 Task: Find connections with filter location Baihe with filter topic #Lessonswith filter profile language German with filter current company Shyam Steel Industries Limited with filter school Jagan Institute Of Management Studies(JIMS Rohini) with filter industry Space Research and Technology with filter service category Wealth Management with filter keywords title Personal Assistant
Action: Mouse moved to (607, 100)
Screenshot: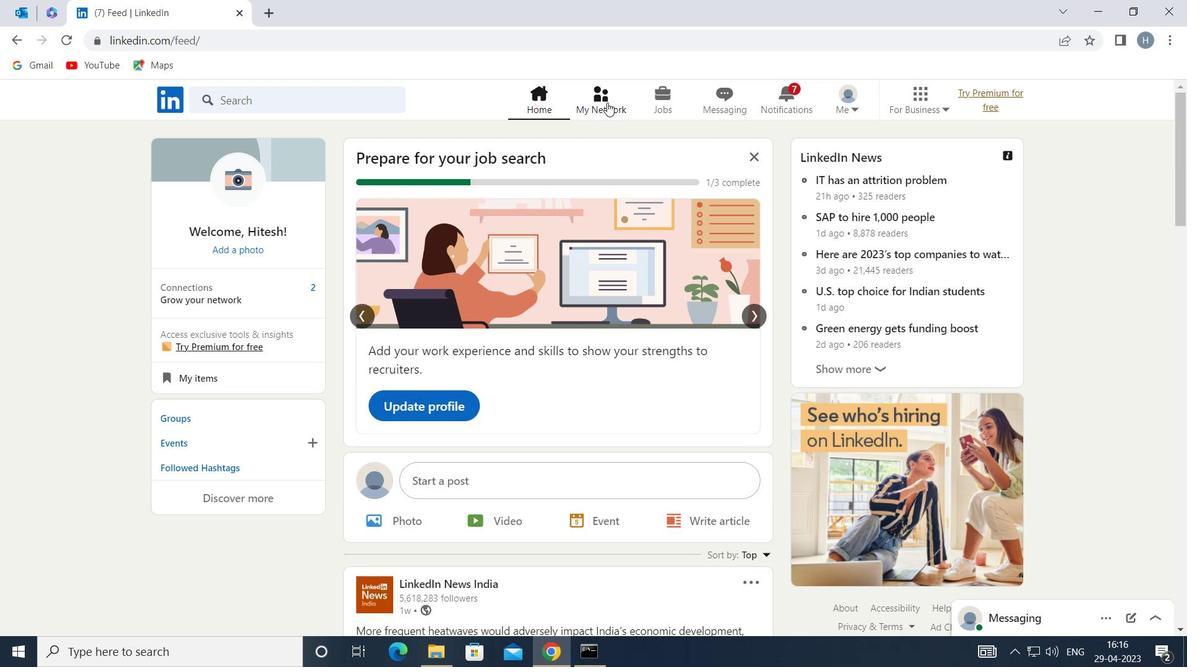 
Action: Mouse pressed left at (607, 100)
Screenshot: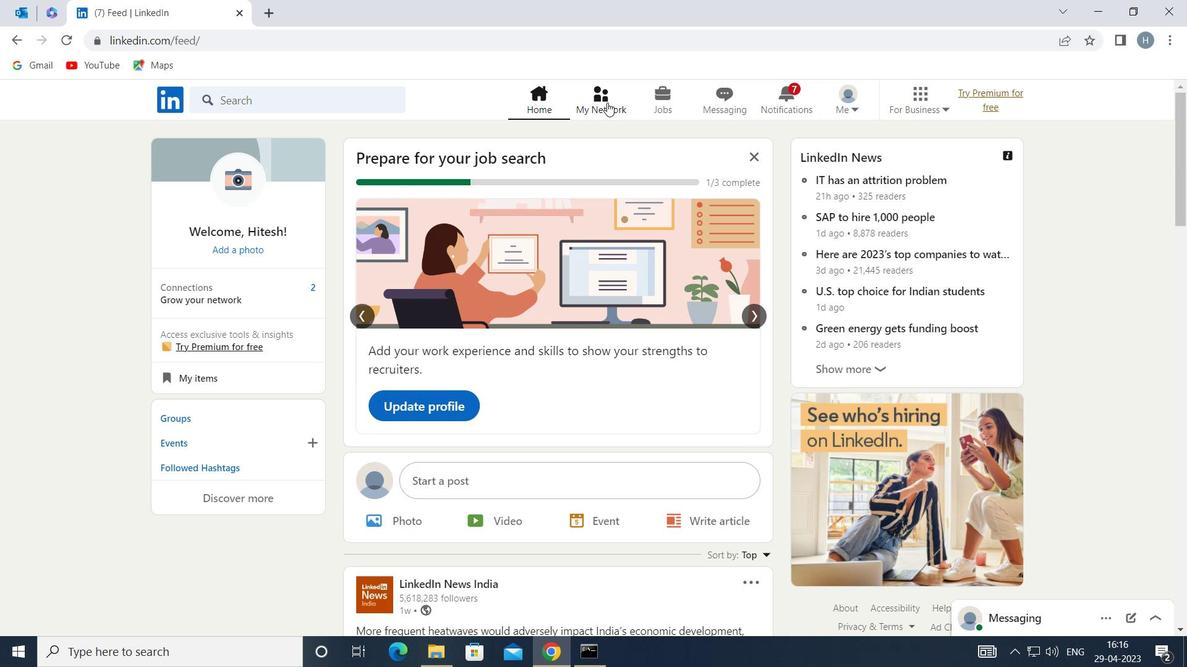 
Action: Mouse moved to (341, 191)
Screenshot: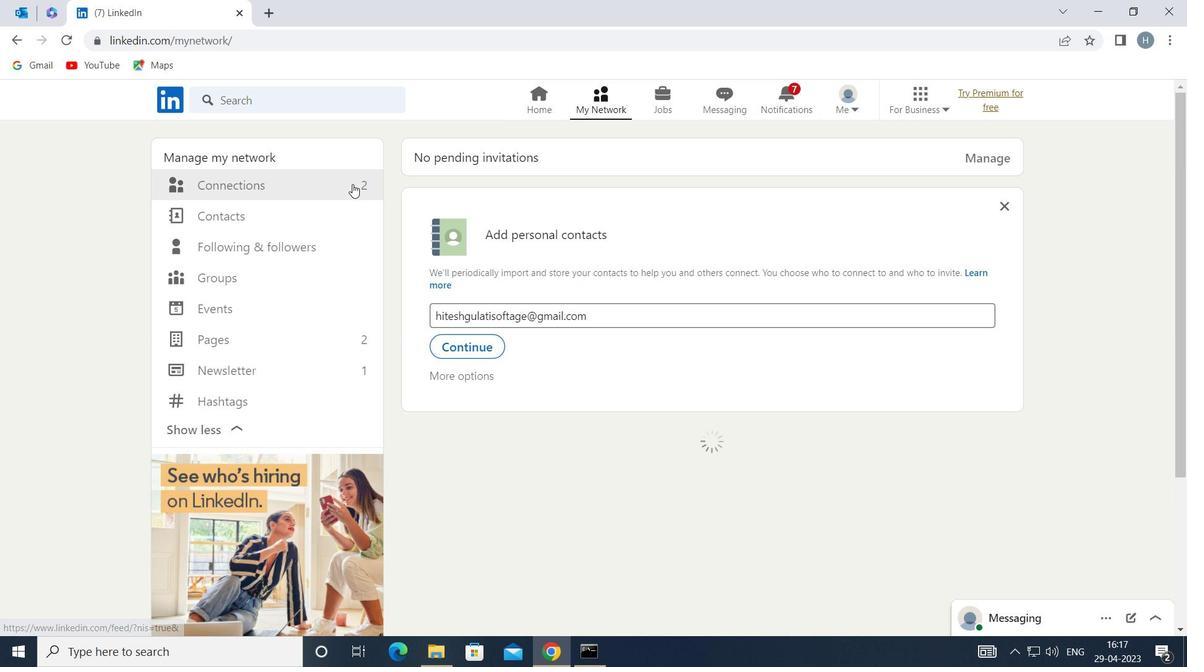 
Action: Mouse pressed left at (341, 191)
Screenshot: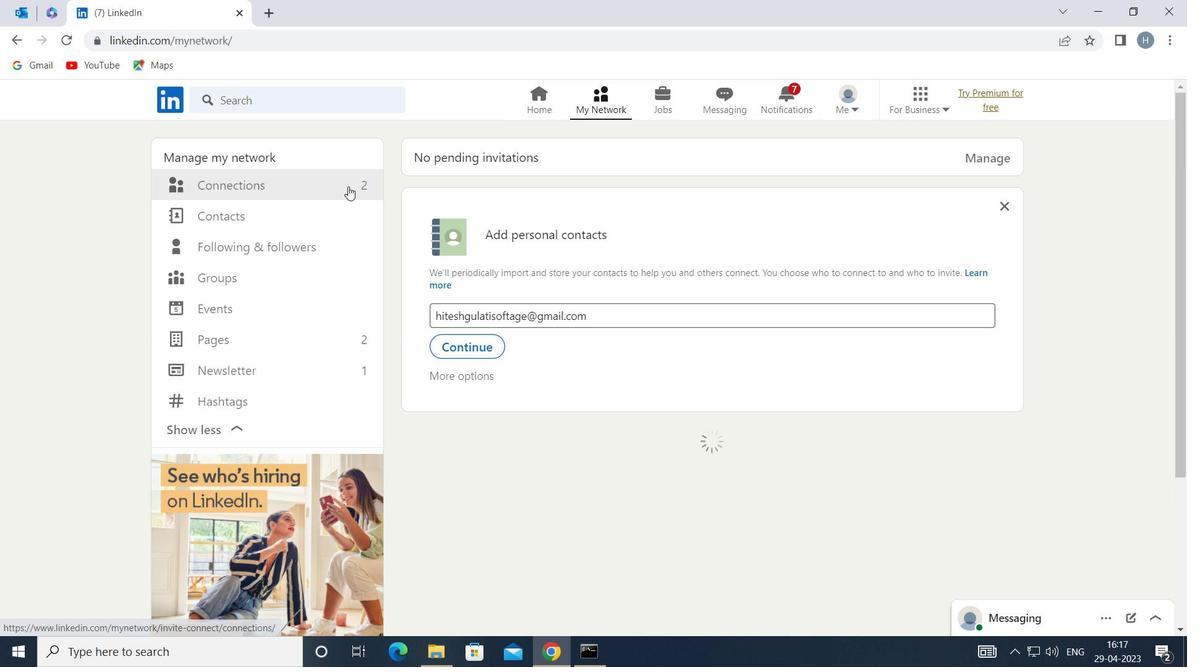 
Action: Mouse moved to (705, 186)
Screenshot: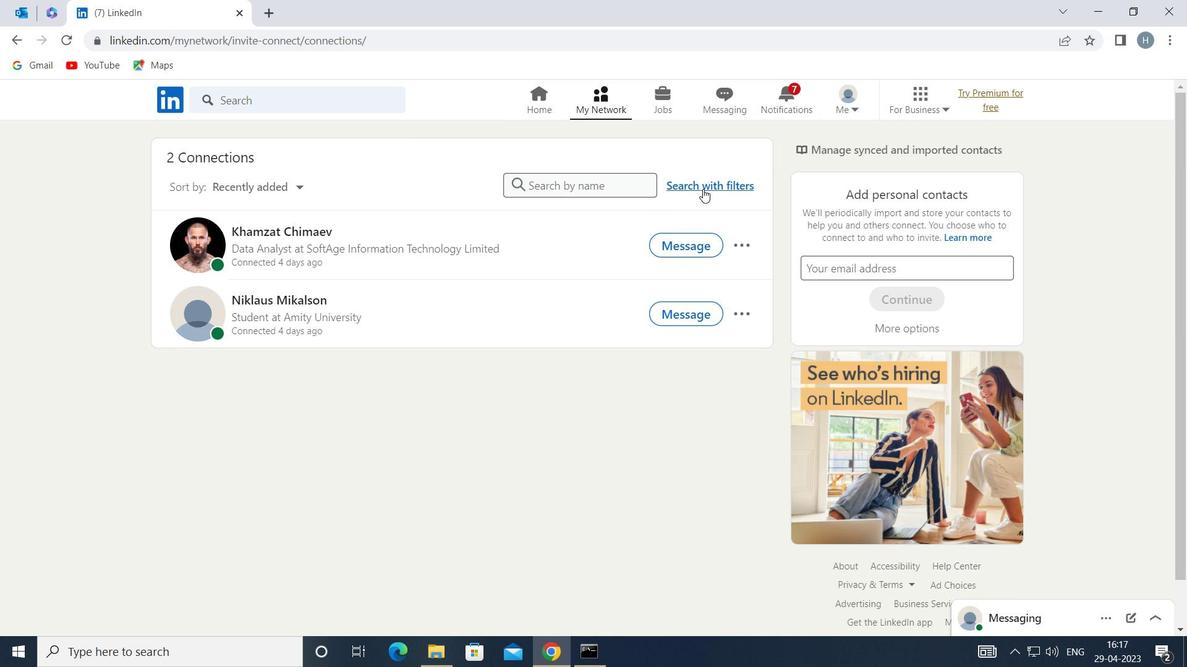 
Action: Mouse pressed left at (705, 186)
Screenshot: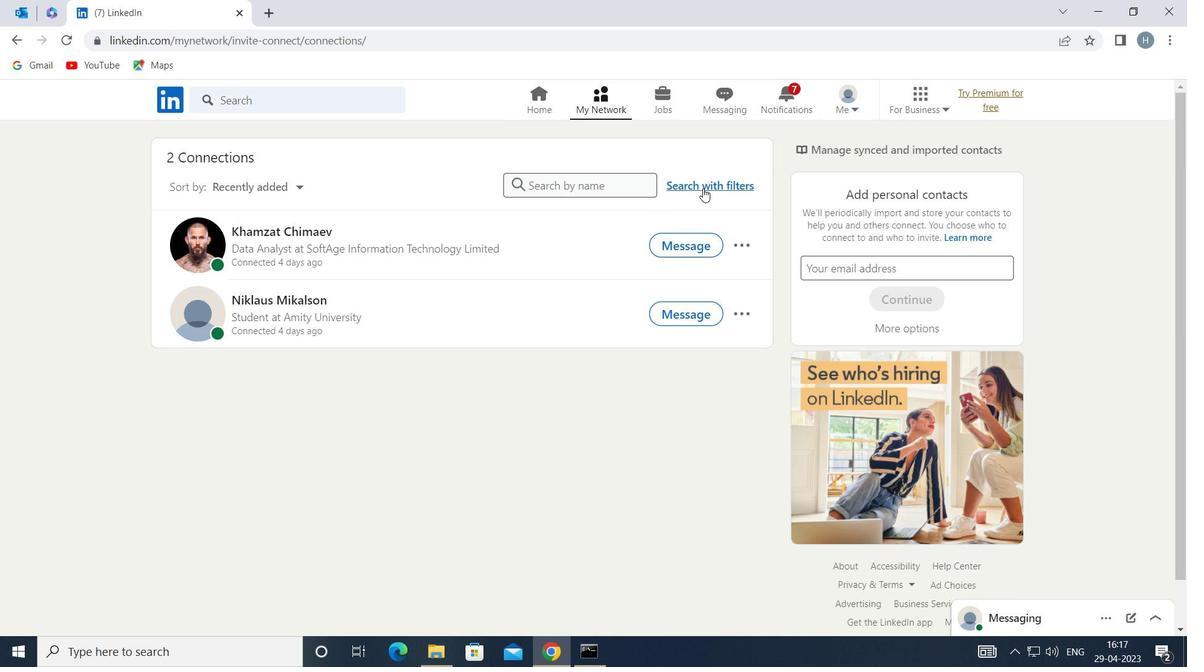 
Action: Mouse moved to (655, 147)
Screenshot: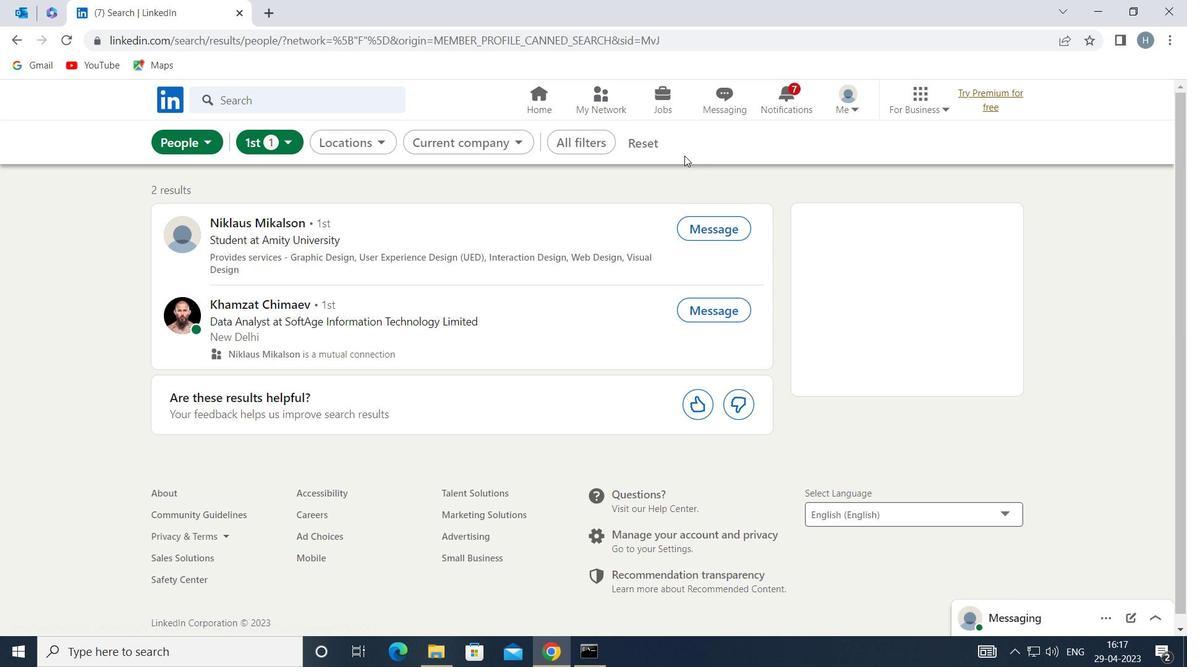 
Action: Mouse pressed left at (655, 147)
Screenshot: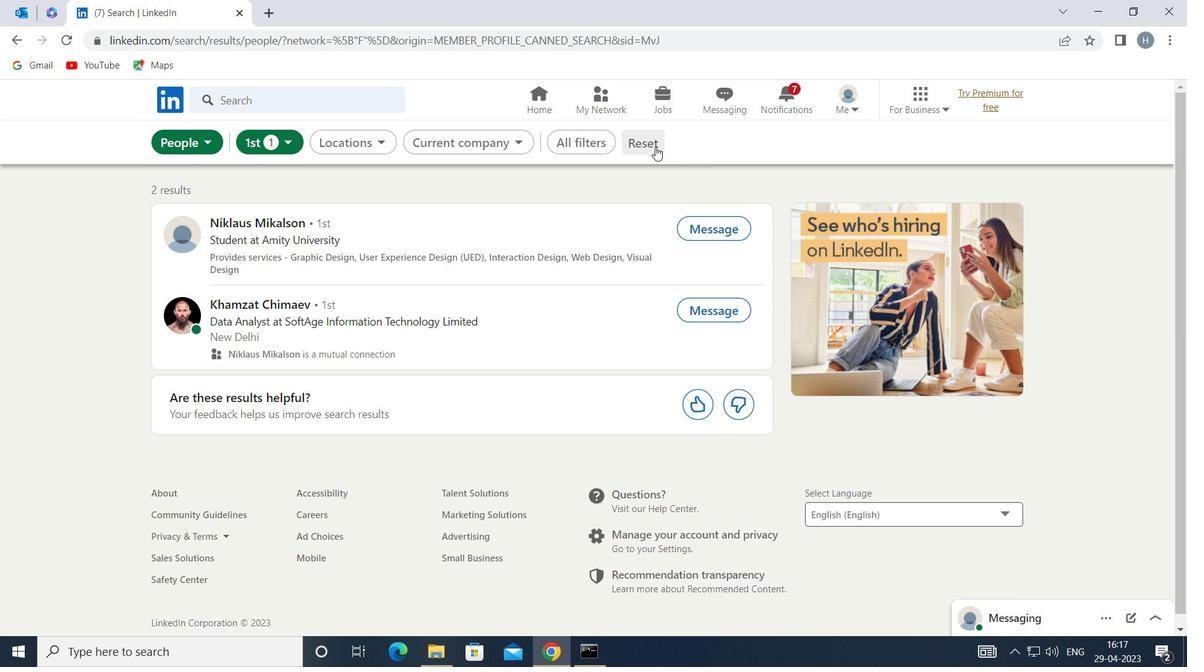 
Action: Mouse moved to (633, 141)
Screenshot: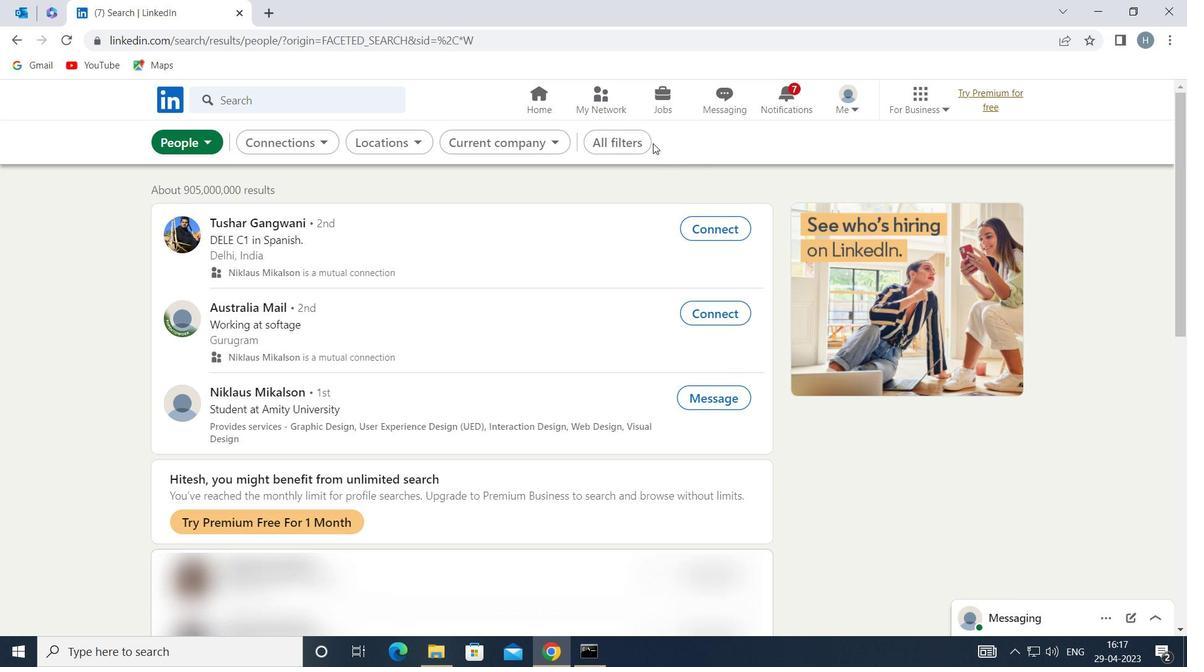 
Action: Mouse pressed left at (633, 141)
Screenshot: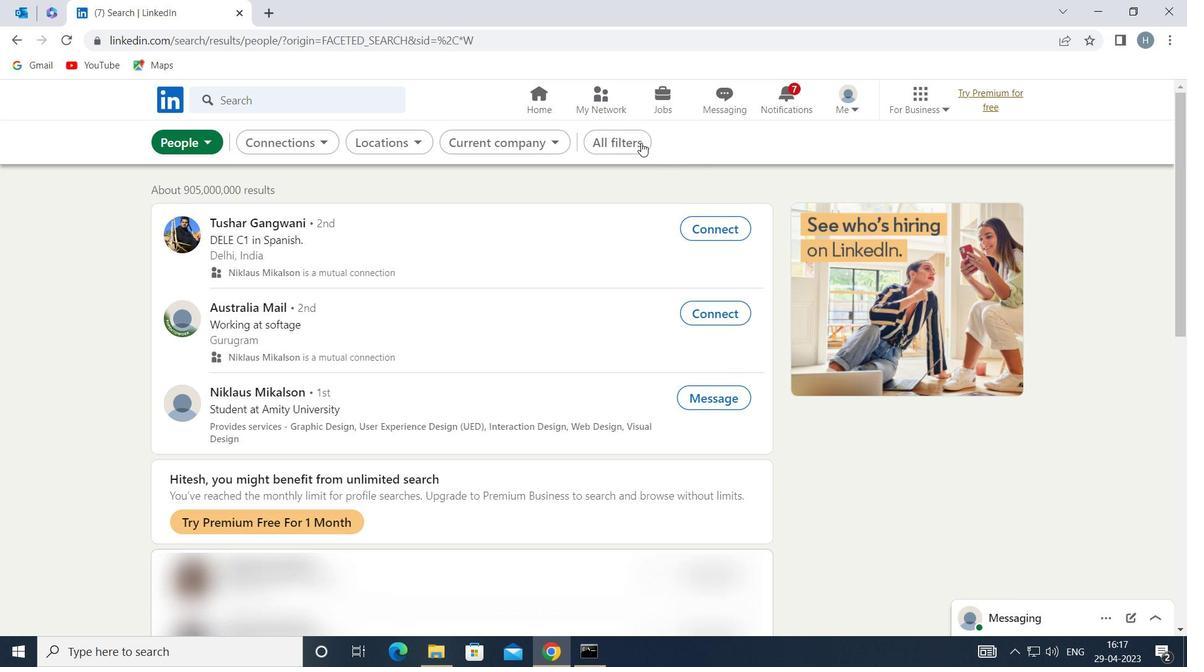 
Action: Mouse moved to (840, 248)
Screenshot: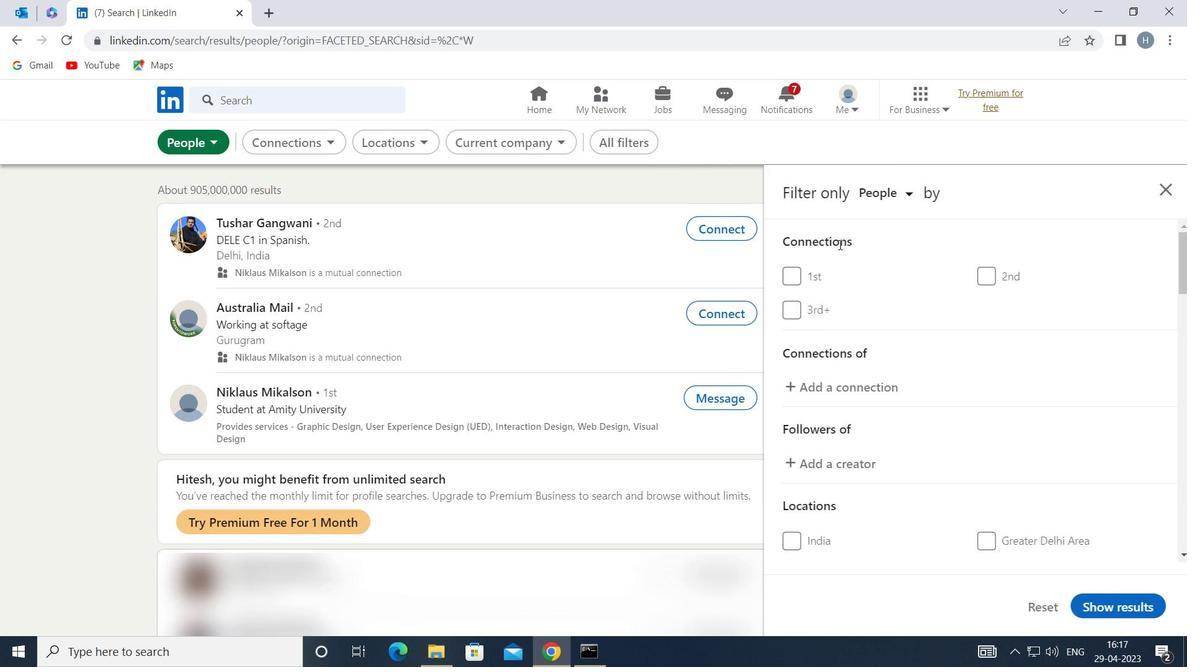 
Action: Mouse scrolled (840, 247) with delta (0, 0)
Screenshot: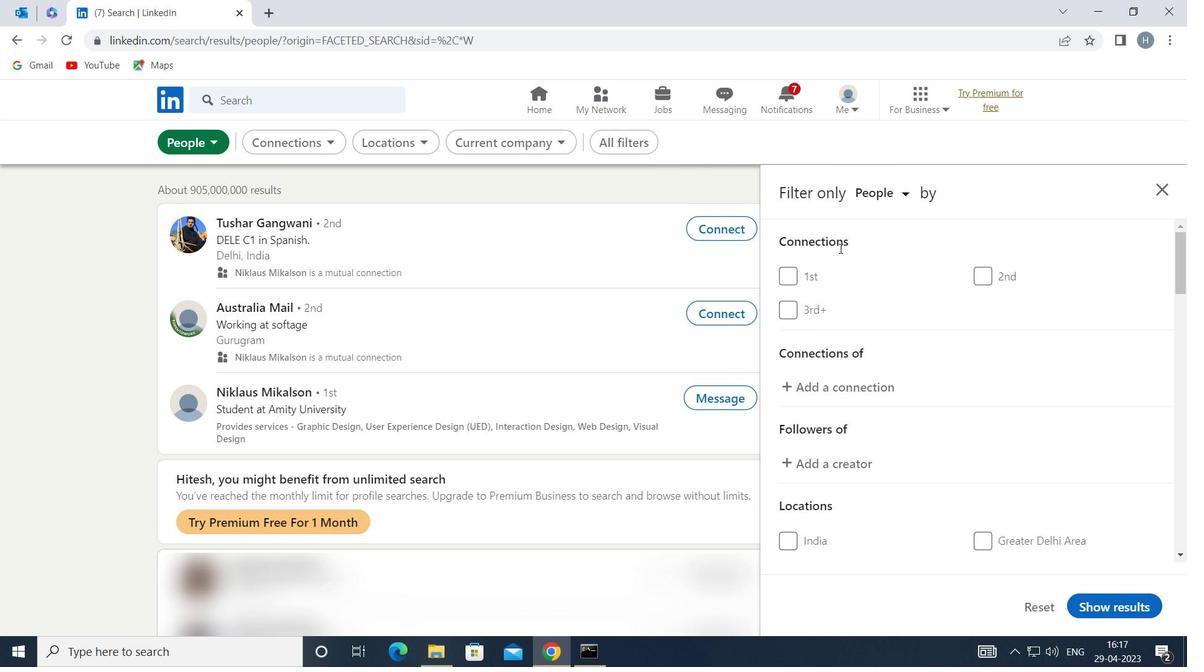 
Action: Mouse scrolled (840, 247) with delta (0, 0)
Screenshot: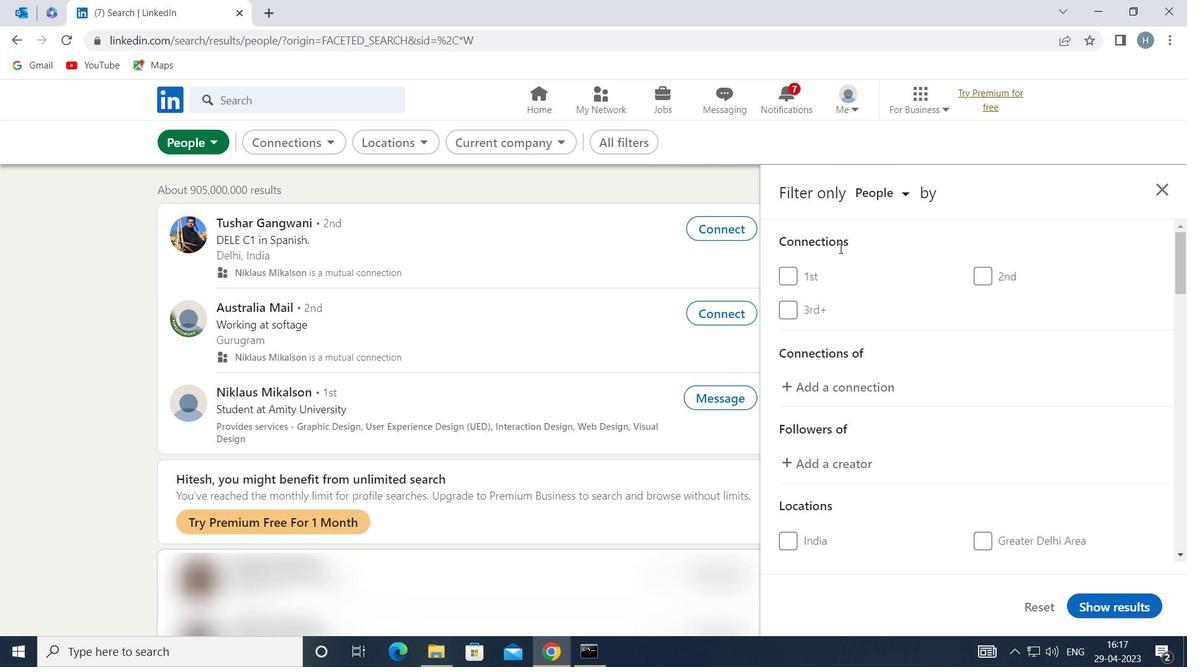 
Action: Mouse scrolled (840, 247) with delta (0, 0)
Screenshot: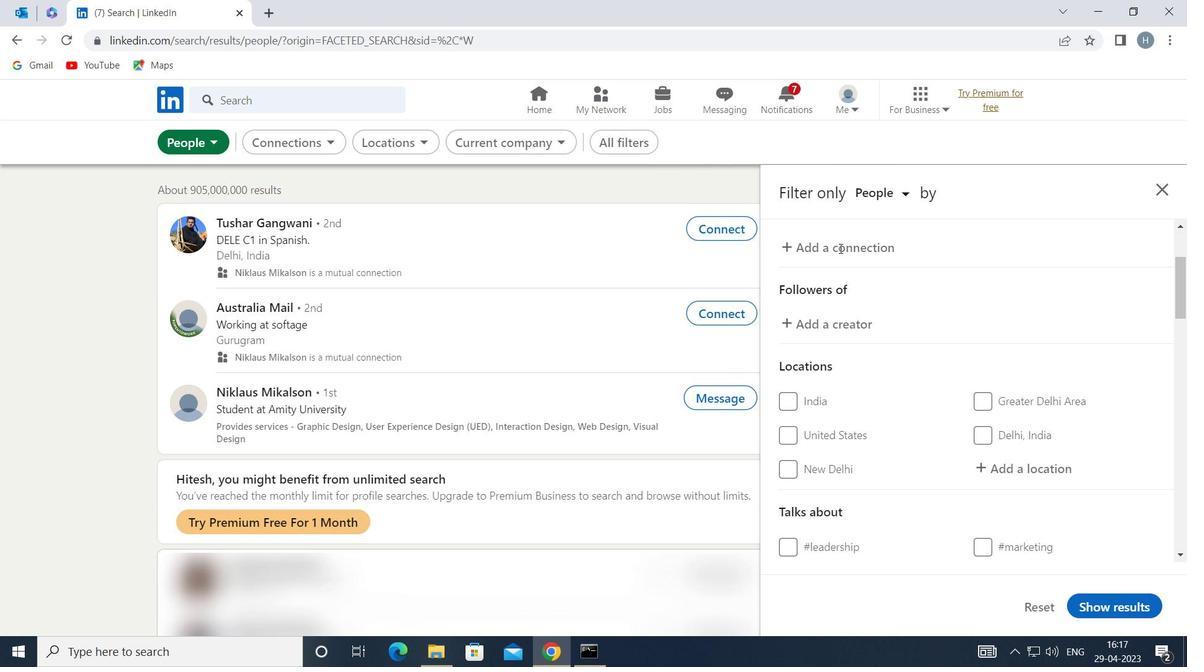 
Action: Mouse scrolled (840, 247) with delta (0, 0)
Screenshot: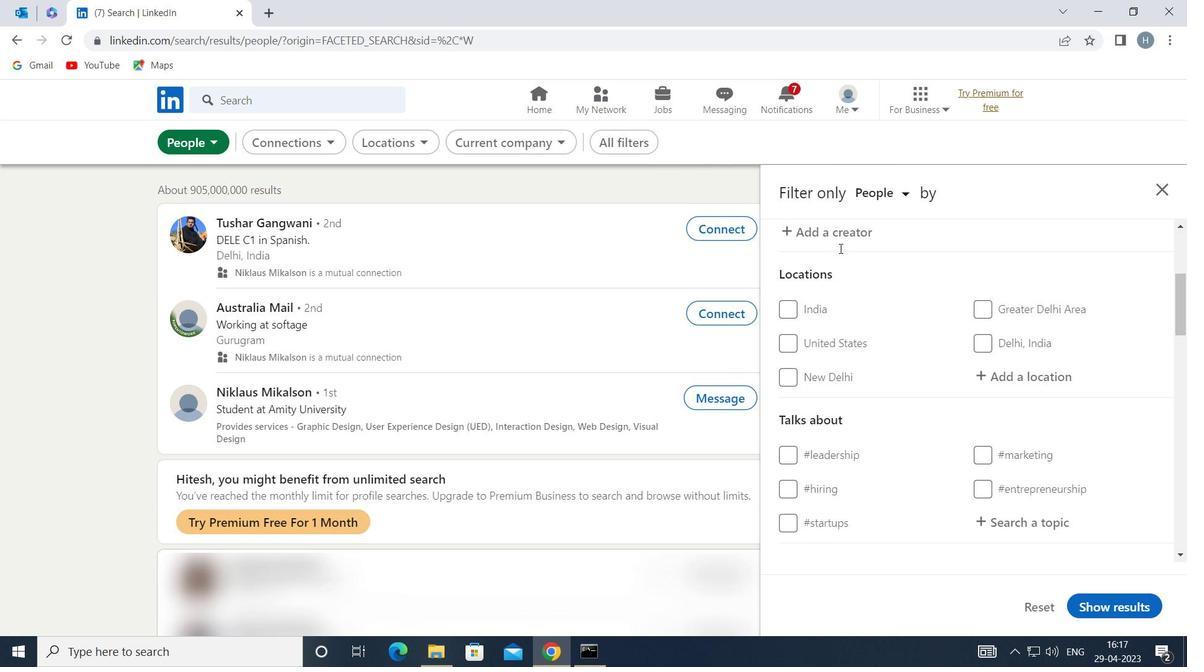 
Action: Mouse moved to (992, 298)
Screenshot: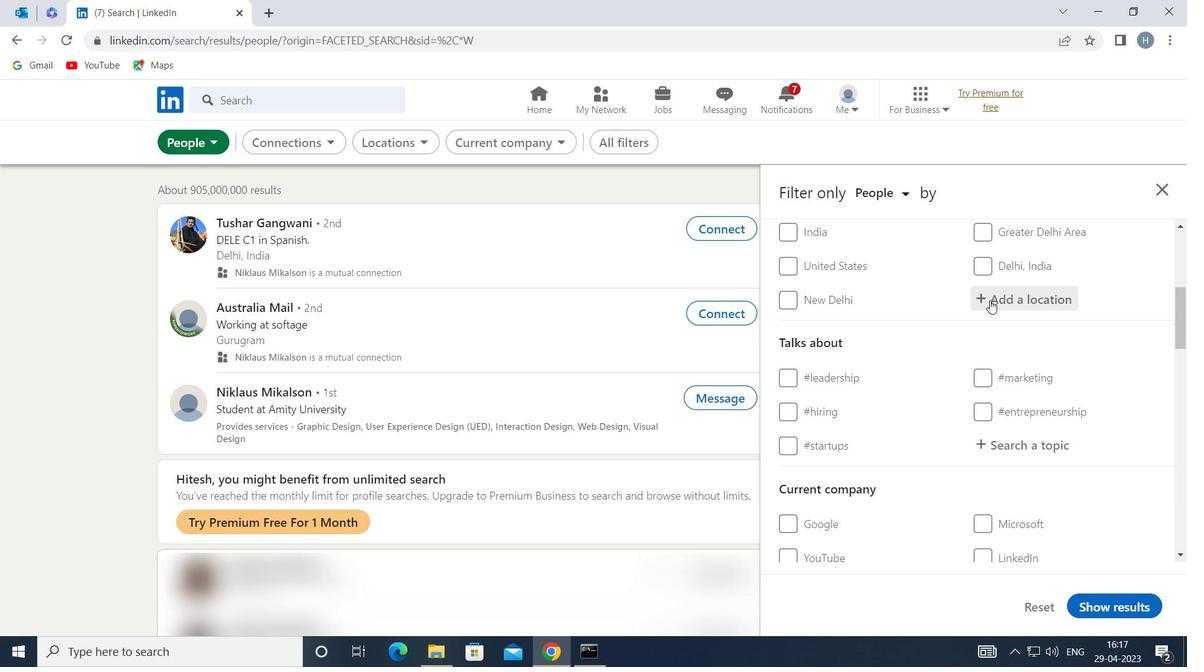 
Action: Mouse pressed left at (992, 298)
Screenshot: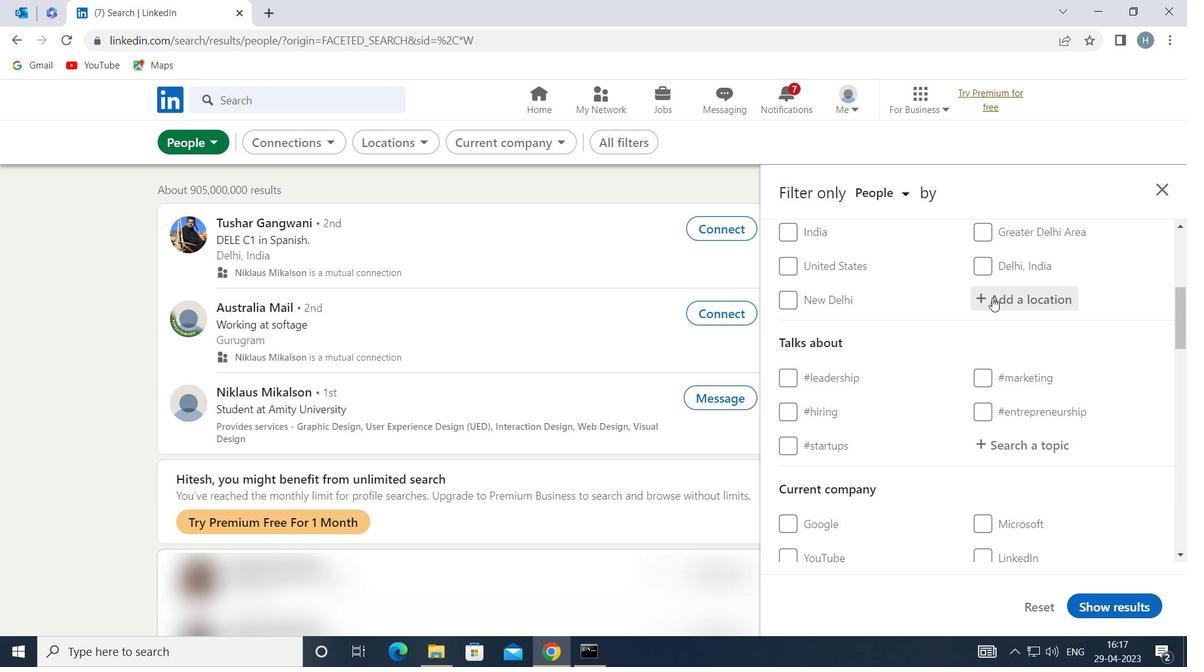 
Action: Mouse moved to (989, 298)
Screenshot: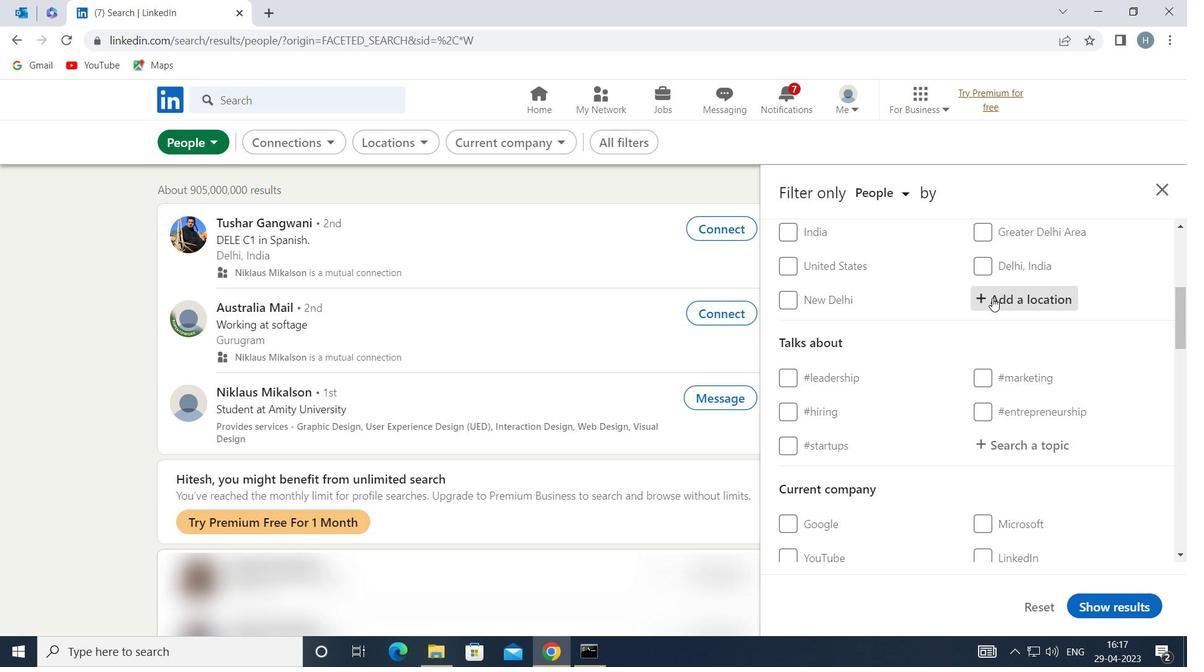 
Action: Key pressed <Key.shift><Key.shift><Key.shift><Key.shift><Key.shift><Key.shift><Key.shift><Key.shift><Key.shift><Key.shift>
Screenshot: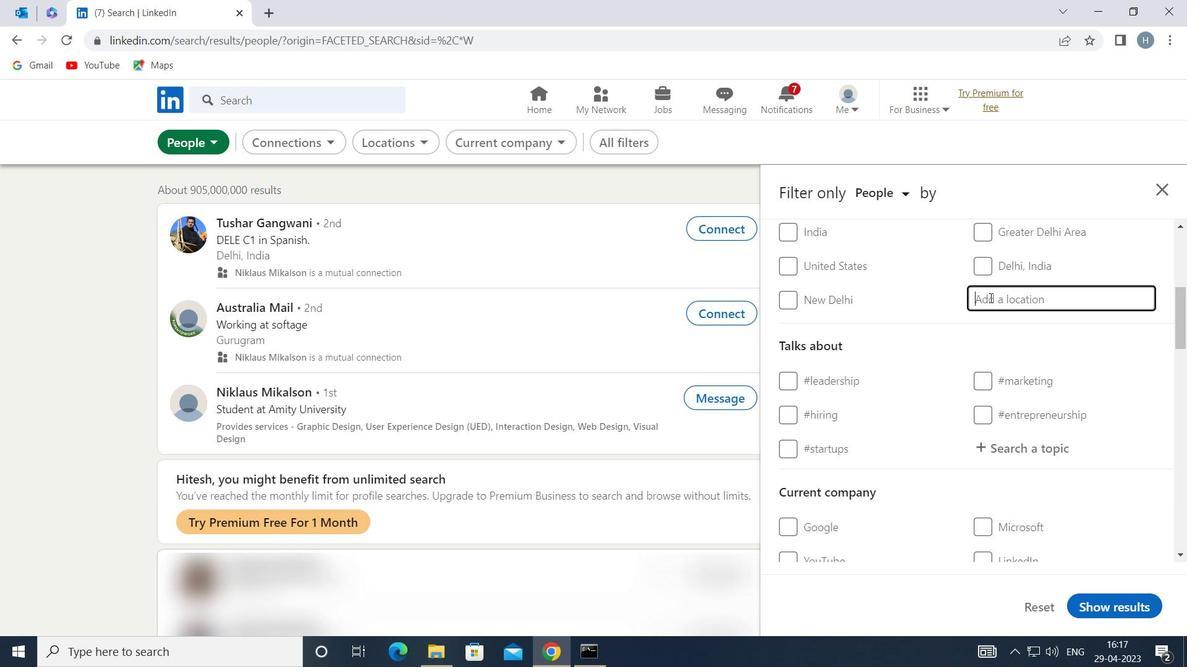 
Action: Mouse moved to (989, 299)
Screenshot: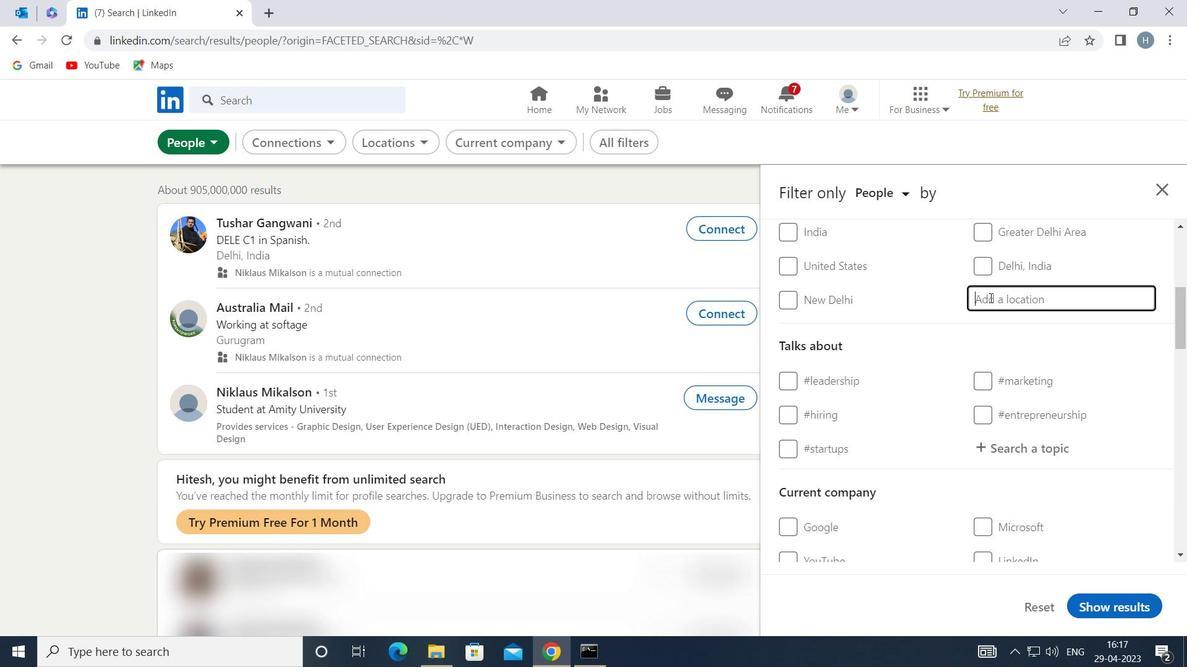 
Action: Key pressed BAIHE
Screenshot: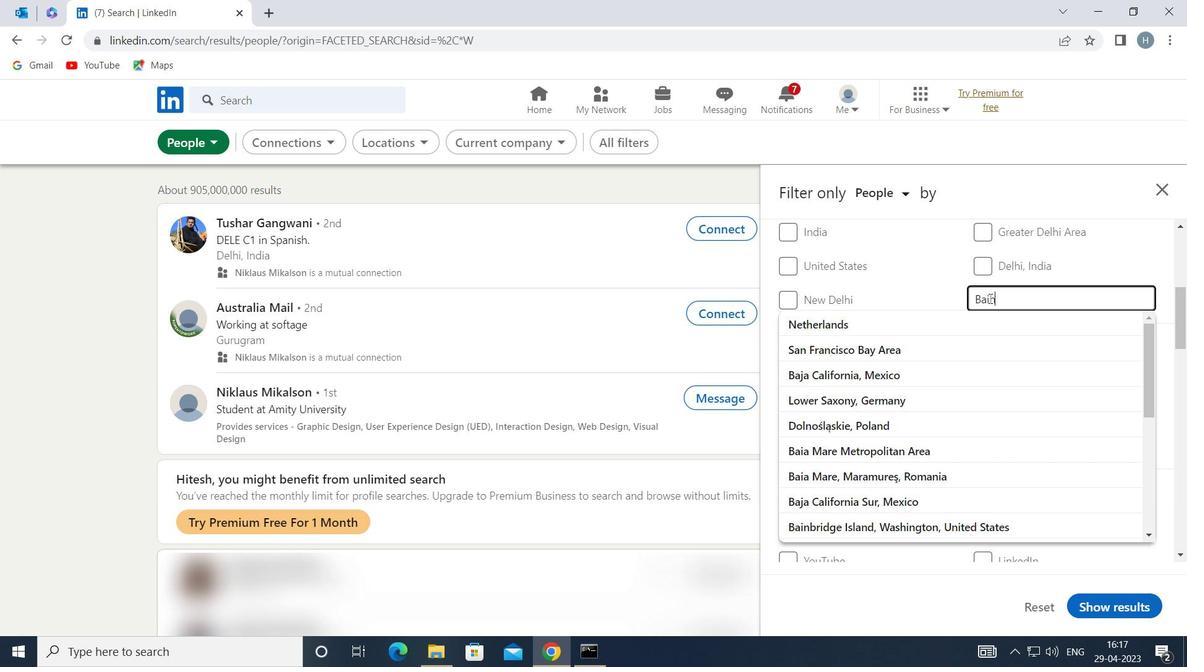 
Action: Mouse moved to (967, 305)
Screenshot: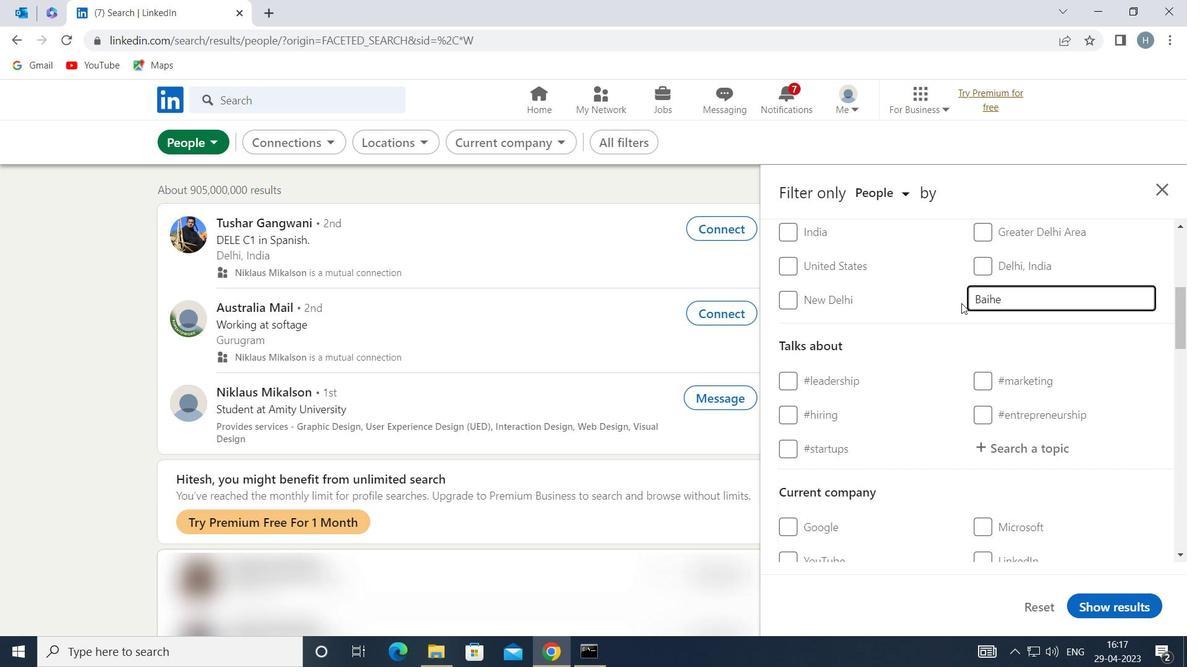 
Action: Key pressed <Key.enter>
Screenshot: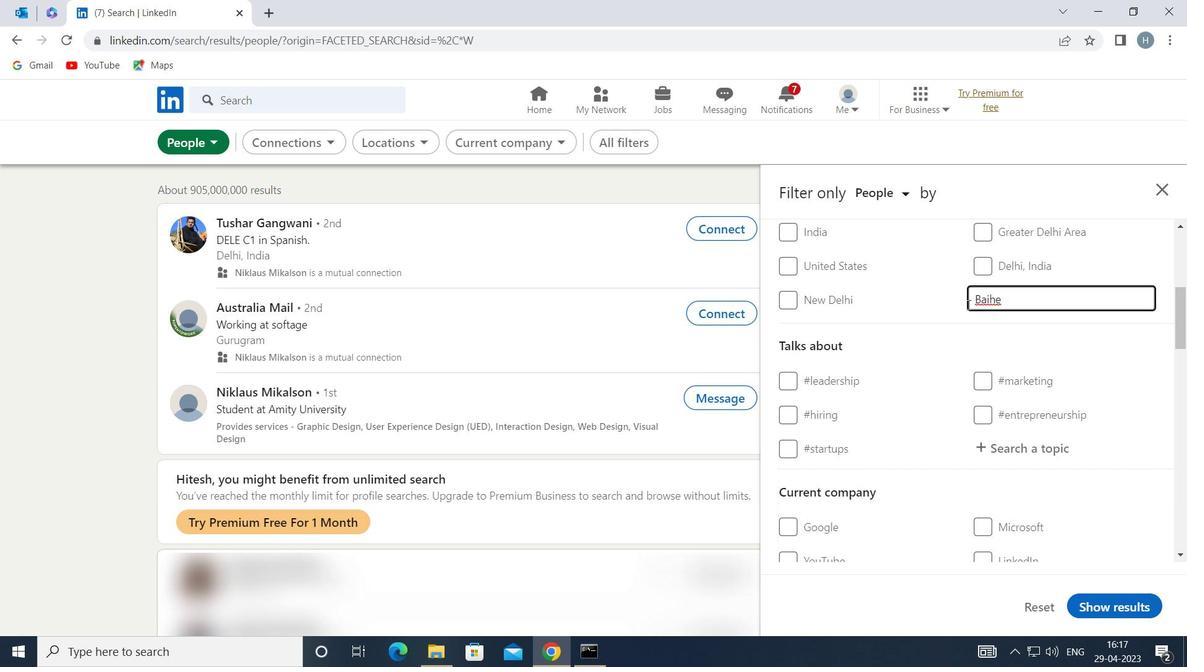 
Action: Mouse moved to (1015, 356)
Screenshot: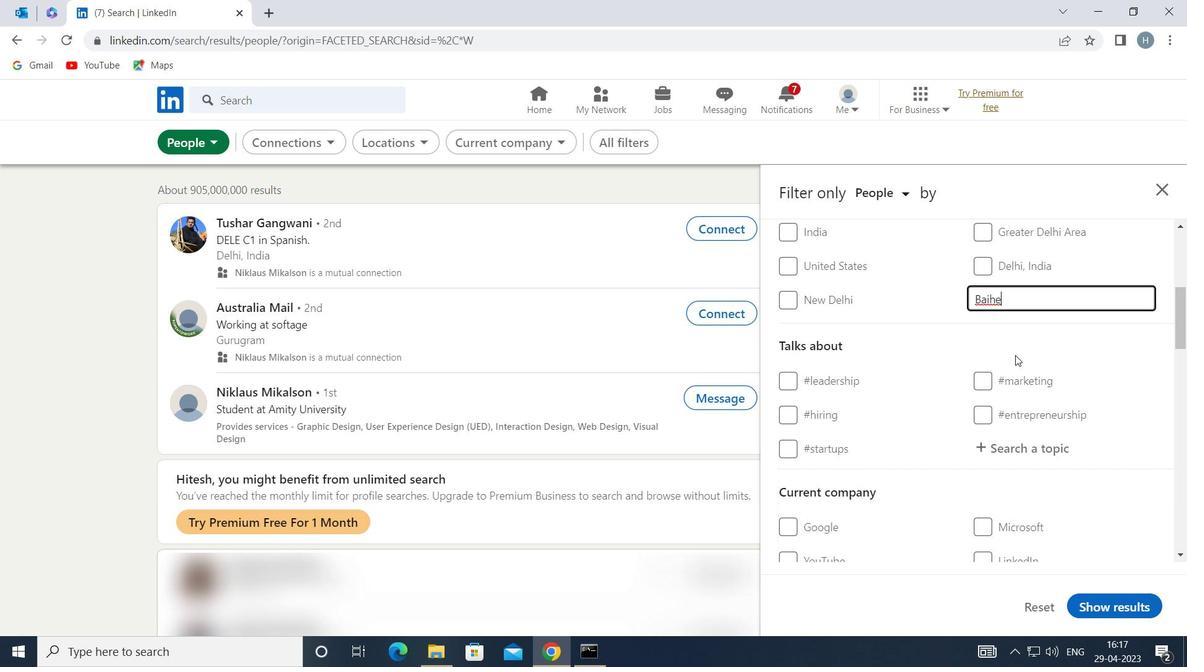 
Action: Mouse scrolled (1015, 356) with delta (0, 0)
Screenshot: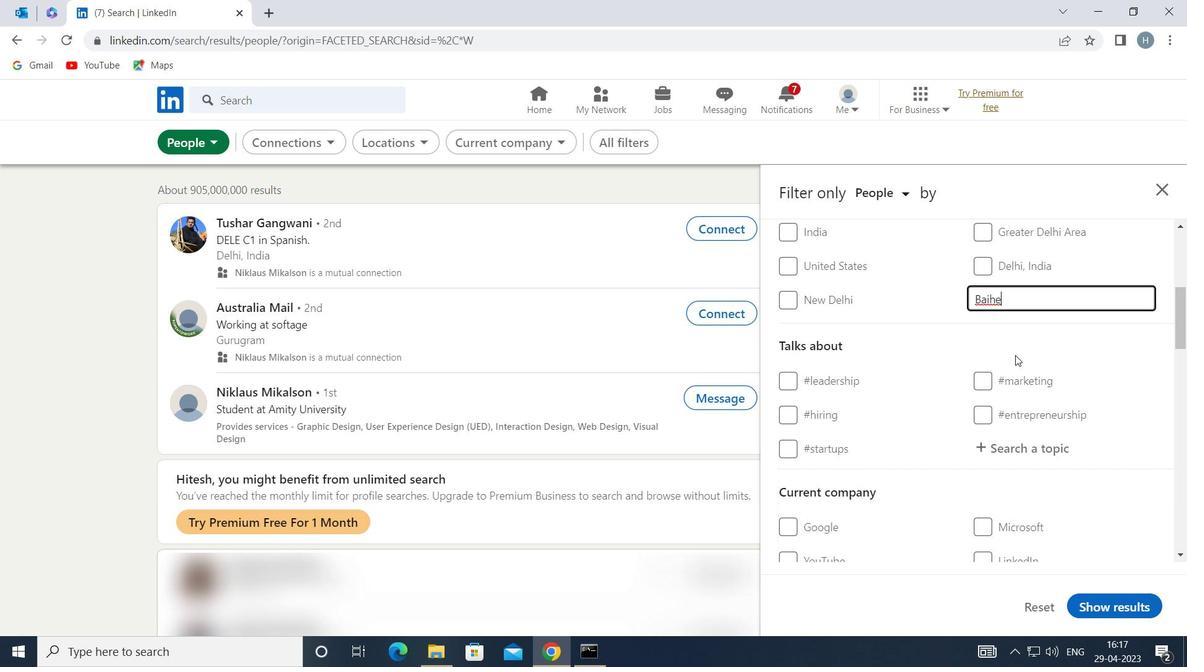 
Action: Mouse moved to (1024, 370)
Screenshot: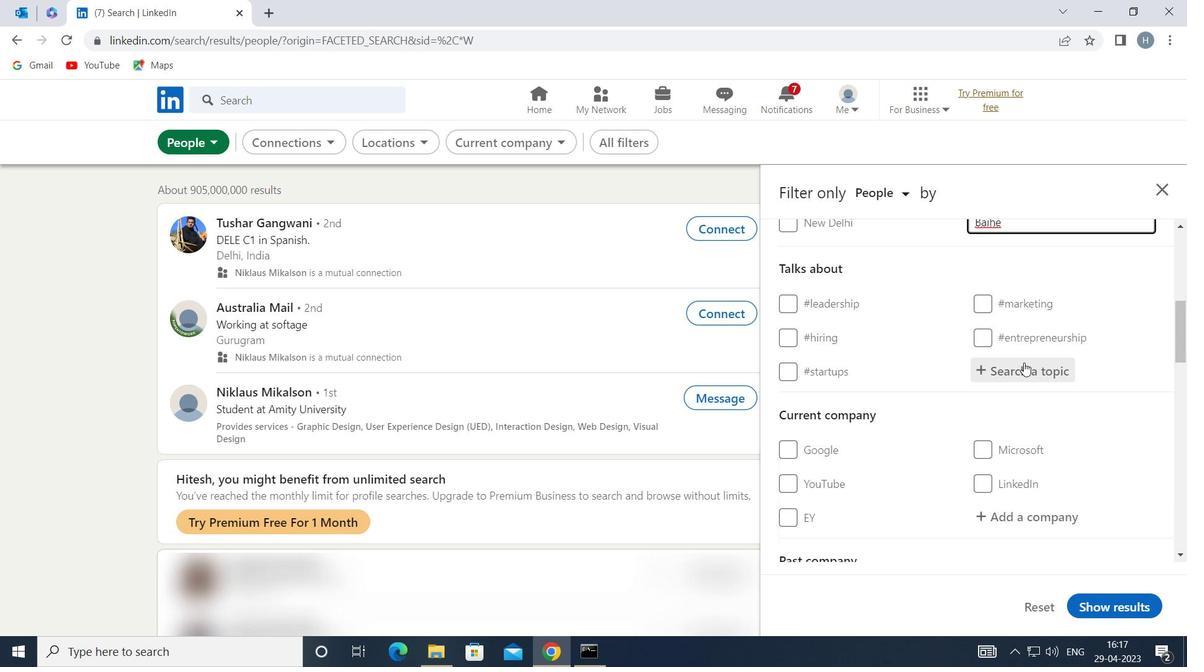 
Action: Mouse pressed left at (1024, 370)
Screenshot: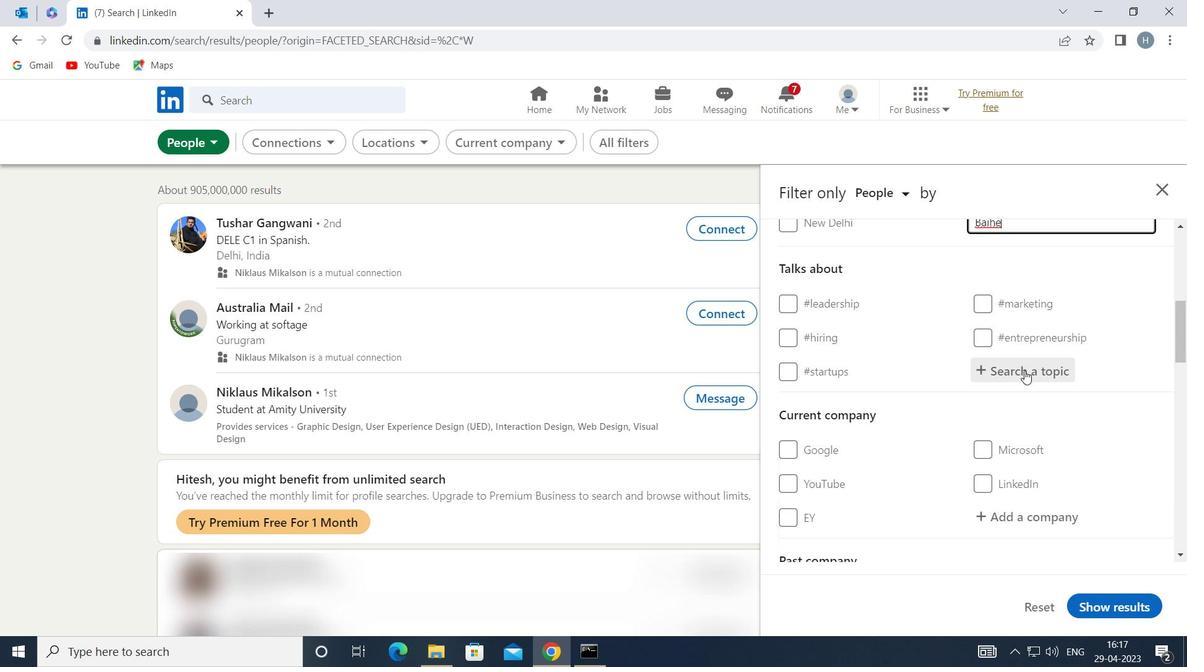 
Action: Mouse moved to (1010, 364)
Screenshot: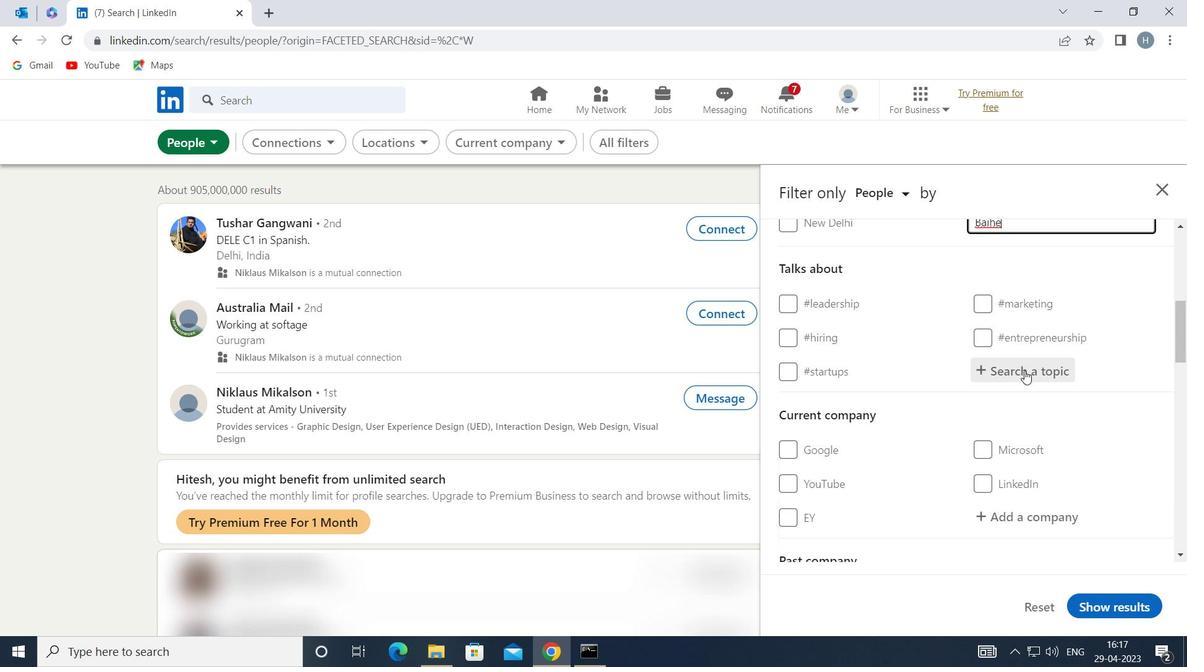
Action: Key pressed <Key.shift>LESSON
Screenshot: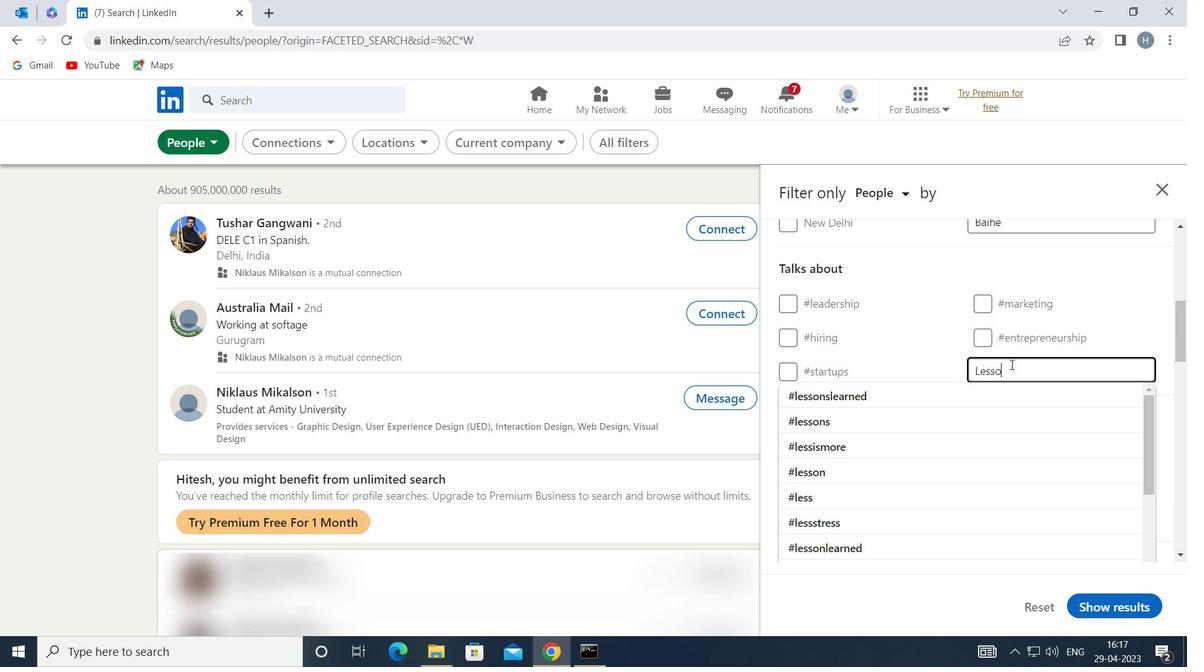 
Action: Mouse moved to (948, 415)
Screenshot: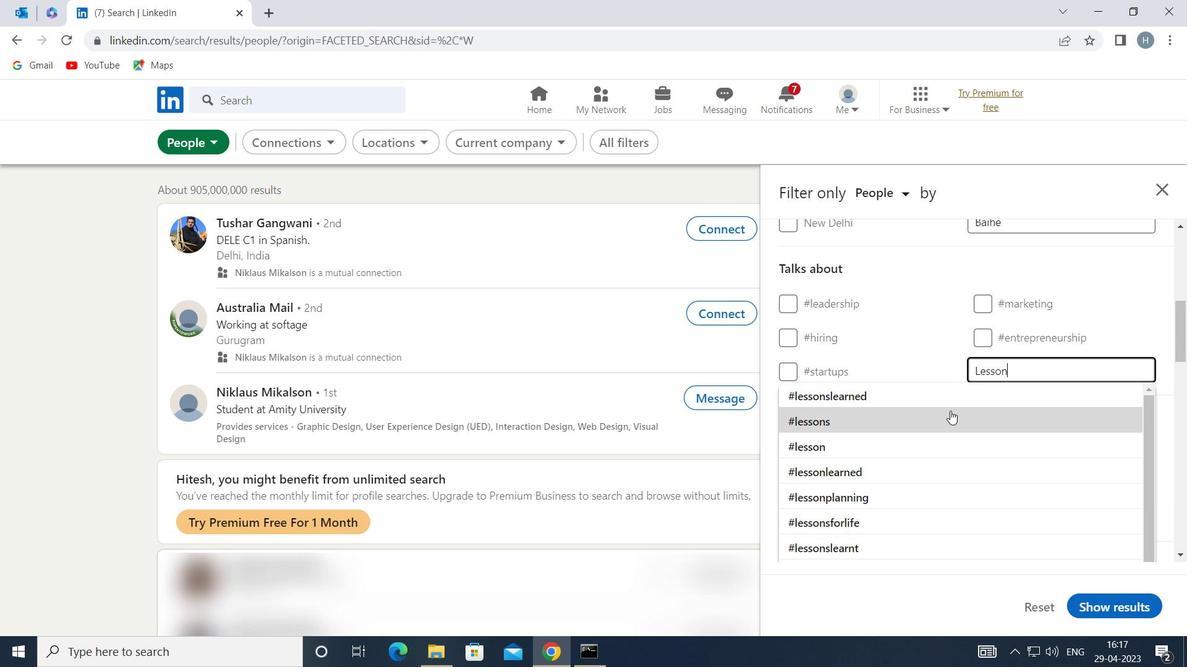 
Action: Mouse pressed left at (948, 415)
Screenshot: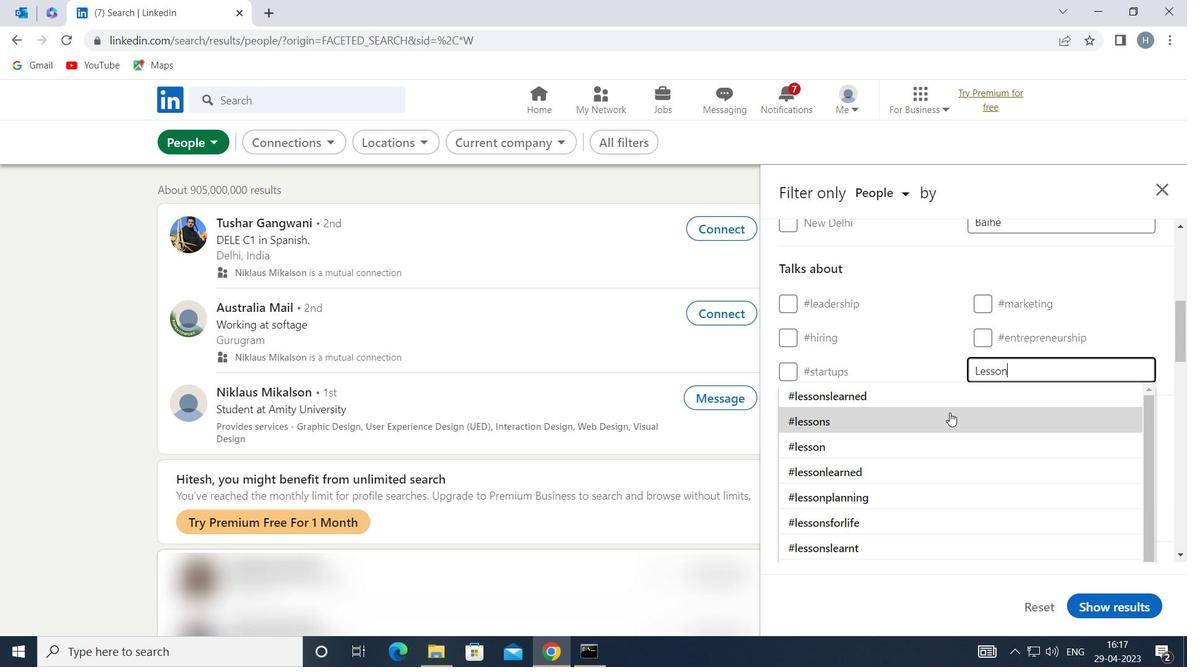 
Action: Mouse moved to (949, 397)
Screenshot: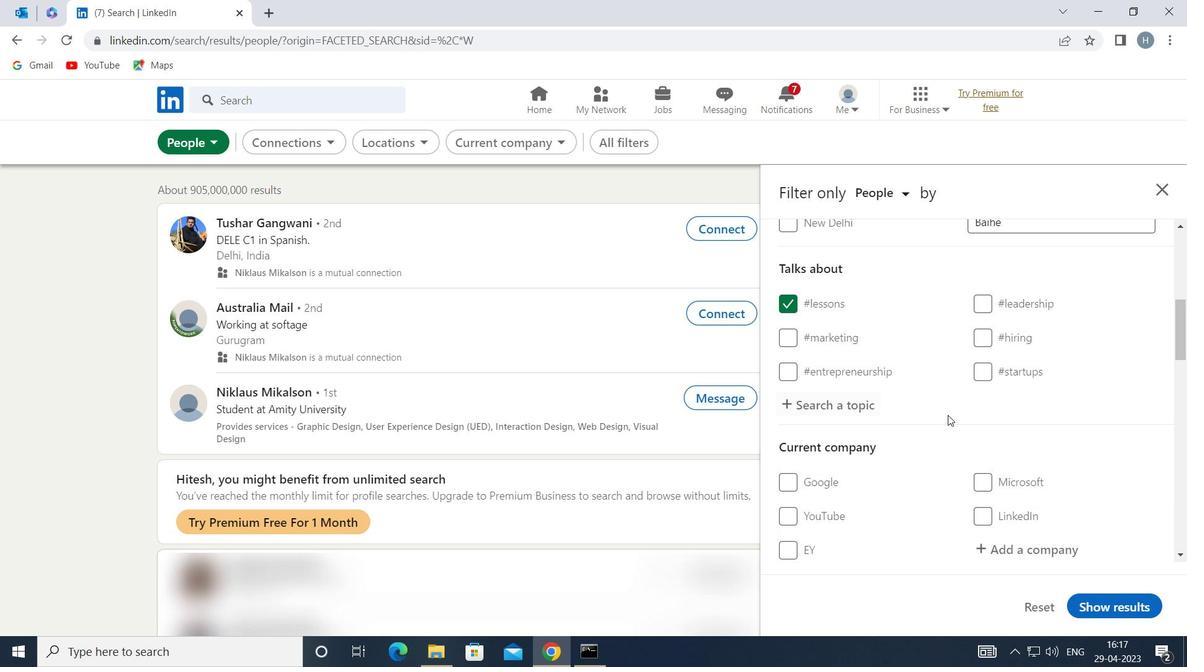 
Action: Mouse scrolled (949, 396) with delta (0, 0)
Screenshot: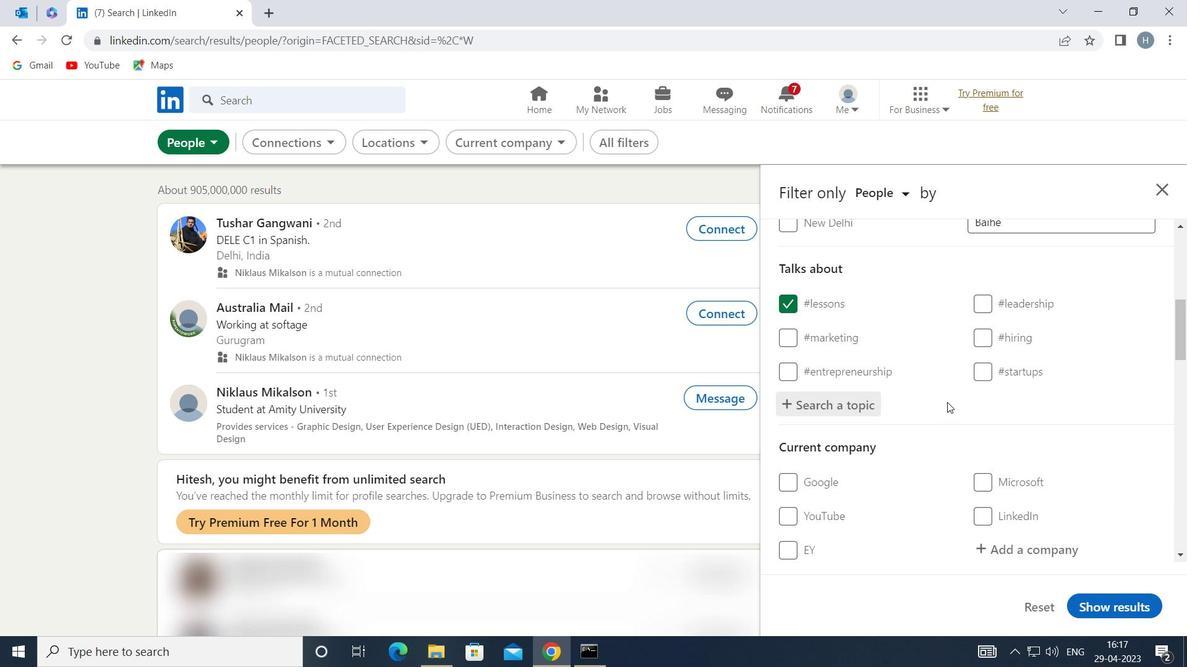 
Action: Mouse scrolled (949, 396) with delta (0, 0)
Screenshot: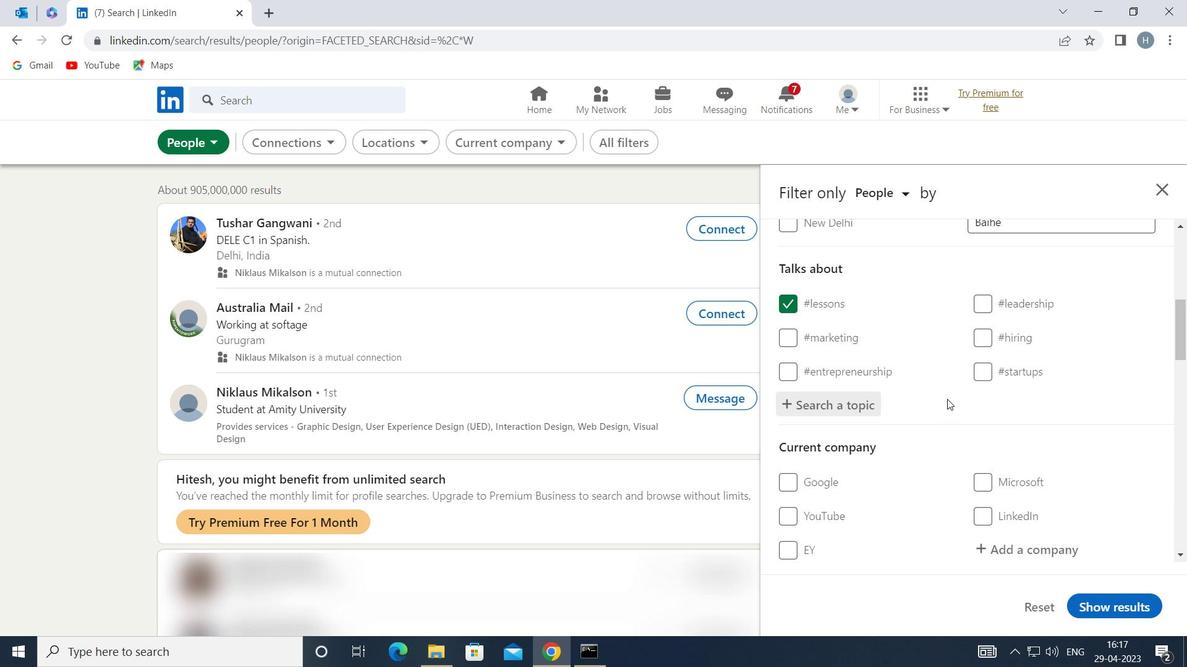 
Action: Mouse moved to (962, 387)
Screenshot: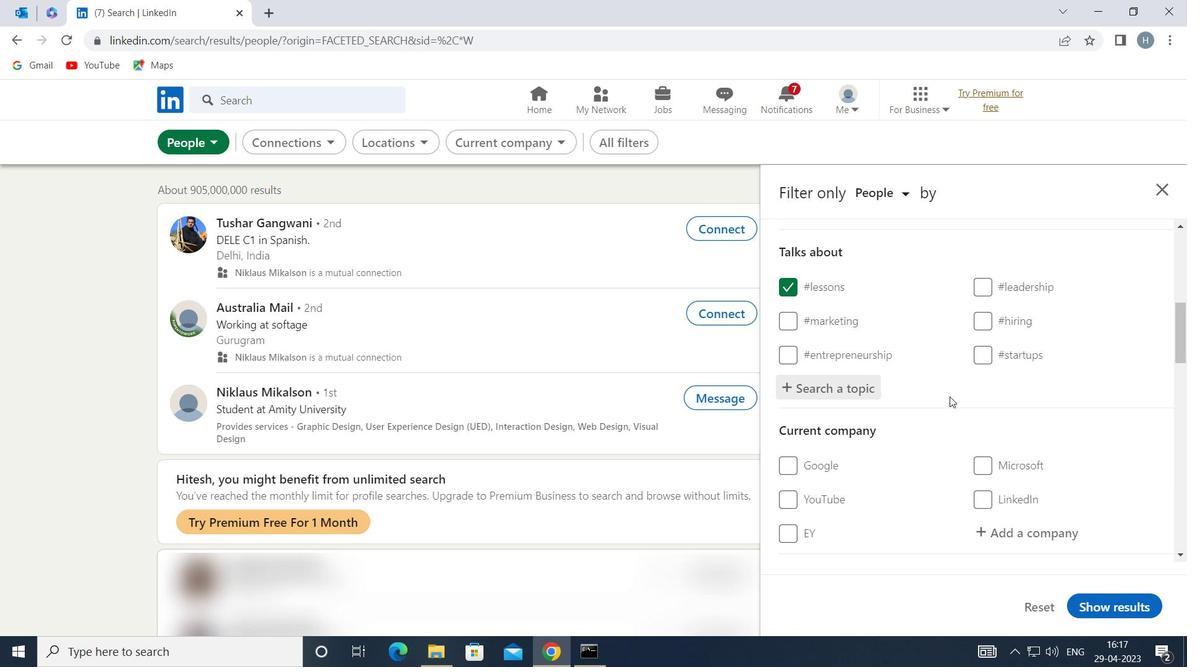 
Action: Mouse scrolled (962, 387) with delta (0, 0)
Screenshot: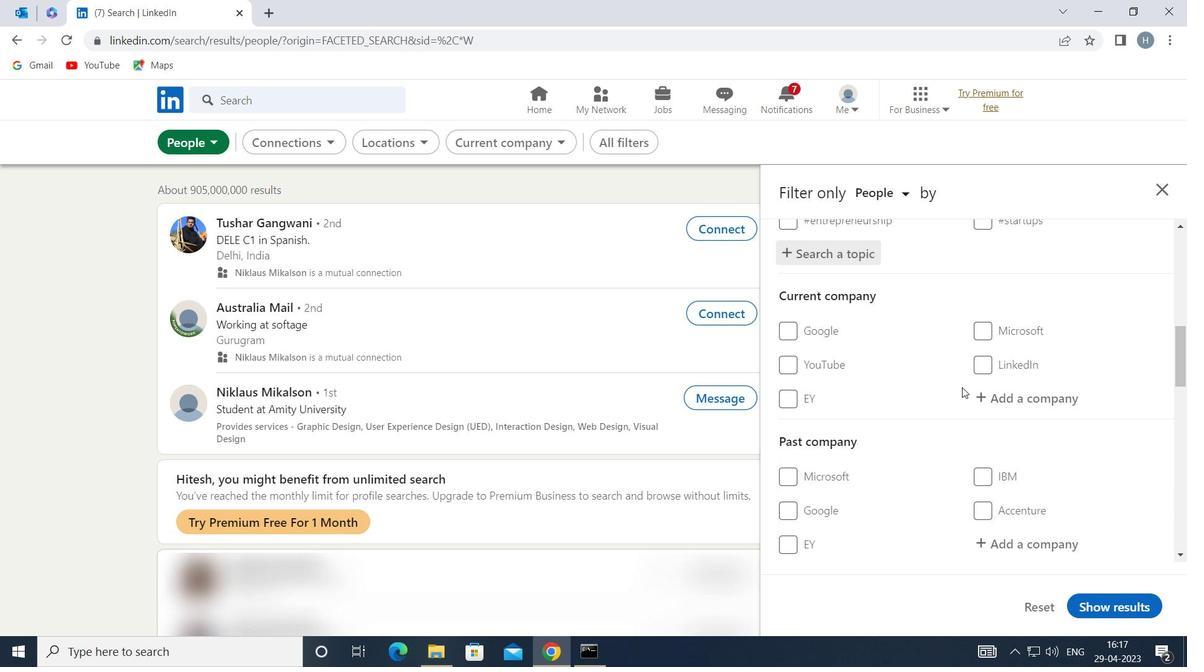 
Action: Mouse scrolled (962, 387) with delta (0, 0)
Screenshot: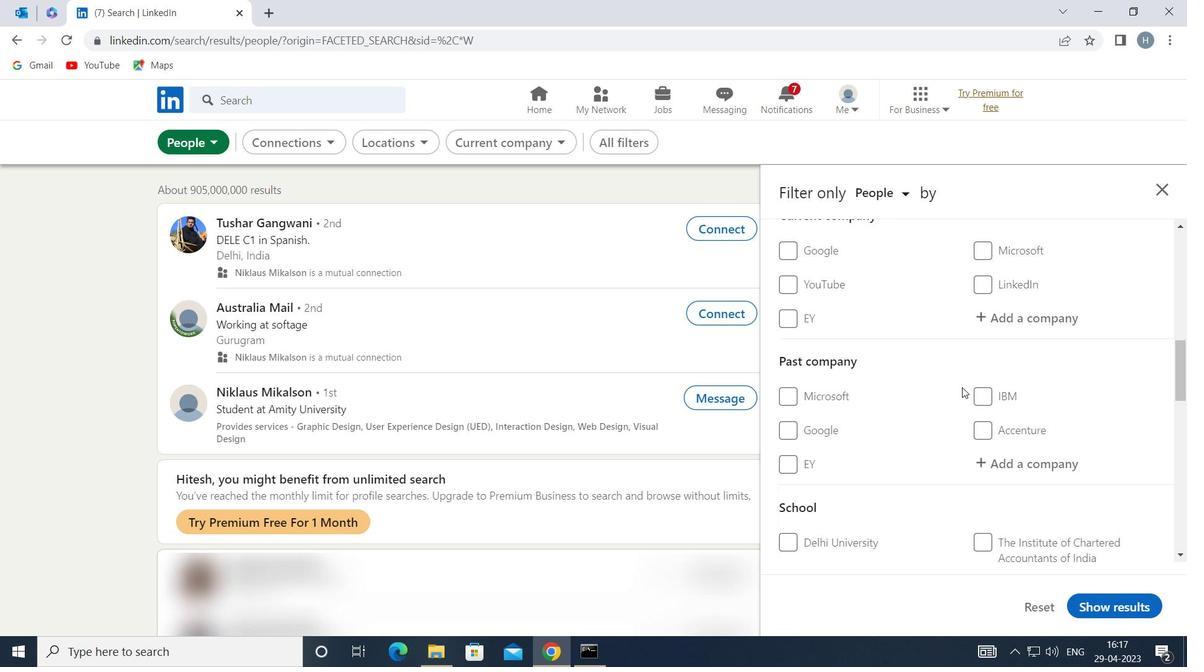 
Action: Mouse scrolled (962, 387) with delta (0, 0)
Screenshot: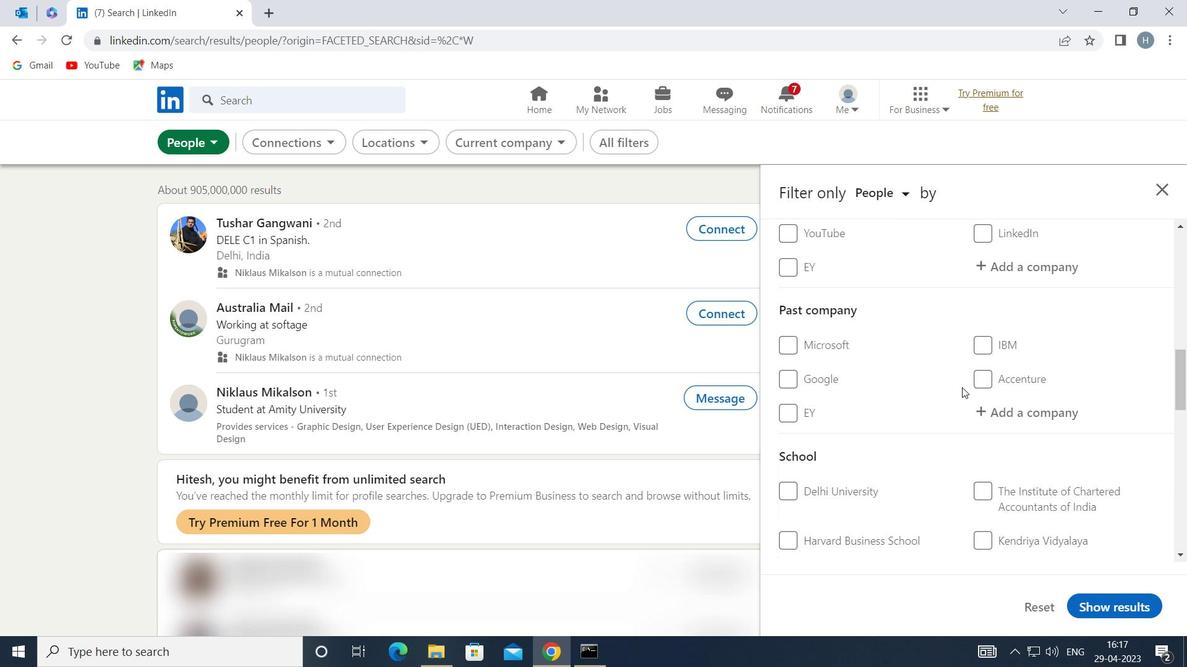 
Action: Mouse scrolled (962, 387) with delta (0, 0)
Screenshot: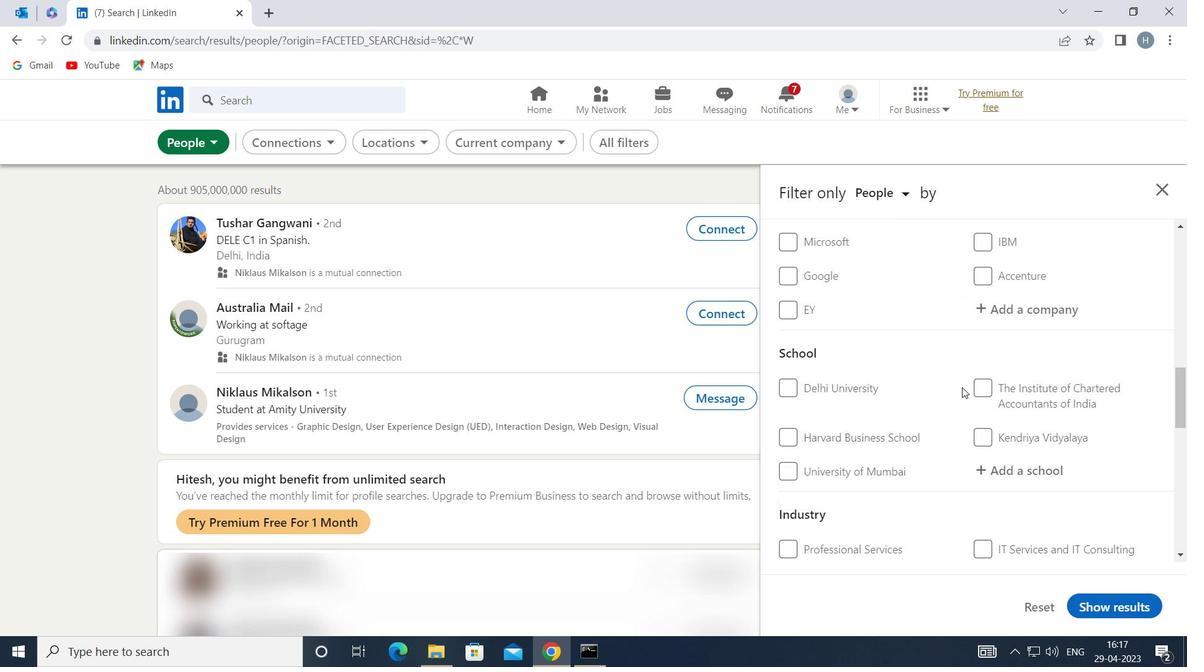 
Action: Mouse scrolled (962, 387) with delta (0, 0)
Screenshot: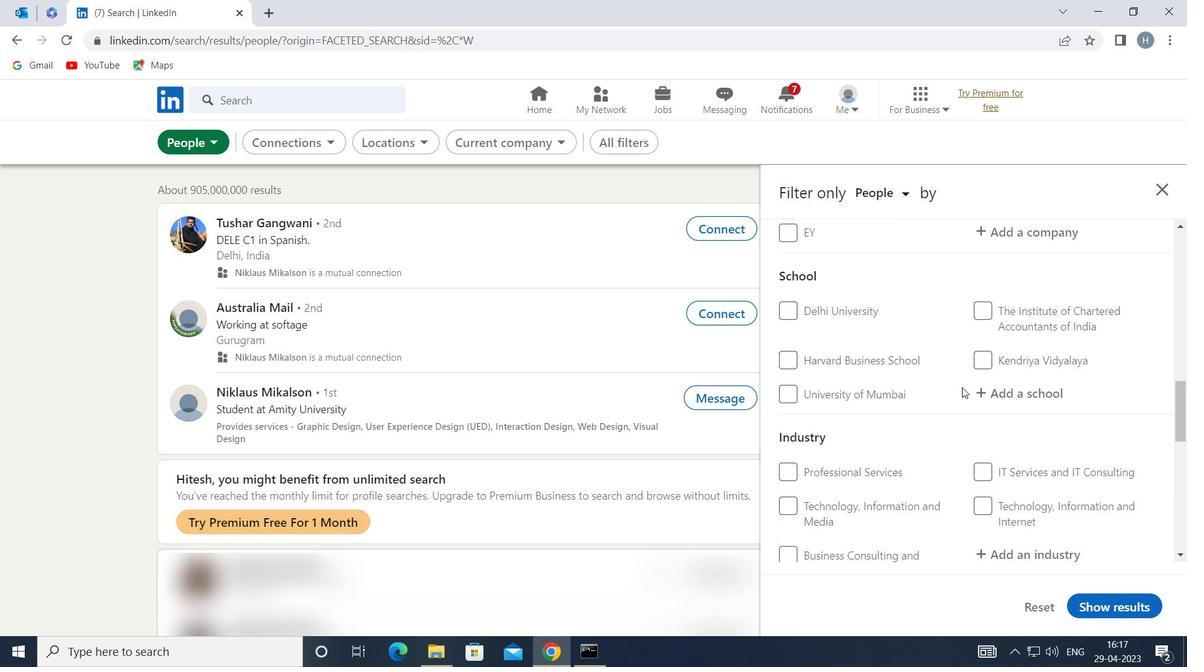 
Action: Mouse scrolled (962, 387) with delta (0, 0)
Screenshot: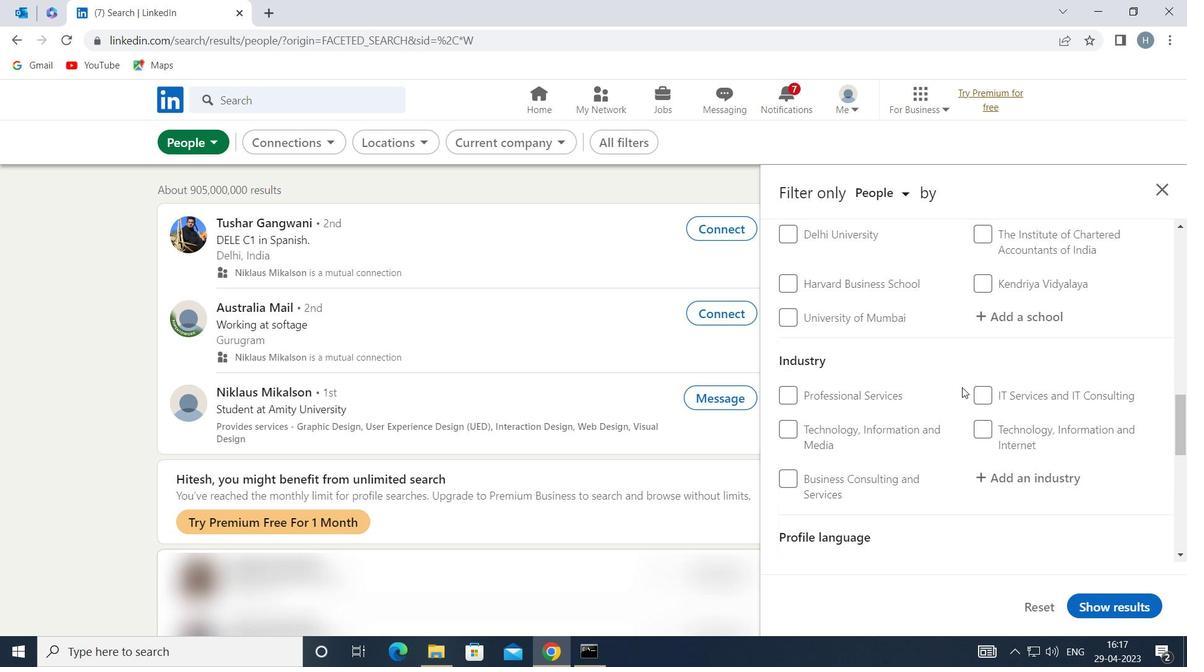 
Action: Mouse scrolled (962, 387) with delta (0, 0)
Screenshot: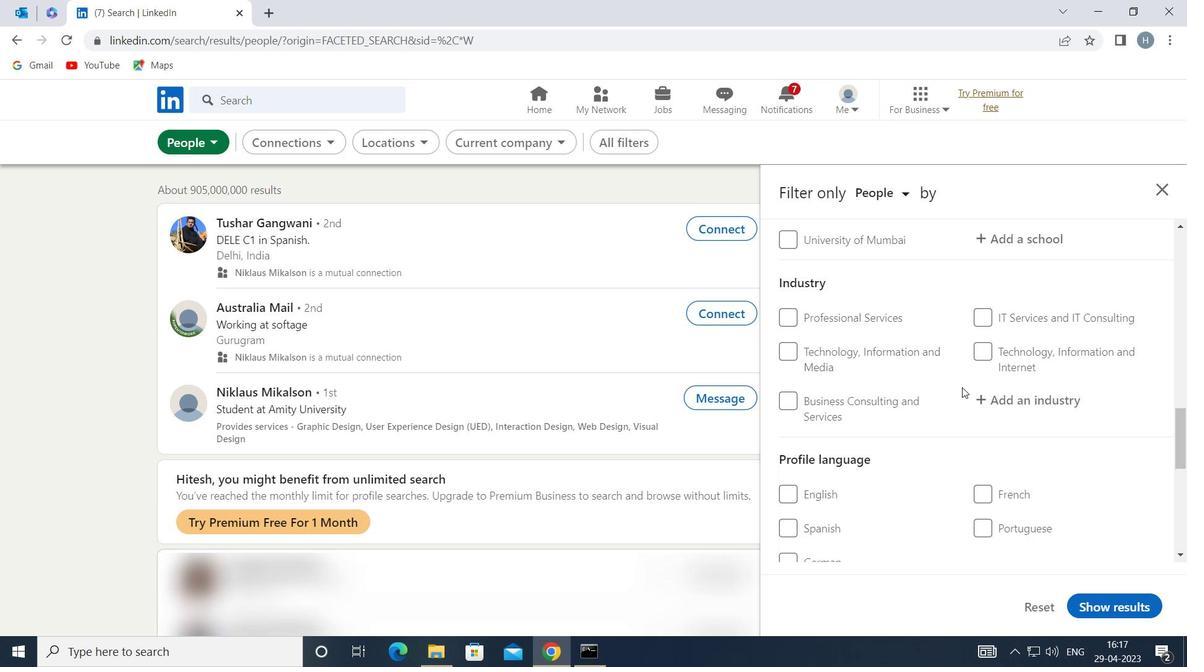 
Action: Mouse moved to (806, 481)
Screenshot: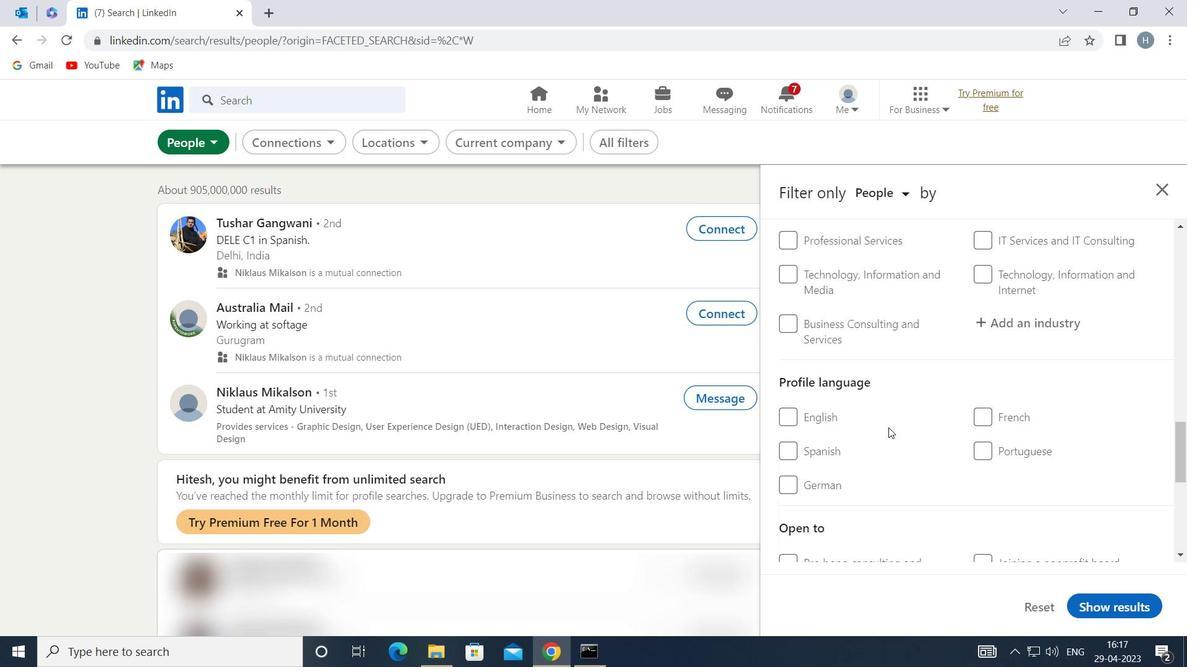 
Action: Mouse pressed left at (806, 481)
Screenshot: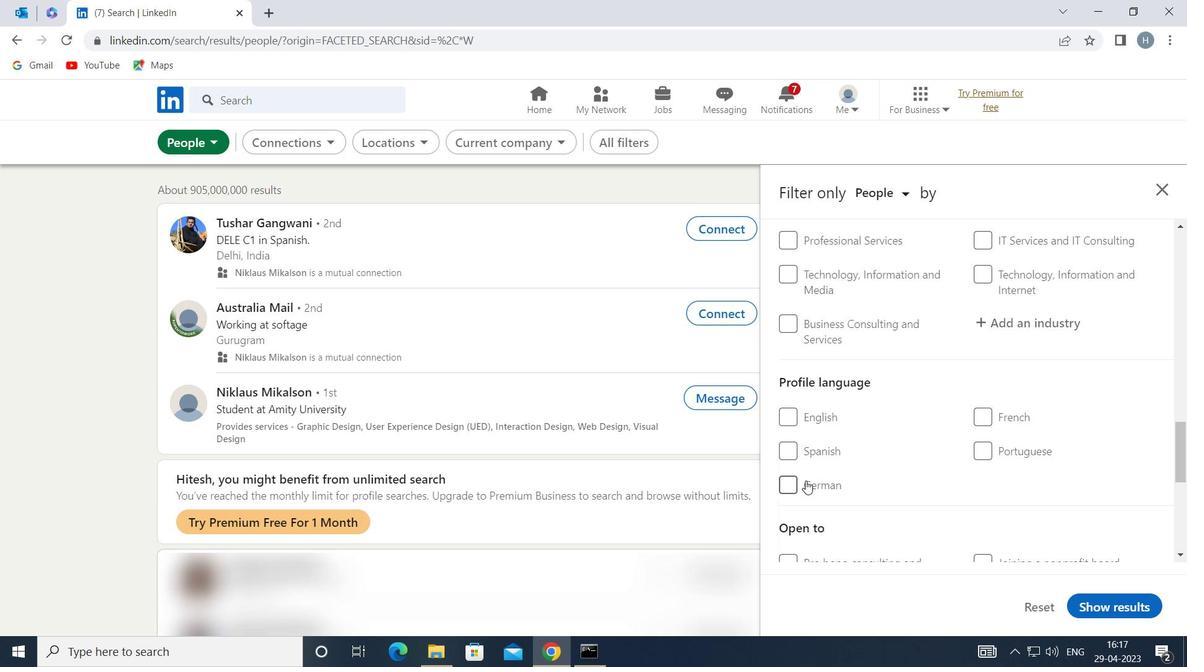 
Action: Mouse moved to (921, 443)
Screenshot: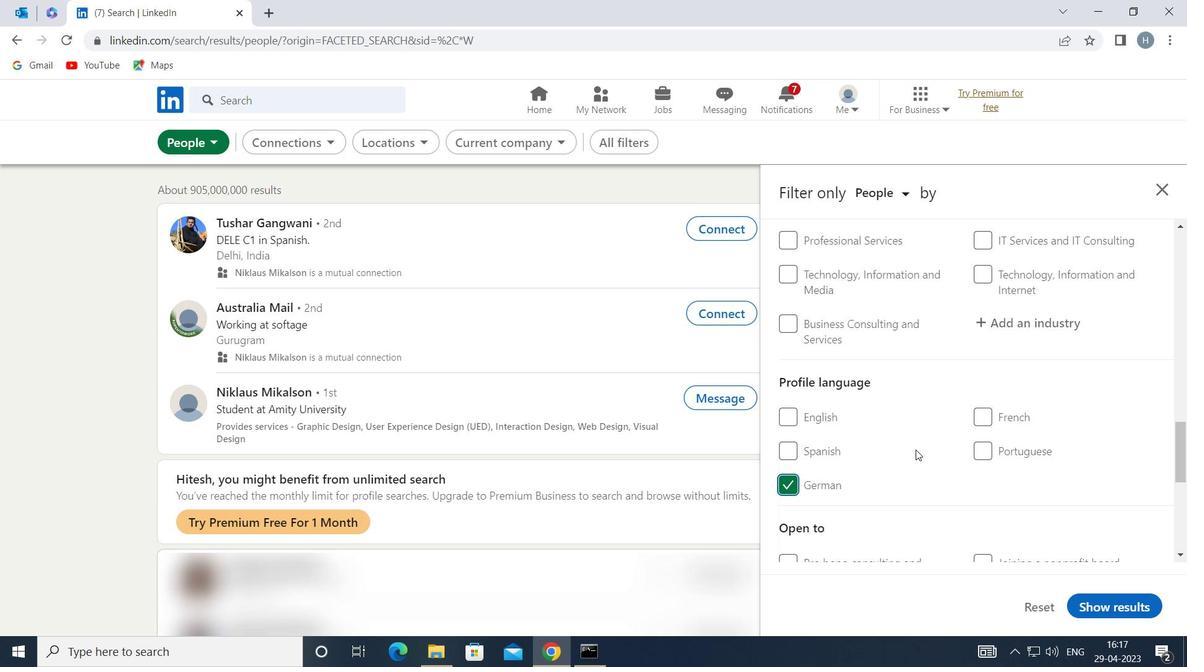
Action: Mouse scrolled (921, 443) with delta (0, 0)
Screenshot: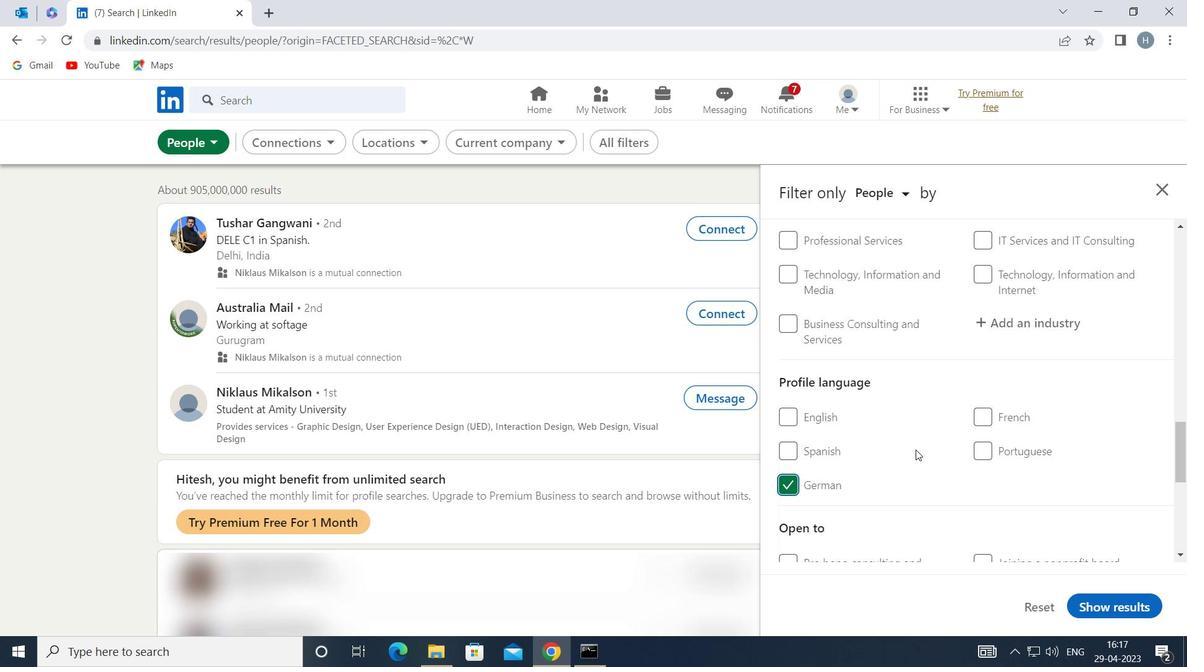 
Action: Mouse scrolled (921, 443) with delta (0, 0)
Screenshot: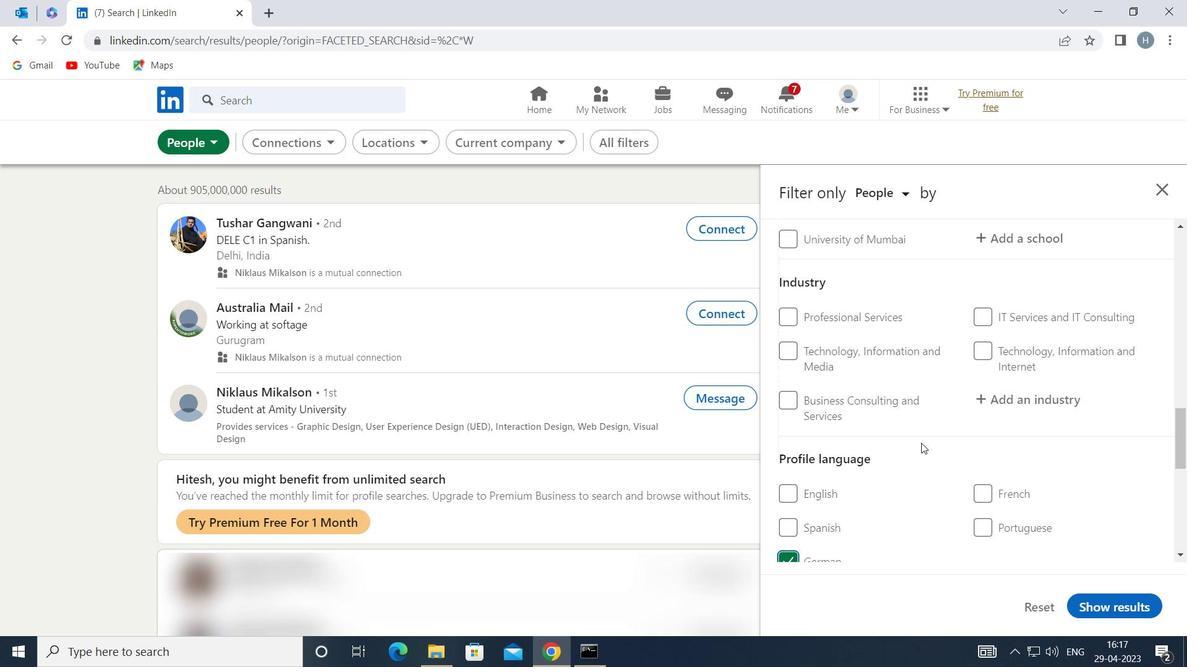 
Action: Mouse scrolled (921, 443) with delta (0, 0)
Screenshot: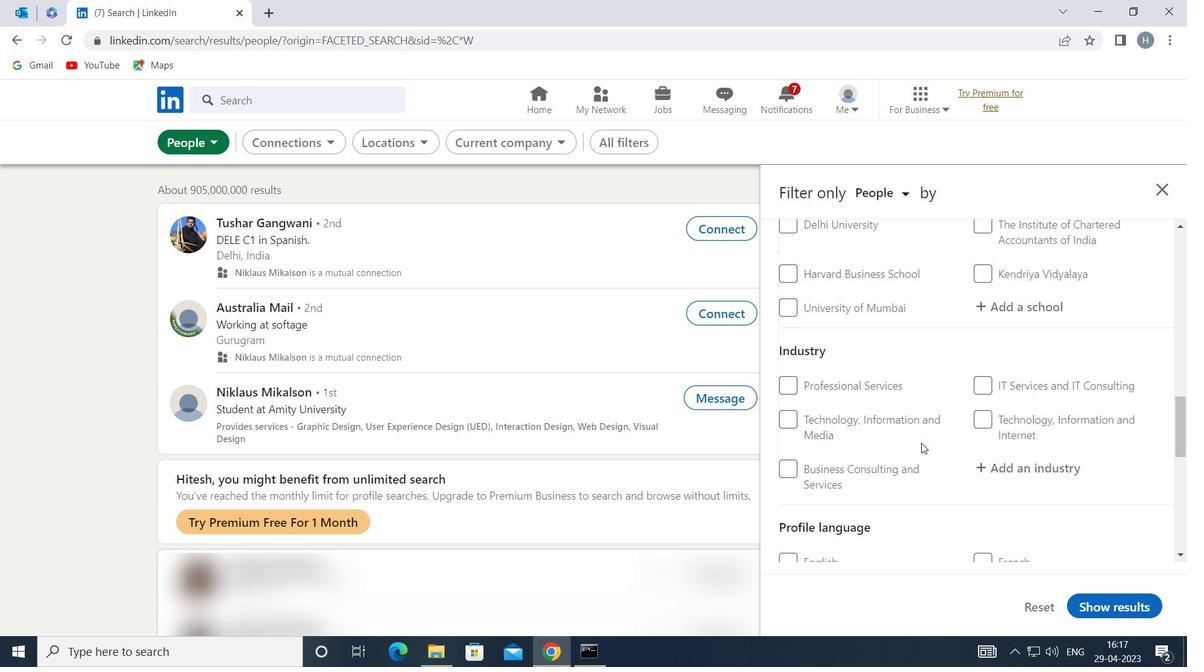 
Action: Mouse scrolled (921, 443) with delta (0, 0)
Screenshot: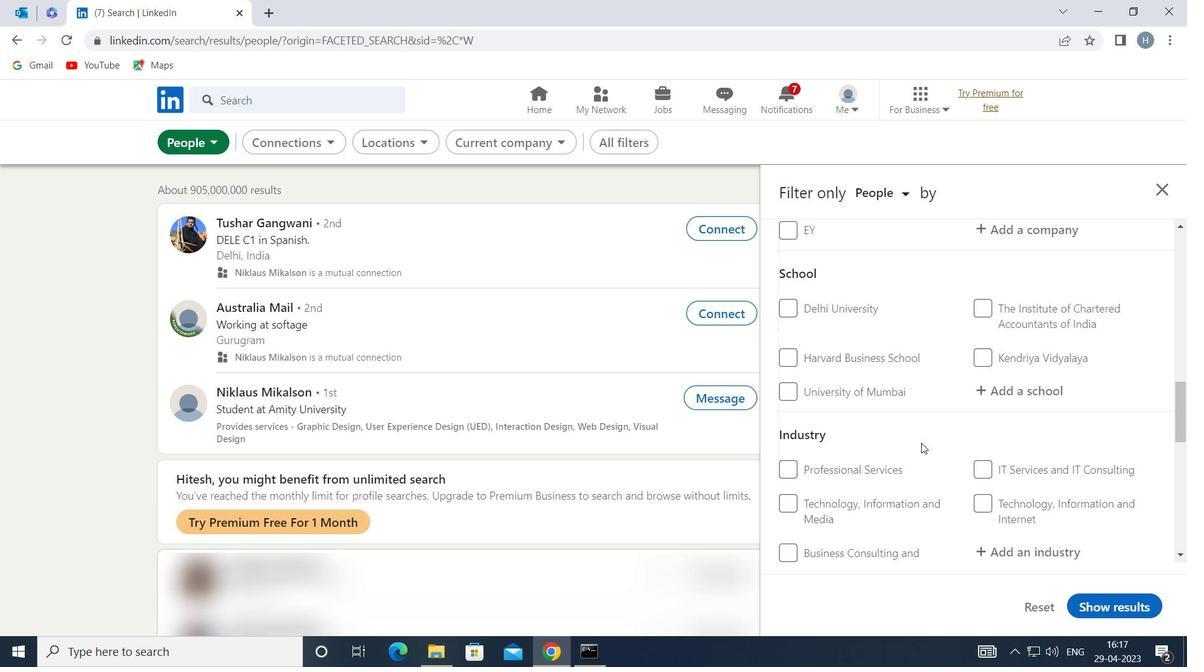 
Action: Mouse scrolled (921, 443) with delta (0, 0)
Screenshot: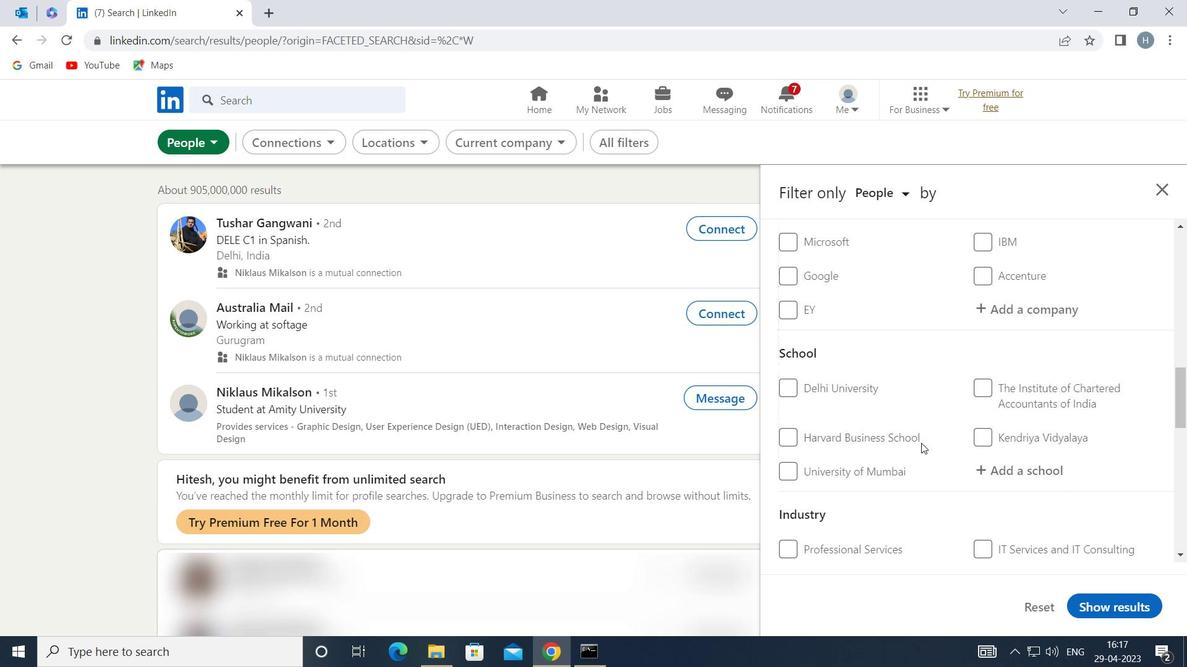 
Action: Mouse moved to (988, 405)
Screenshot: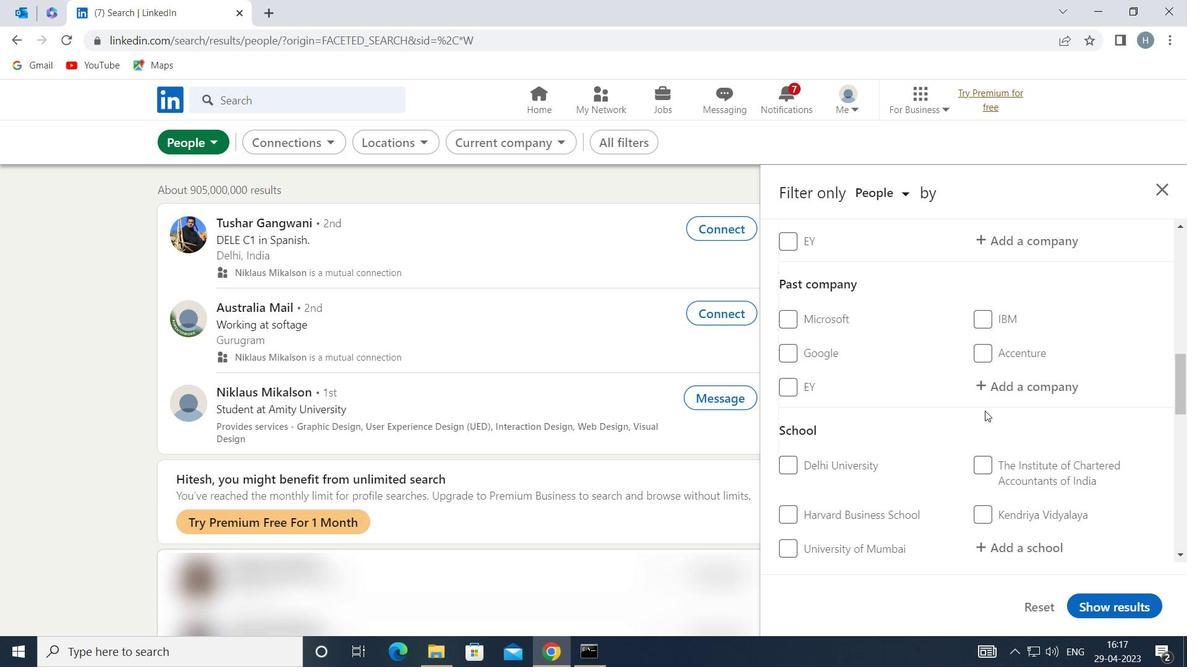 
Action: Mouse scrolled (988, 406) with delta (0, 0)
Screenshot: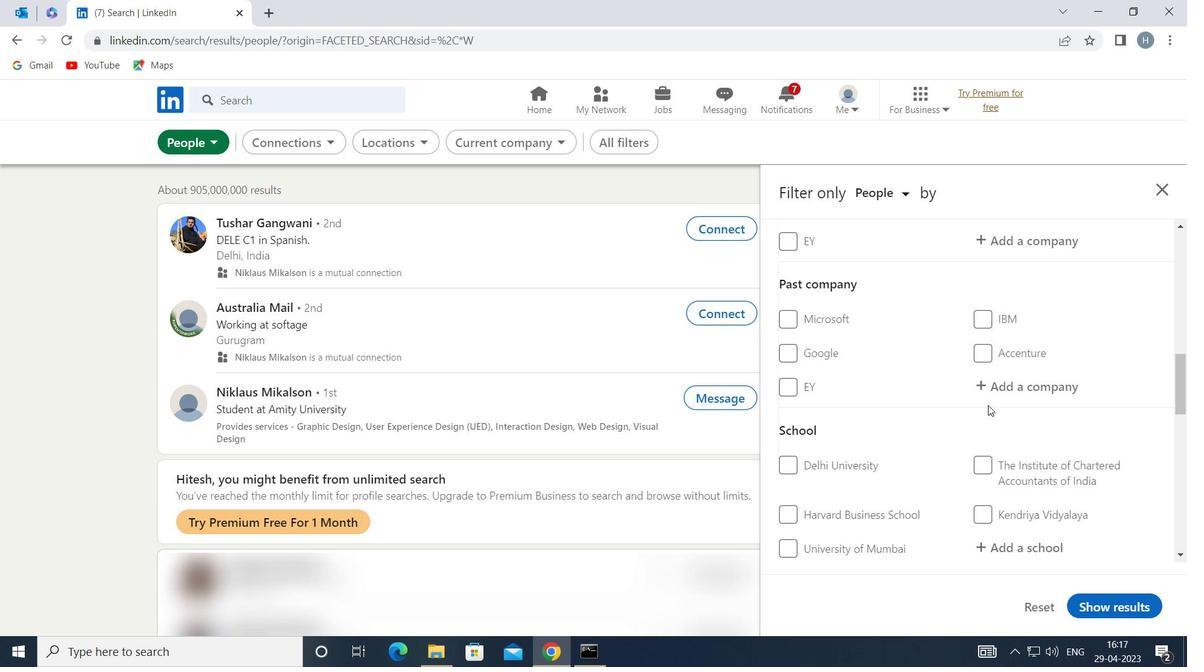 
Action: Mouse scrolled (988, 406) with delta (0, 0)
Screenshot: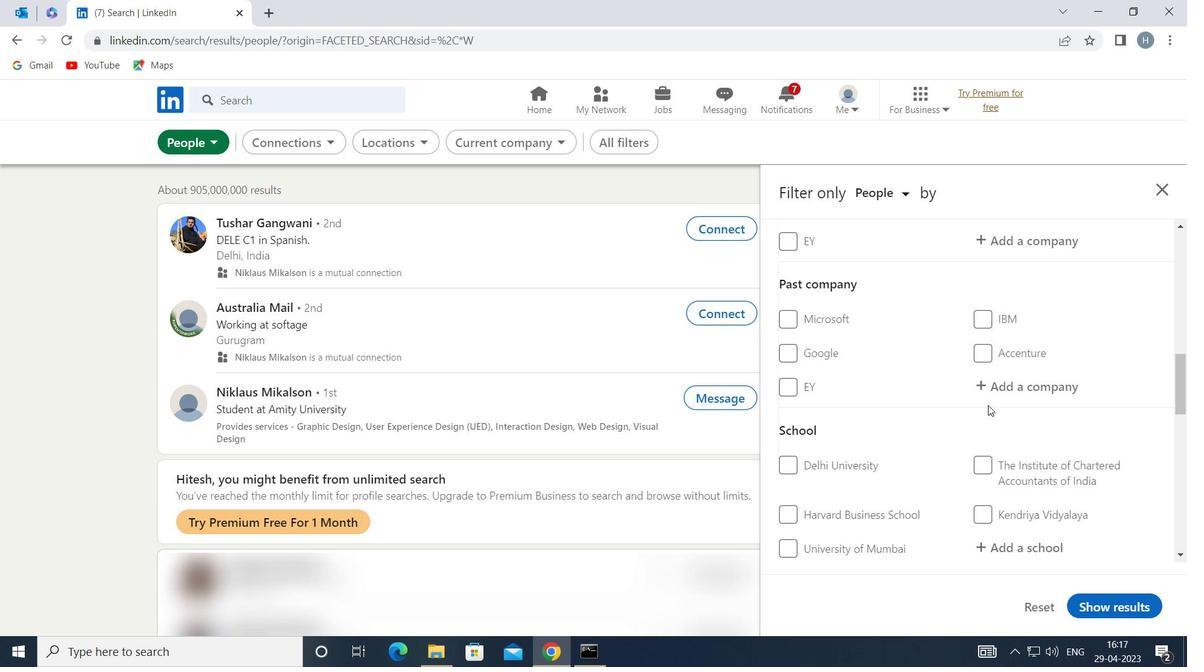 
Action: Mouse moved to (1017, 384)
Screenshot: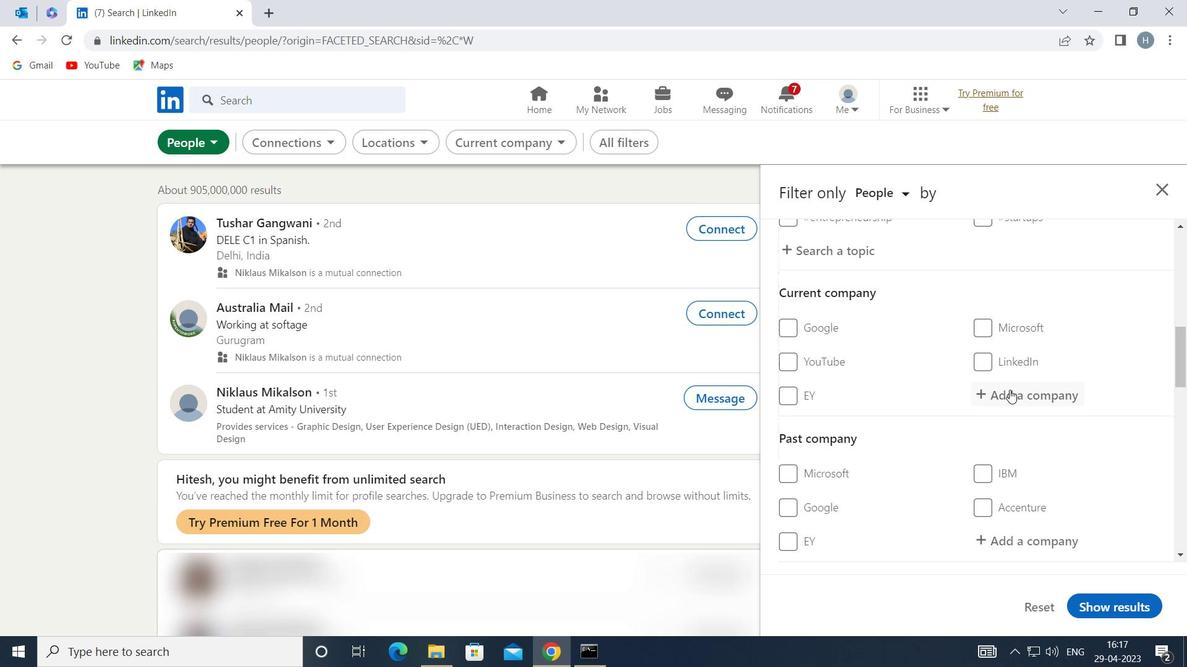 
Action: Mouse pressed left at (1017, 384)
Screenshot: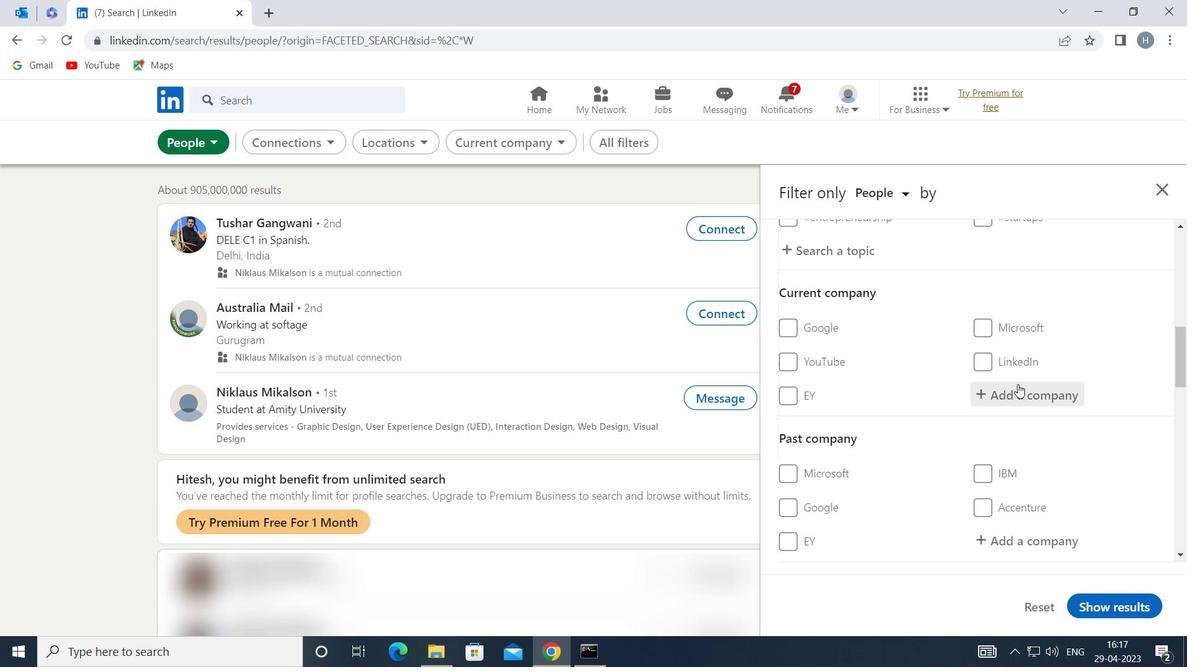 
Action: Mouse moved to (1018, 383)
Screenshot: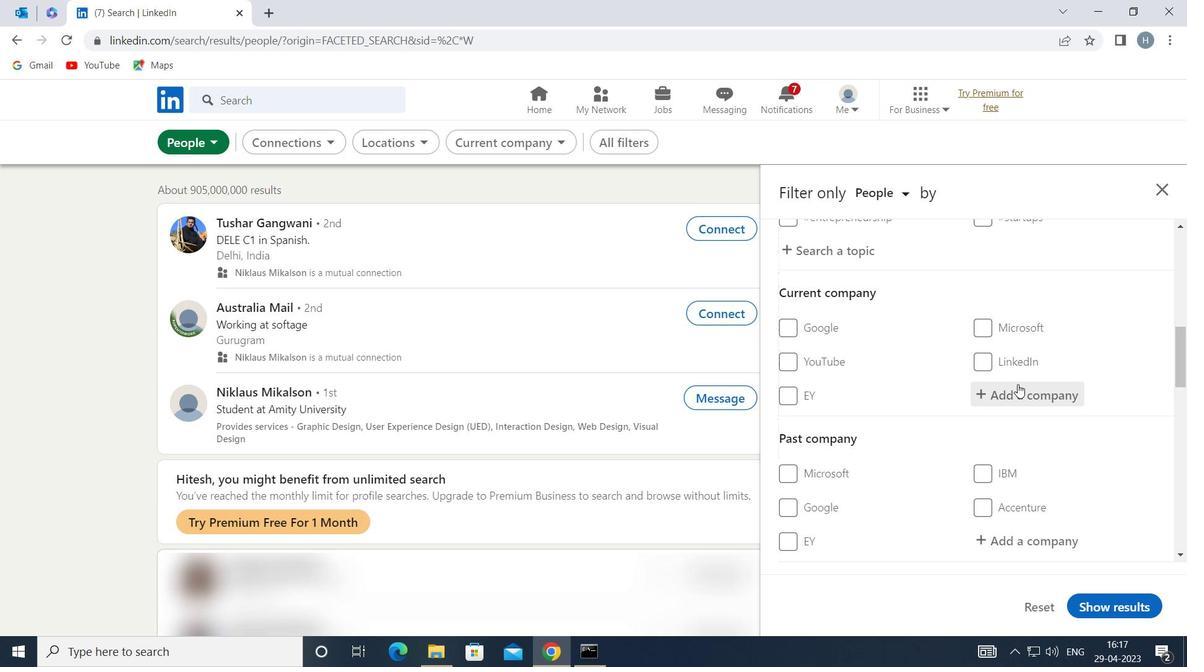 
Action: Key pressed <Key.shift>SHYAM<Key.space><Key.shift>STEEL<Key.space>
Screenshot: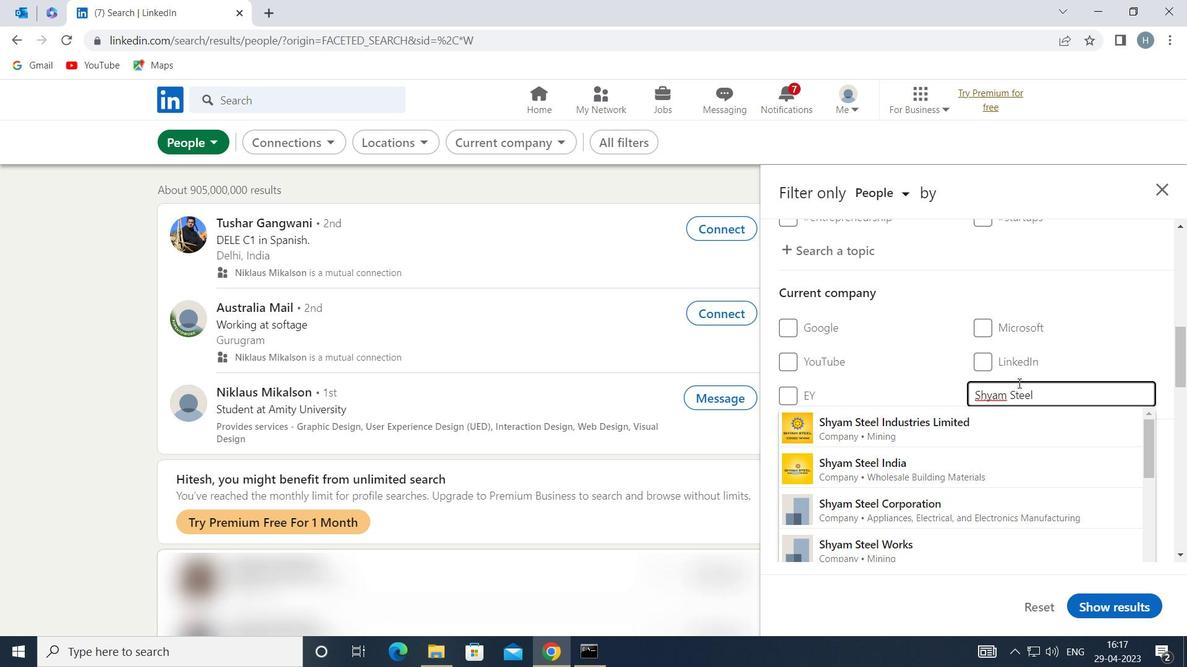 
Action: Mouse moved to (979, 422)
Screenshot: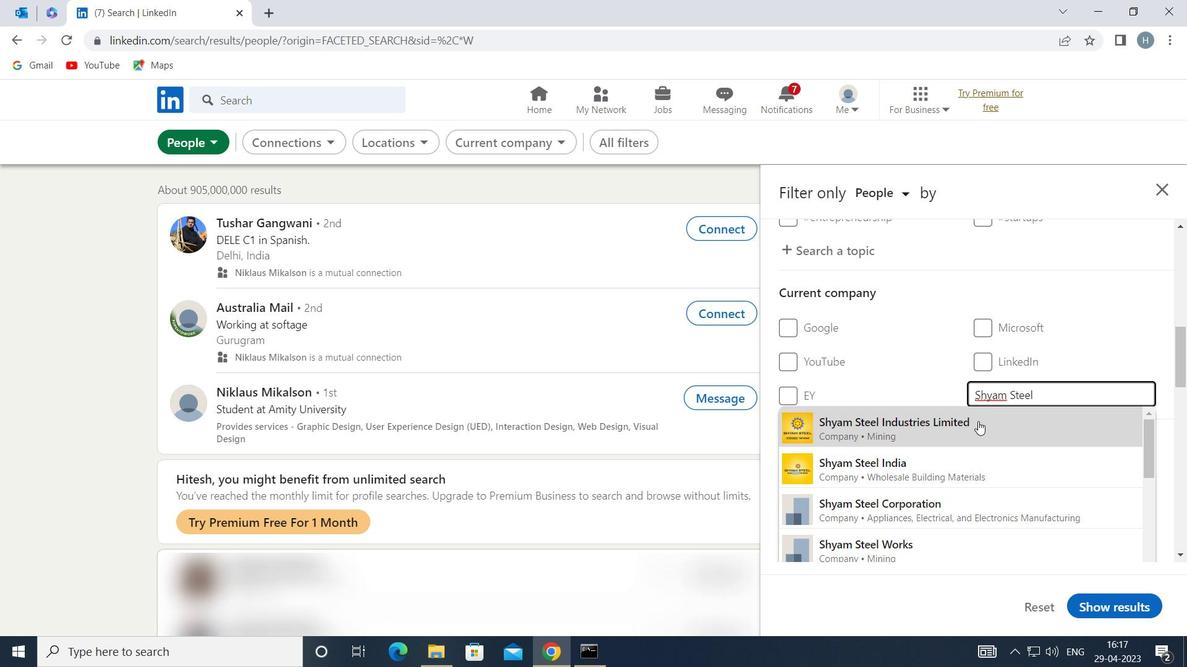 
Action: Mouse pressed left at (979, 422)
Screenshot: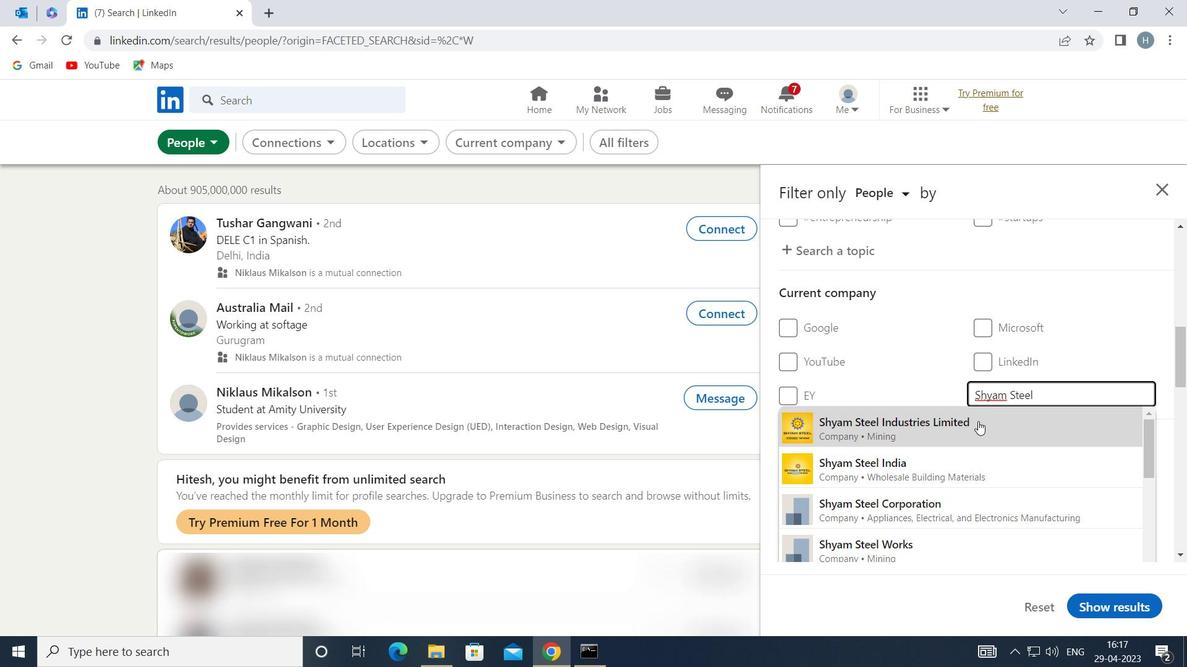 
Action: Mouse moved to (919, 407)
Screenshot: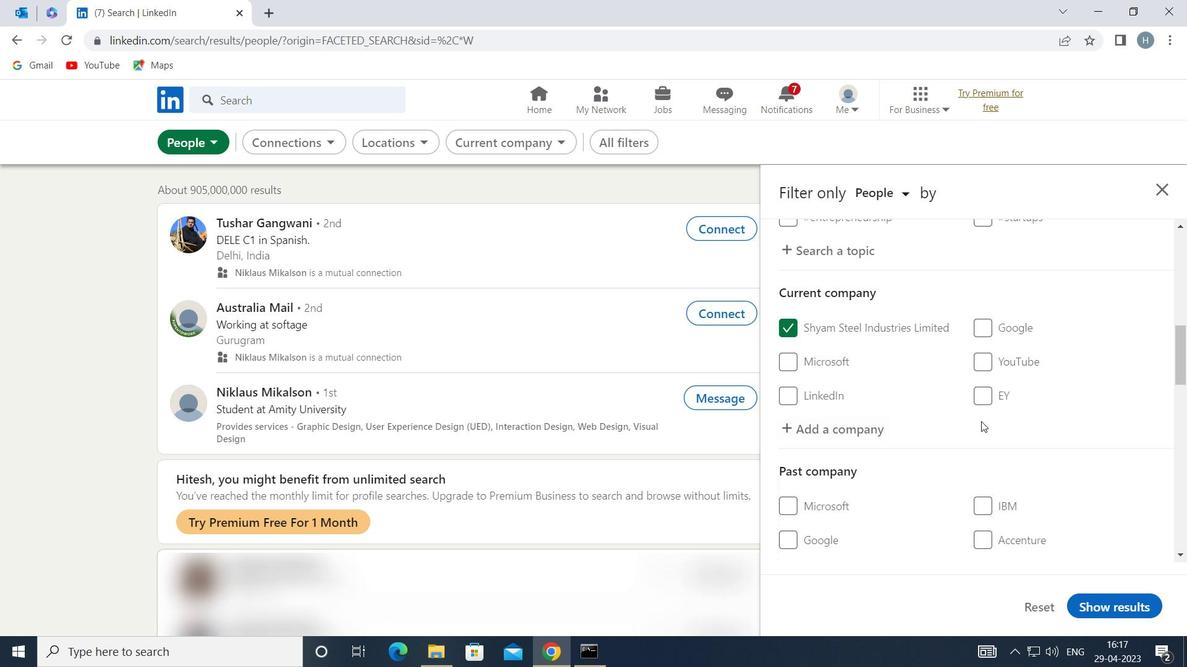 
Action: Mouse scrolled (919, 406) with delta (0, 0)
Screenshot: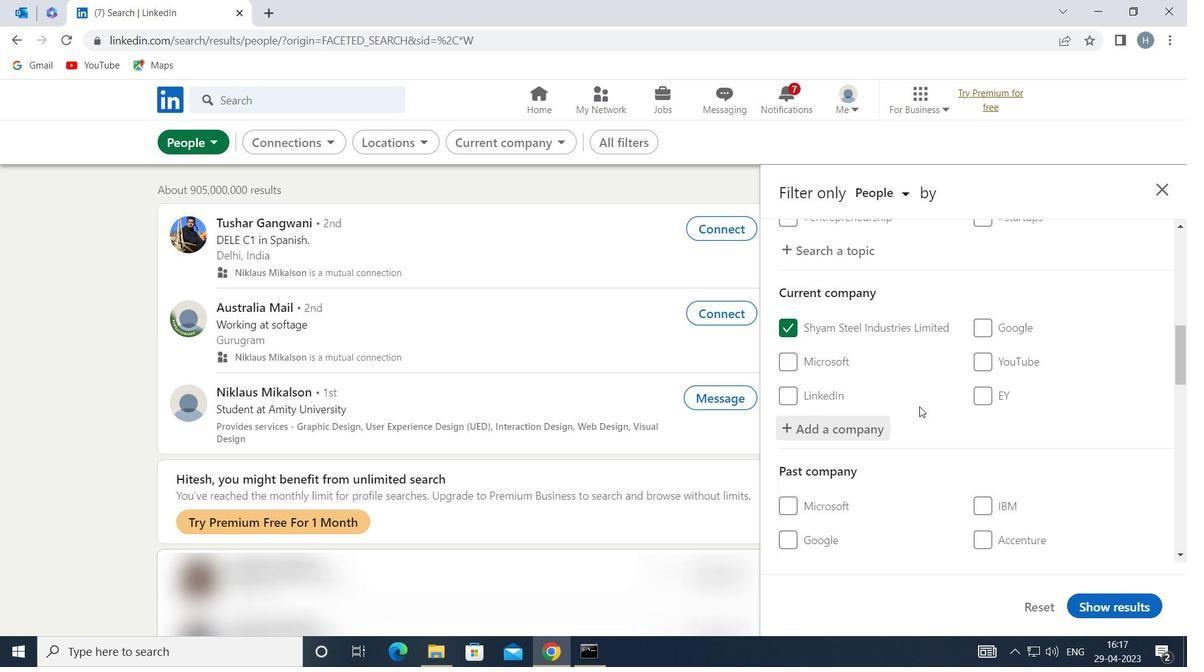 
Action: Mouse scrolled (919, 406) with delta (0, 0)
Screenshot: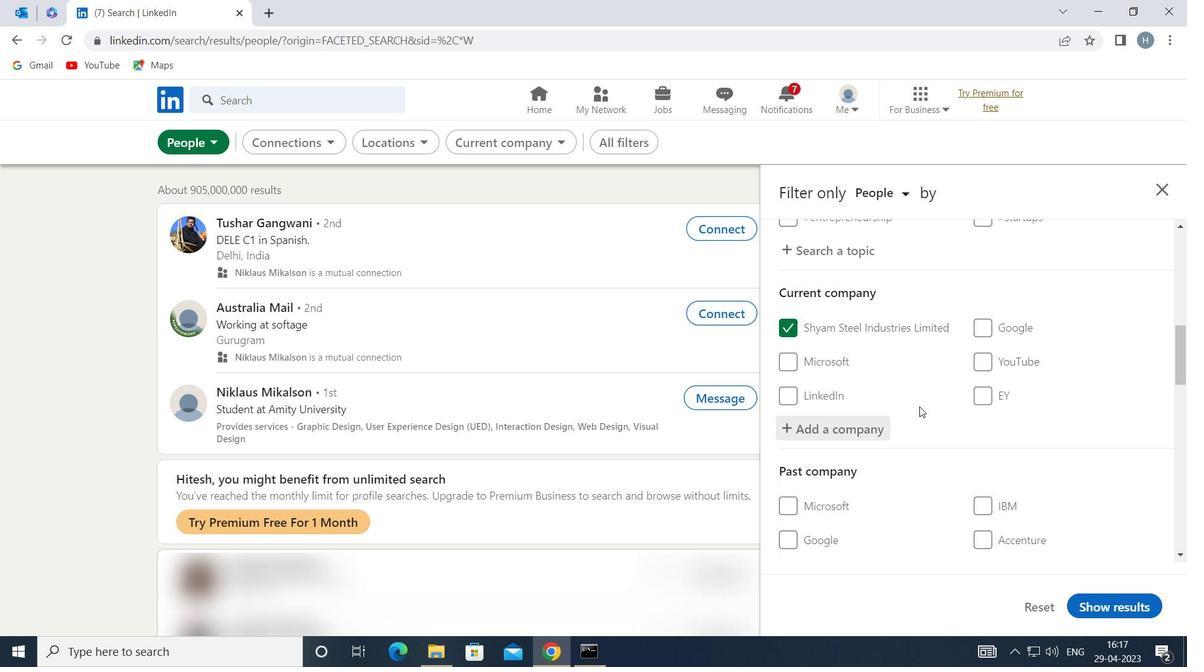 
Action: Mouse moved to (918, 406)
Screenshot: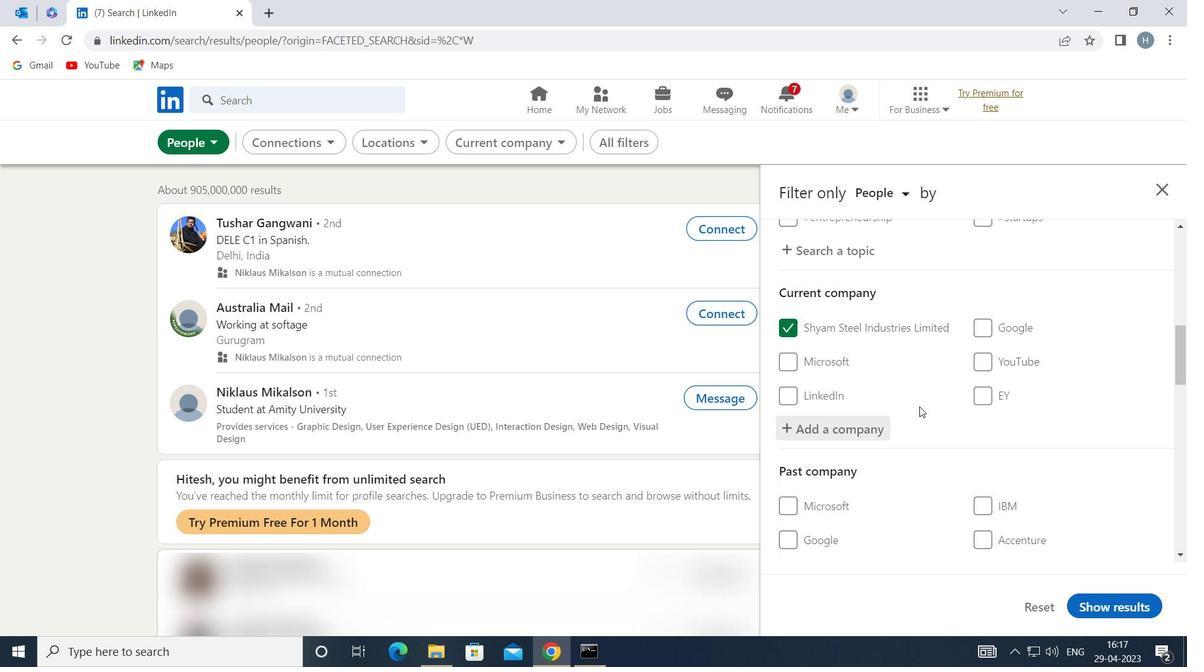
Action: Mouse scrolled (918, 406) with delta (0, 0)
Screenshot: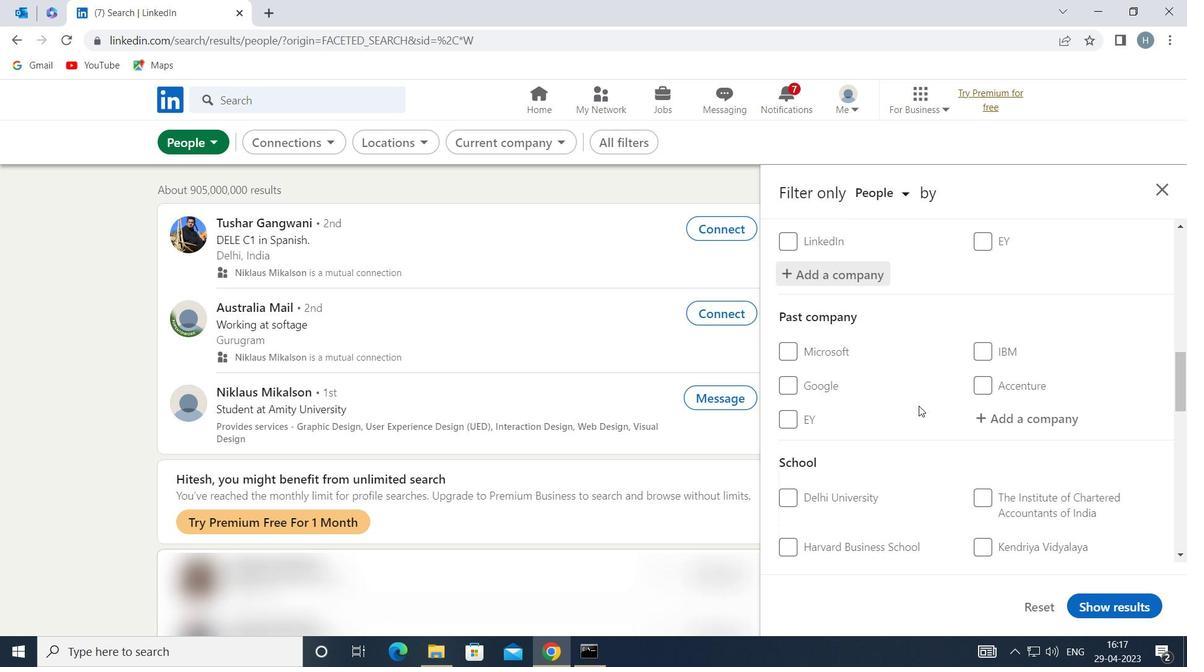 
Action: Mouse scrolled (918, 406) with delta (0, 0)
Screenshot: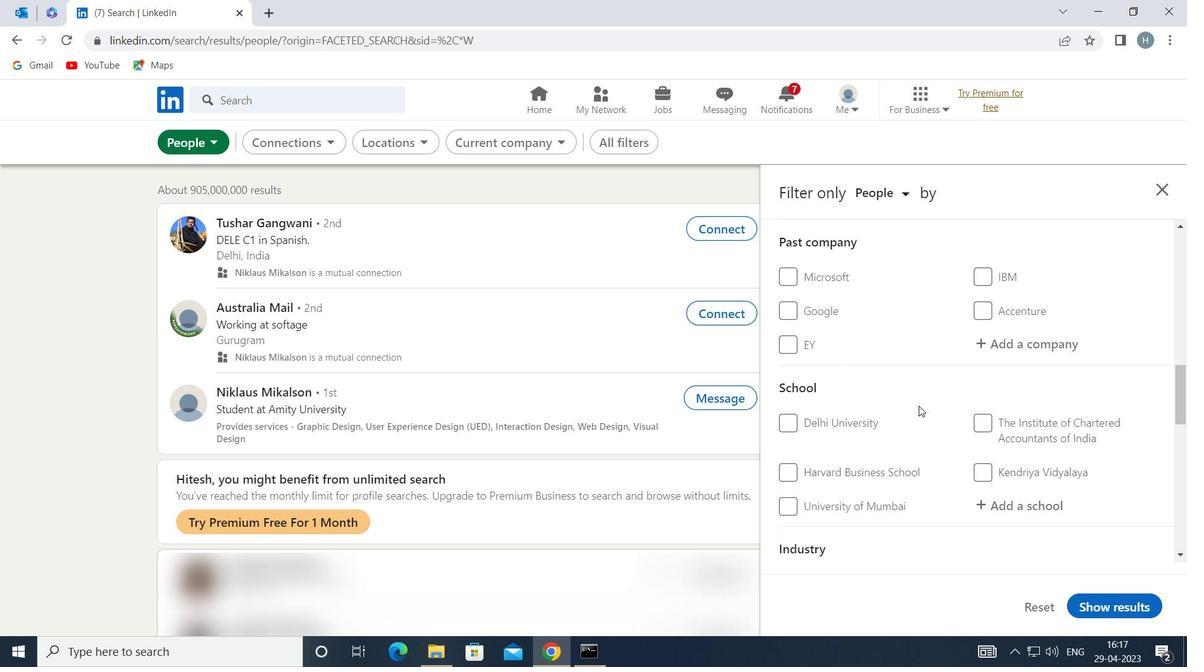 
Action: Mouse moved to (1015, 430)
Screenshot: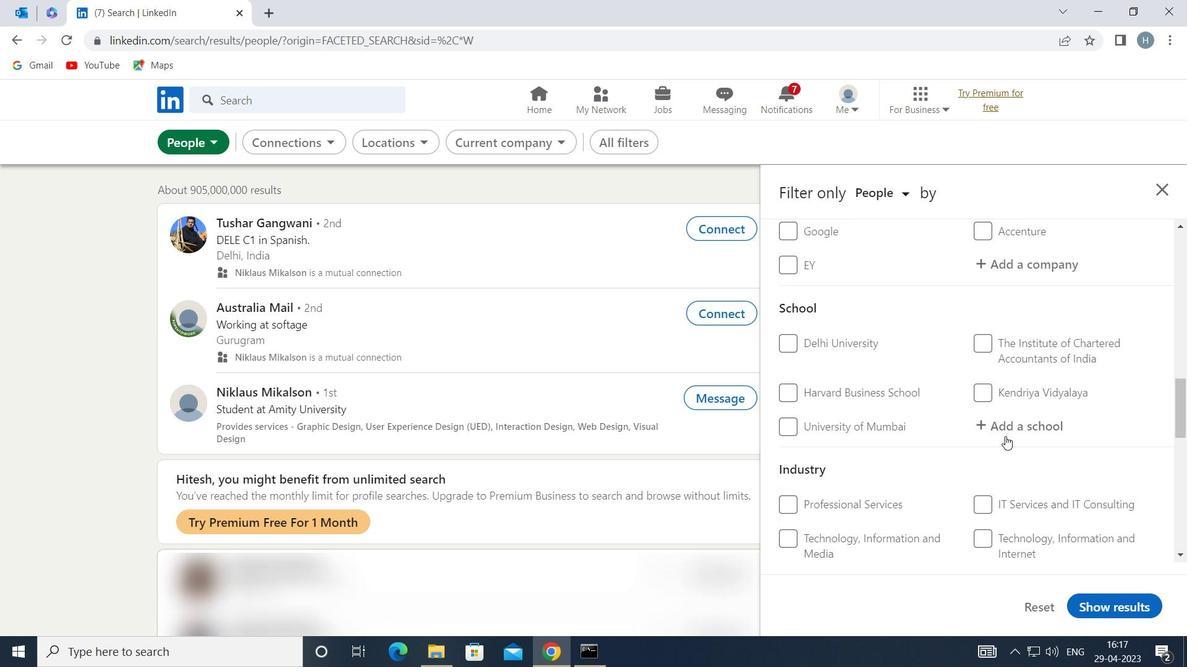 
Action: Mouse pressed left at (1015, 430)
Screenshot: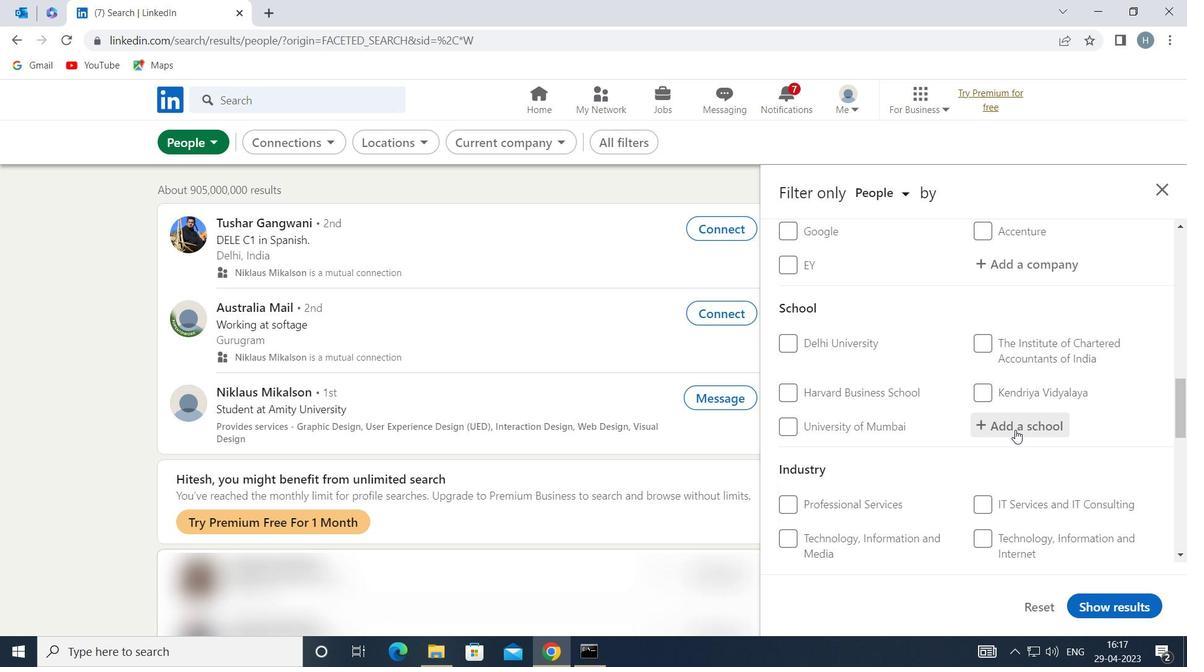
Action: Mouse moved to (1015, 429)
Screenshot: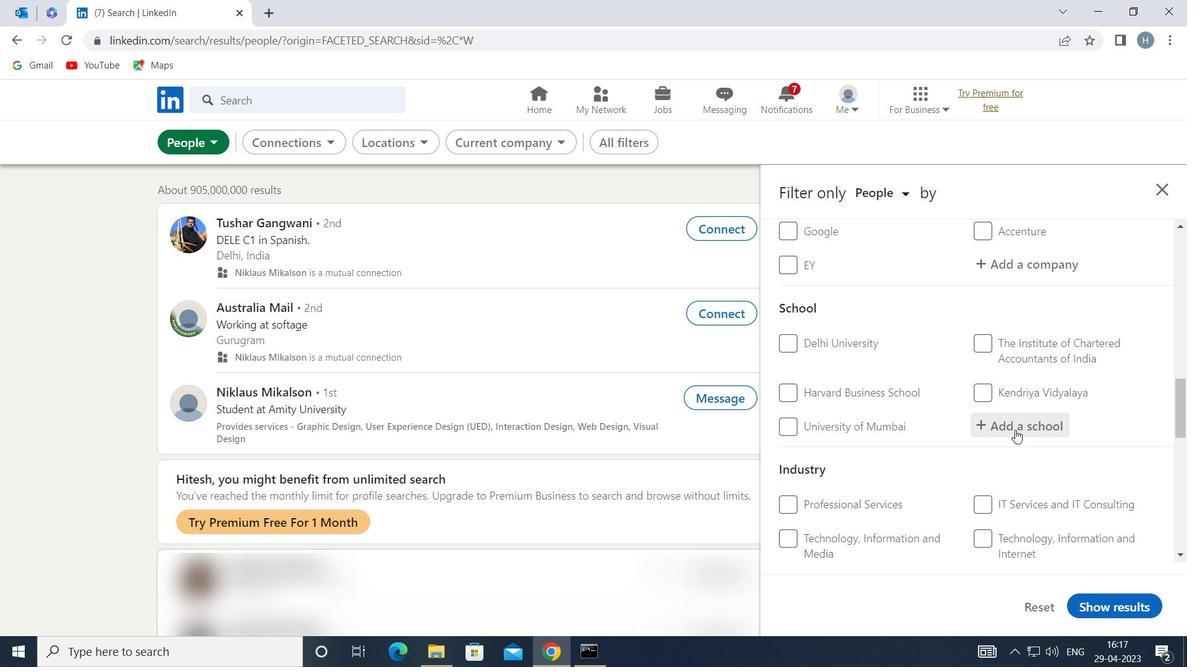 
Action: Key pressed <Key.shift>JAGAN<Key.space><Key.shift>INSTI
Screenshot: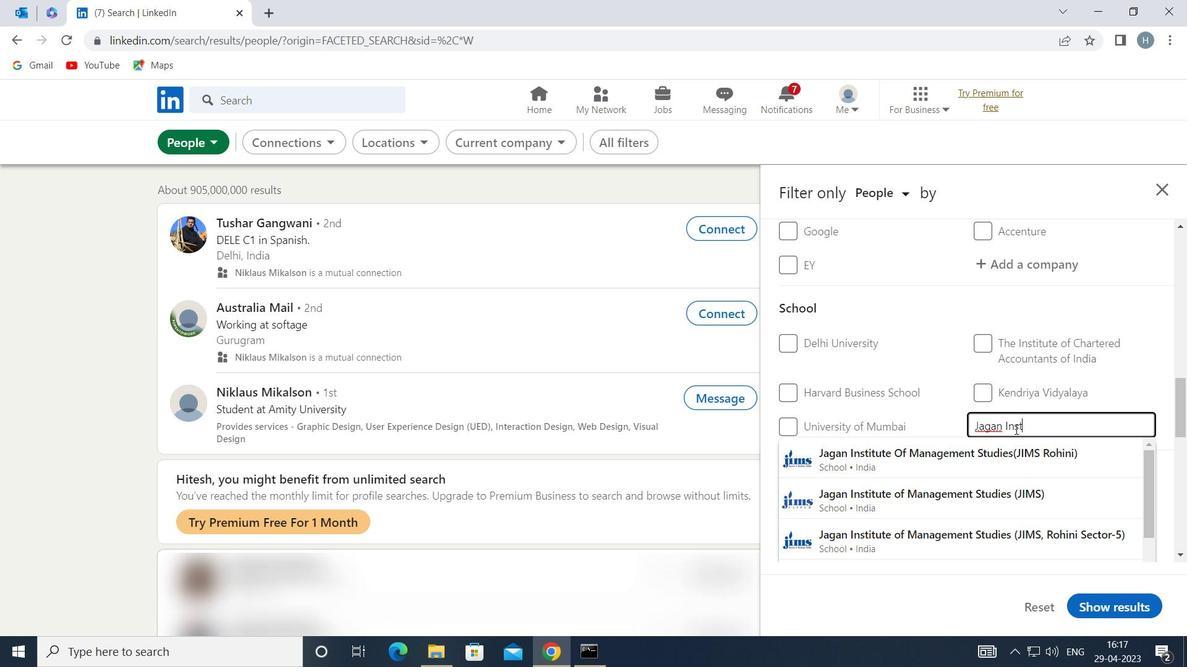 
Action: Mouse moved to (1050, 456)
Screenshot: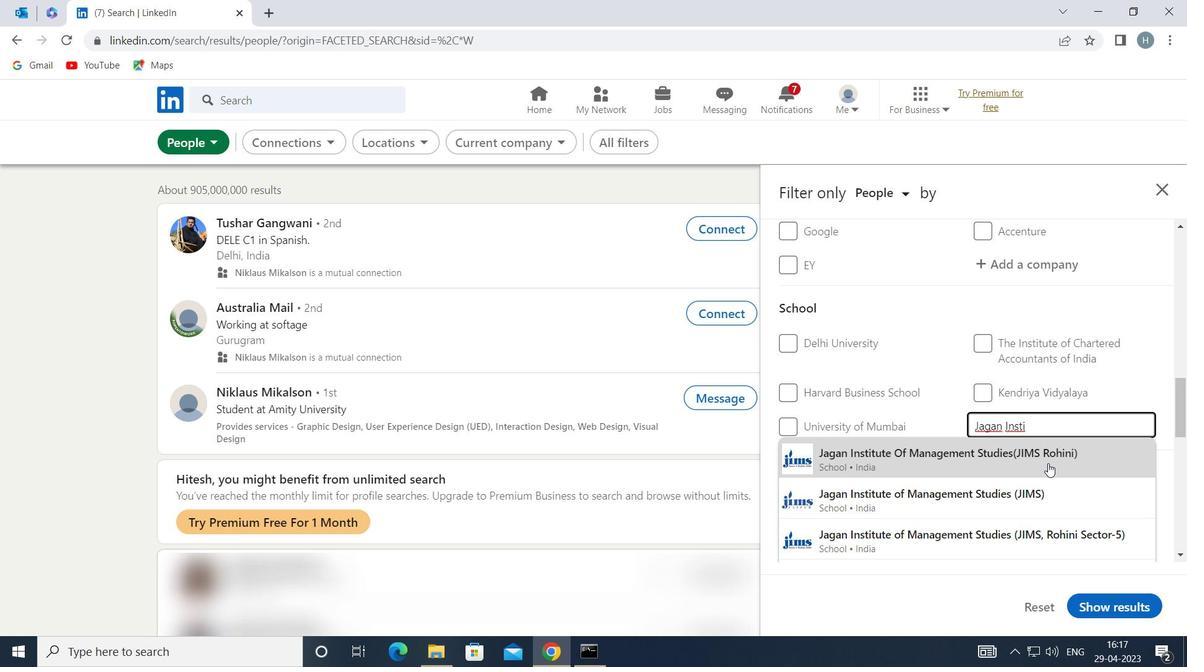 
Action: Mouse pressed left at (1050, 456)
Screenshot: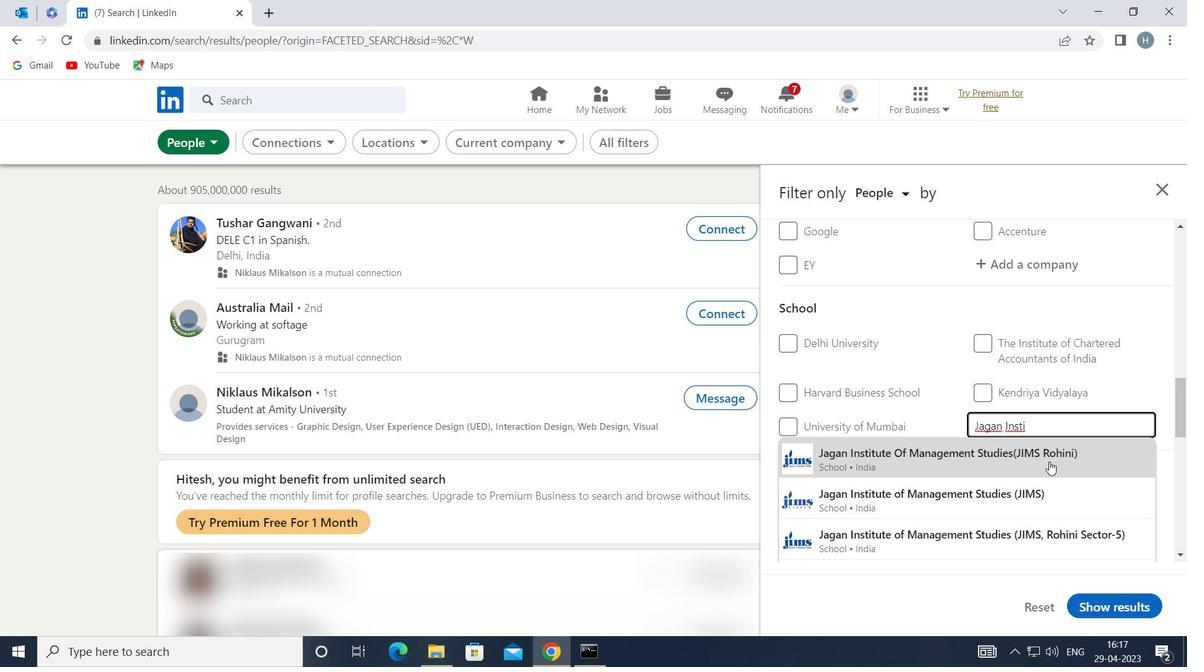
Action: Mouse moved to (1022, 448)
Screenshot: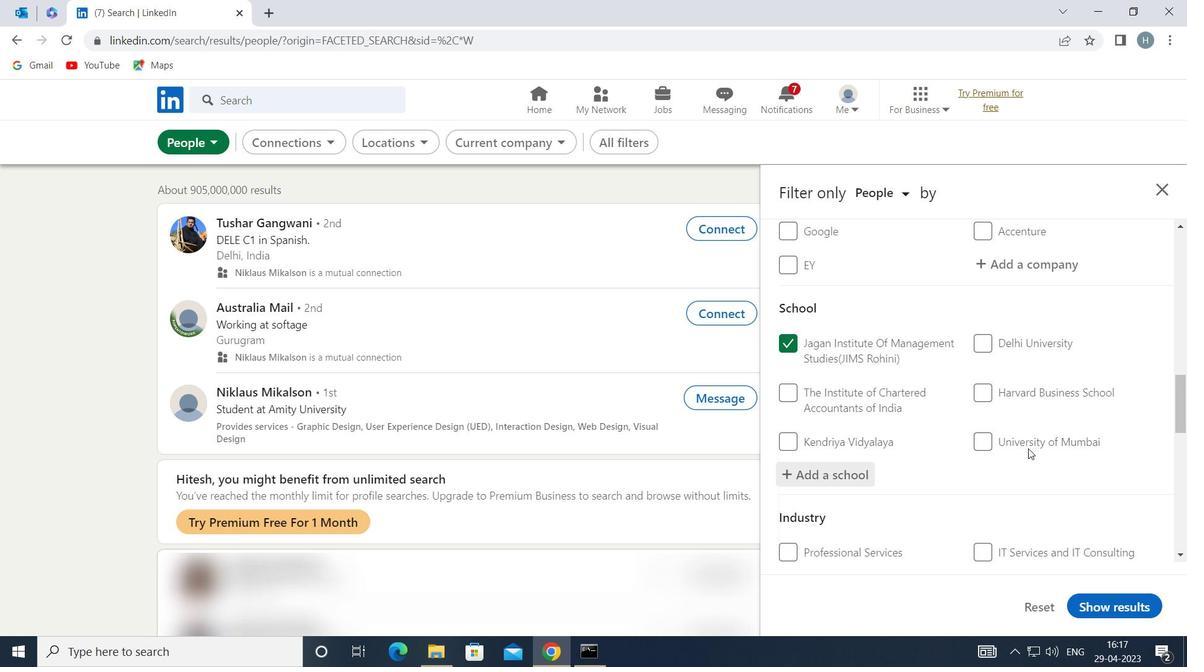 
Action: Mouse scrolled (1022, 447) with delta (0, 0)
Screenshot: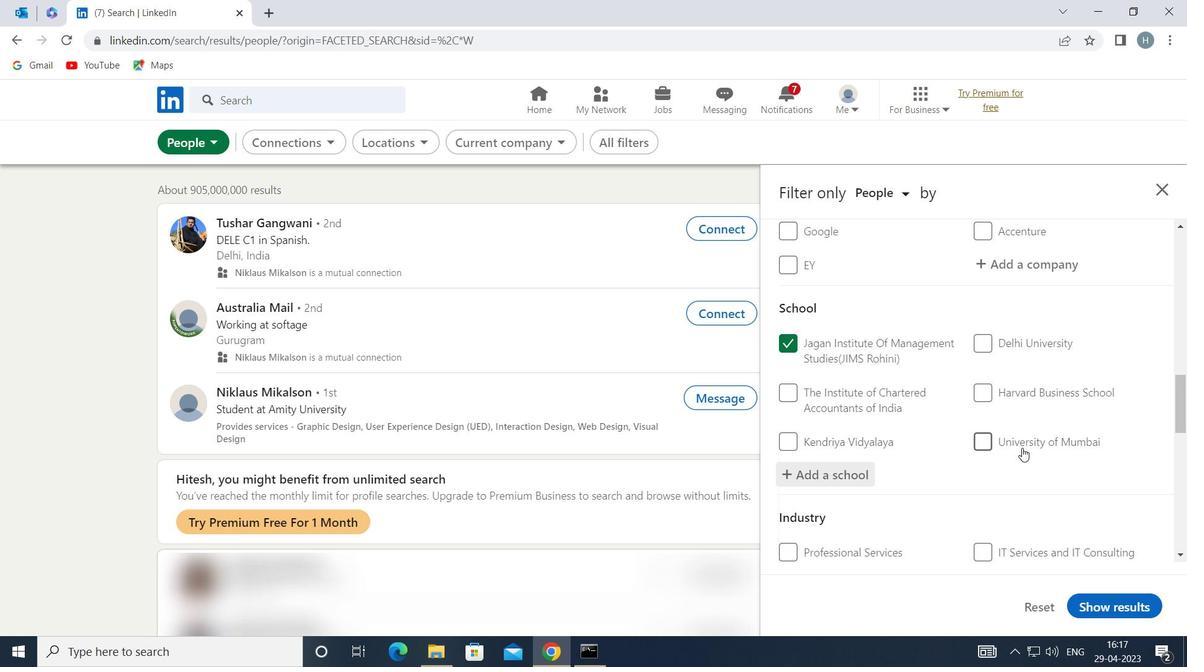 
Action: Mouse moved to (1021, 448)
Screenshot: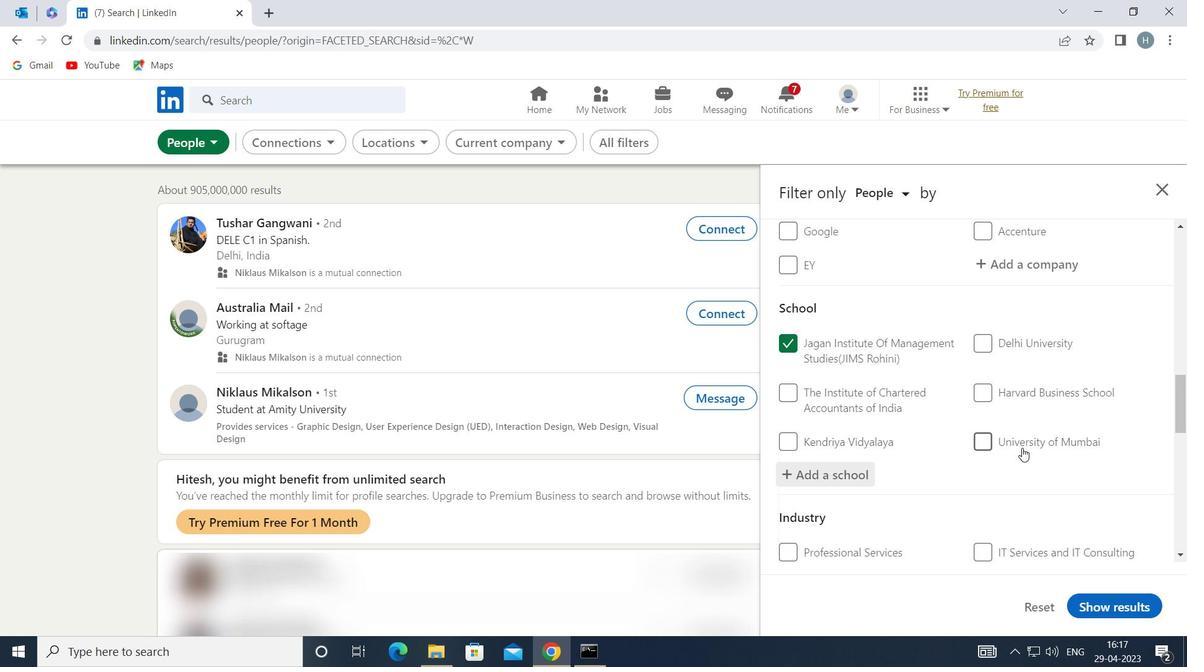 
Action: Mouse scrolled (1021, 448) with delta (0, 0)
Screenshot: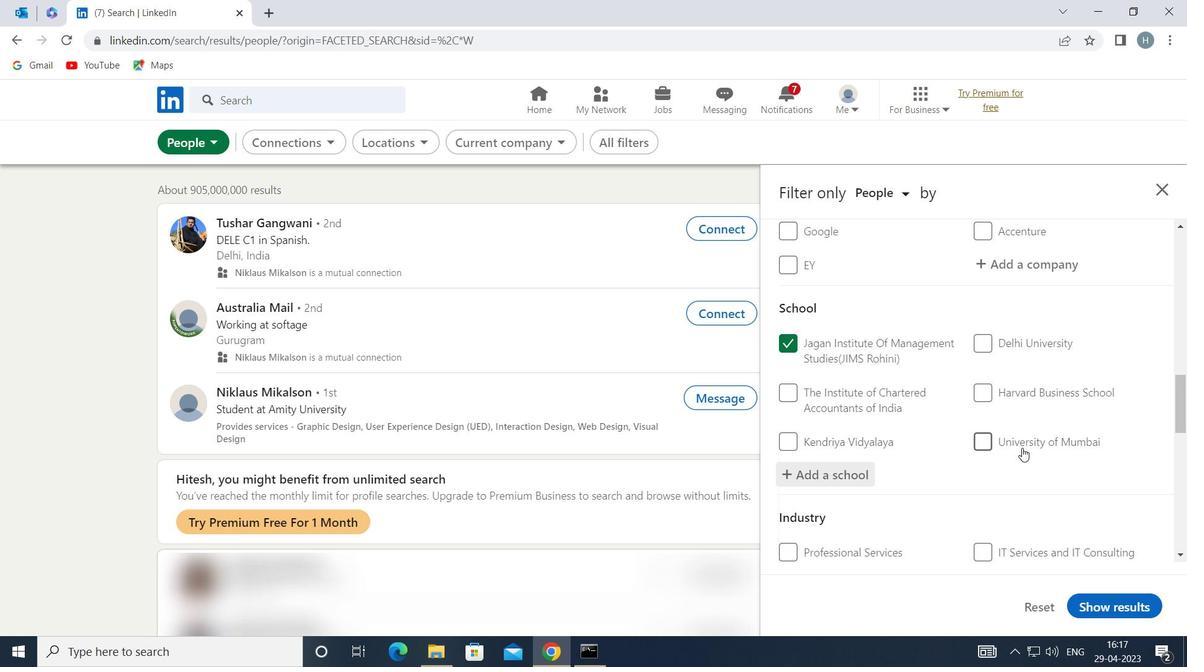 
Action: Mouse moved to (1018, 479)
Screenshot: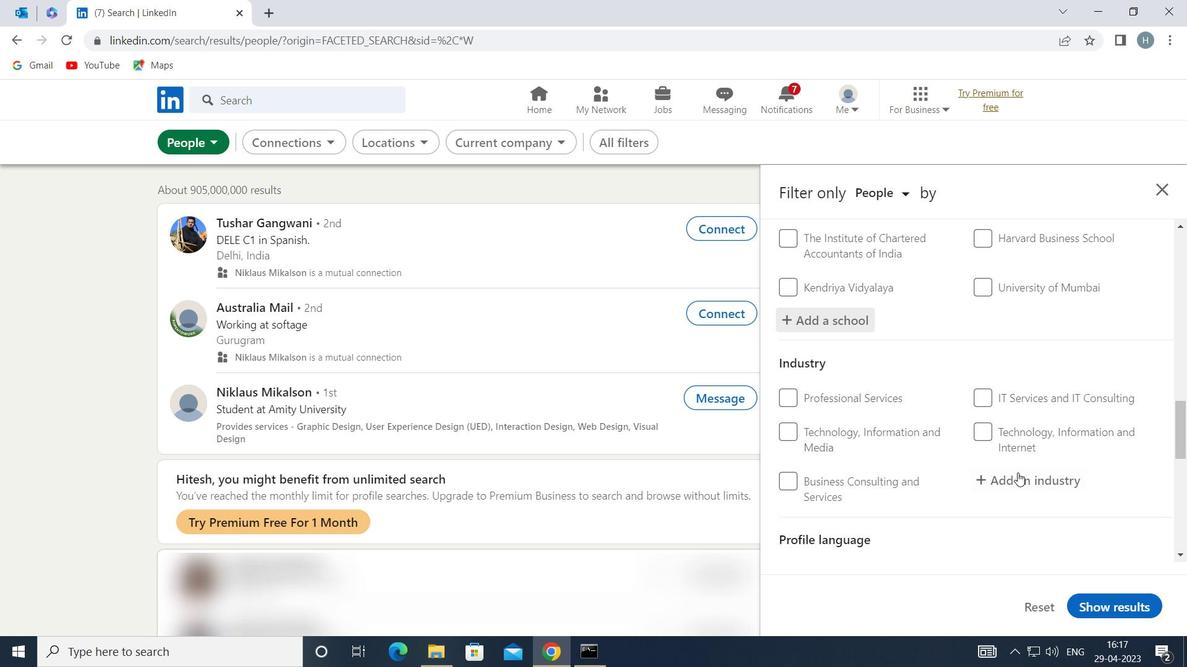 
Action: Mouse pressed left at (1018, 479)
Screenshot: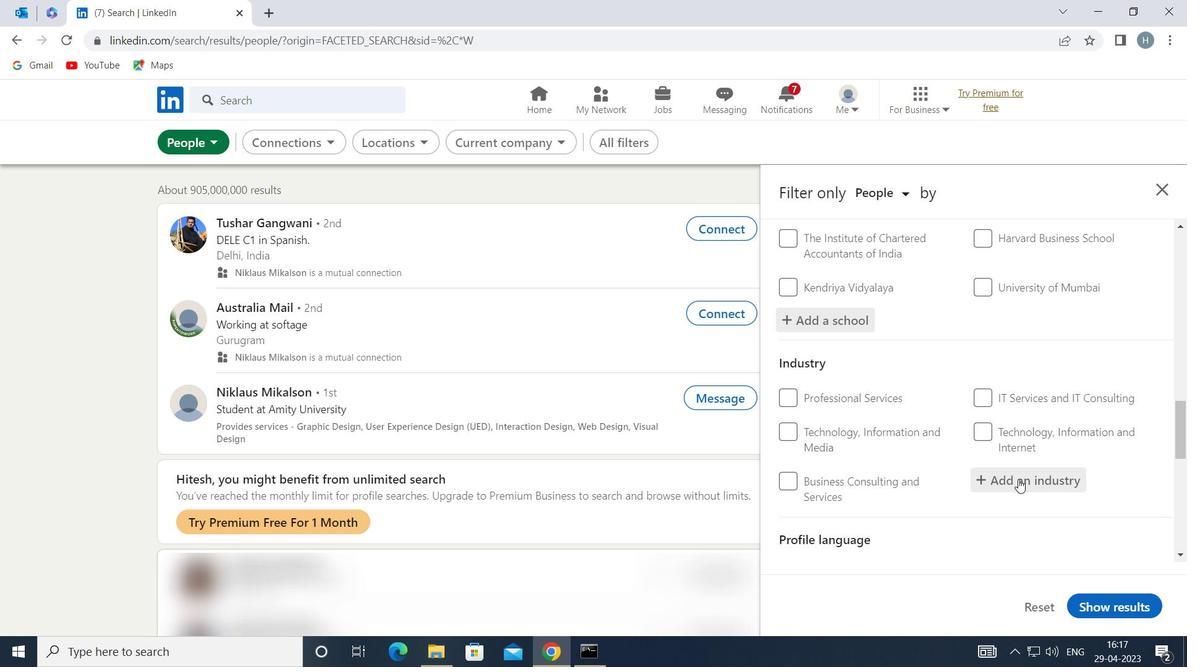 
Action: Mouse moved to (1018, 480)
Screenshot: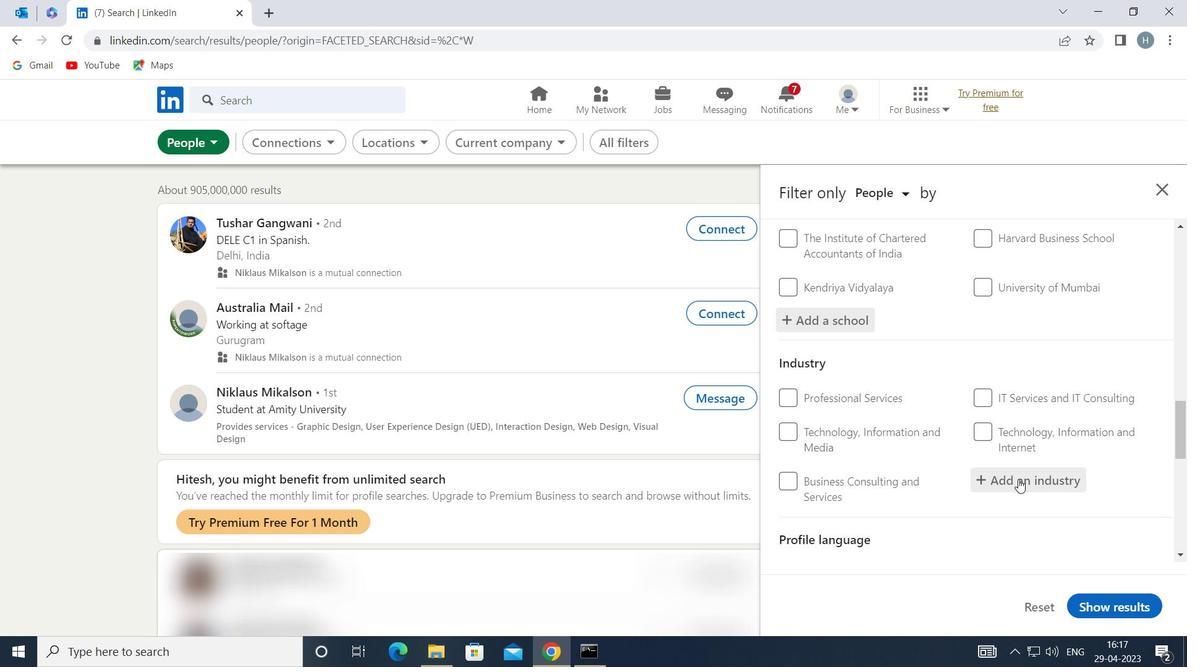 
Action: Key pressed <Key.shift>SPACE<Key.space><Key.shift>RE
Screenshot: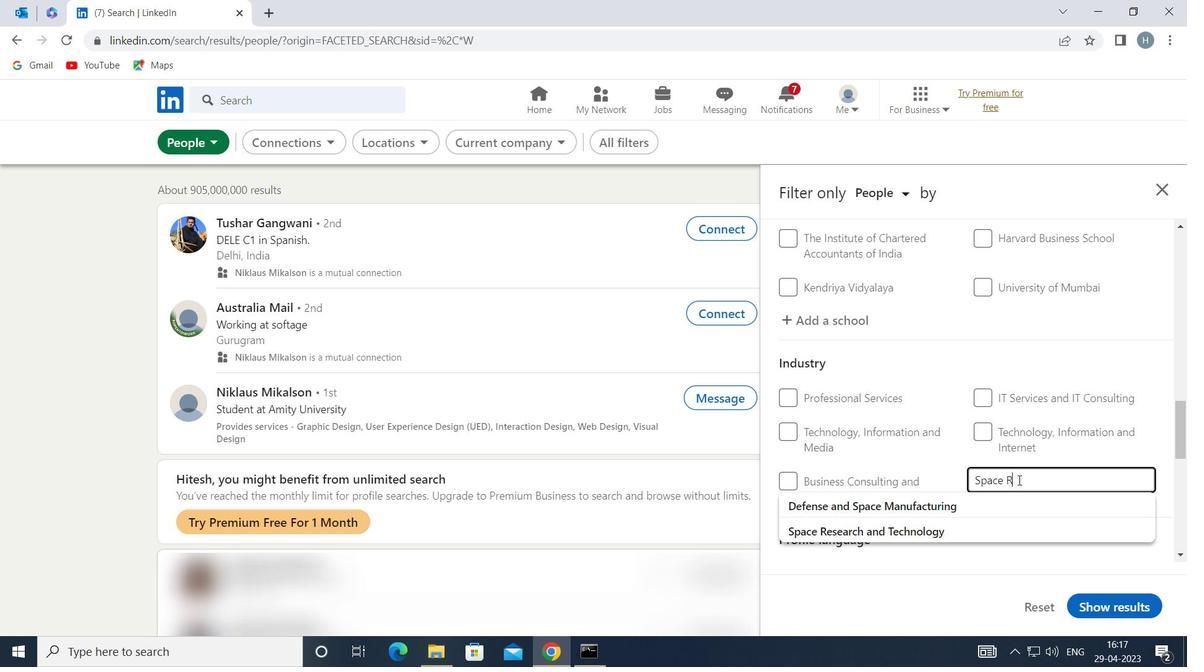 
Action: Mouse moved to (990, 500)
Screenshot: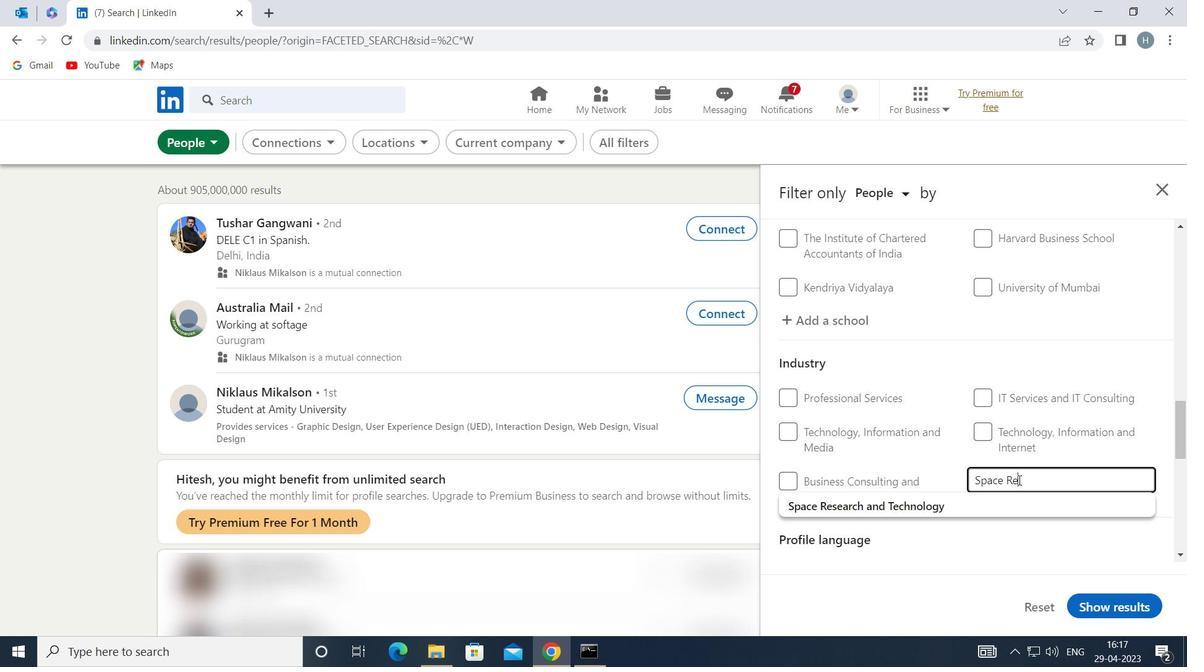 
Action: Mouse pressed left at (990, 500)
Screenshot: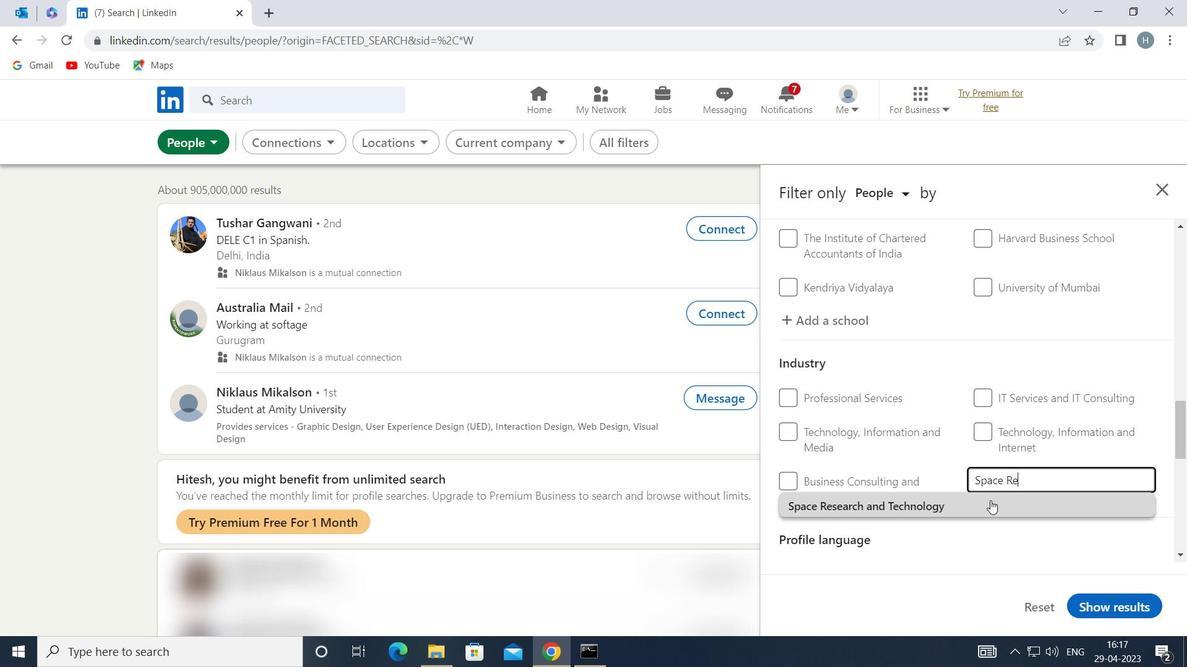 
Action: Mouse moved to (945, 495)
Screenshot: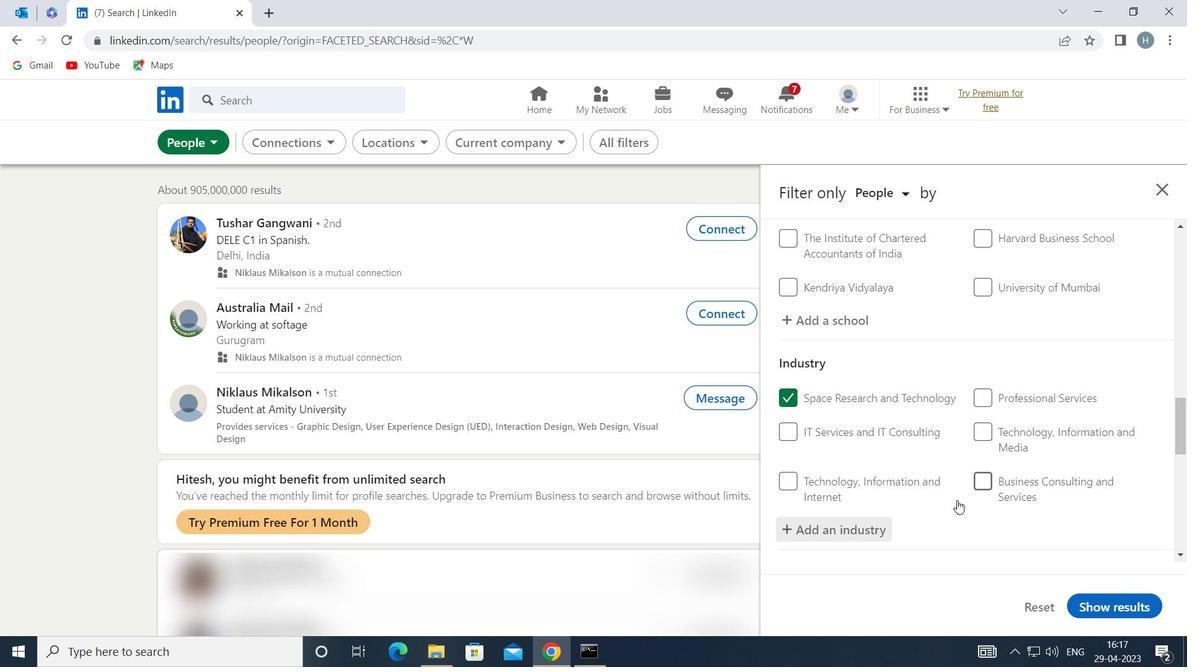 
Action: Mouse scrolled (945, 494) with delta (0, 0)
Screenshot: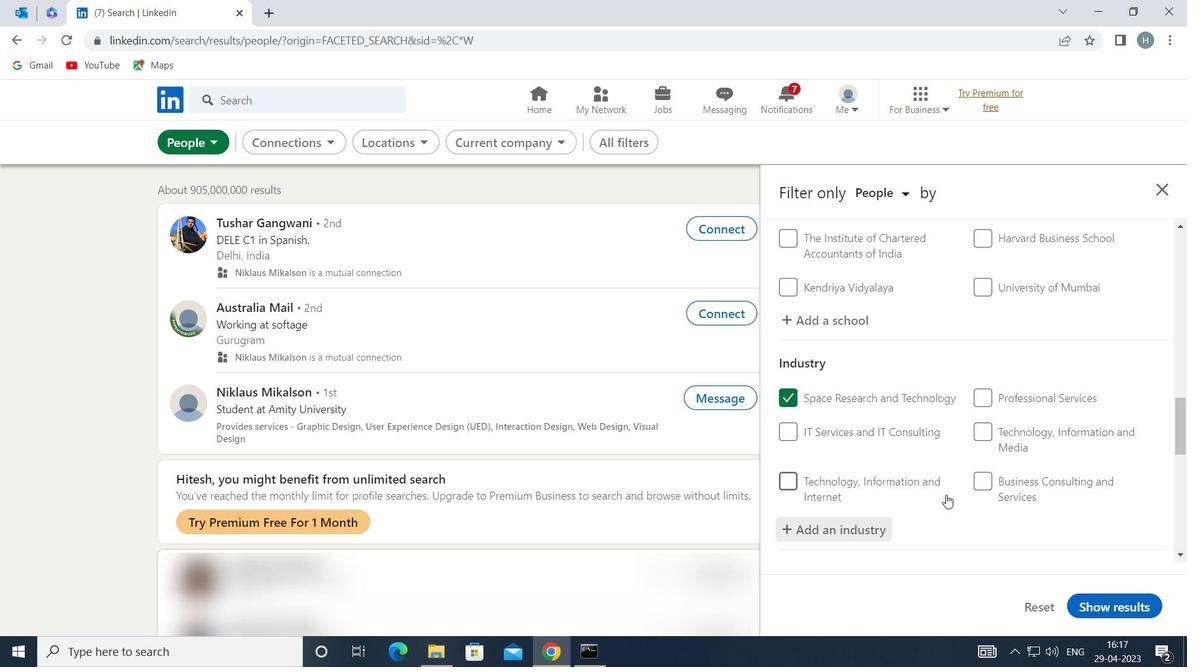 
Action: Mouse moved to (945, 490)
Screenshot: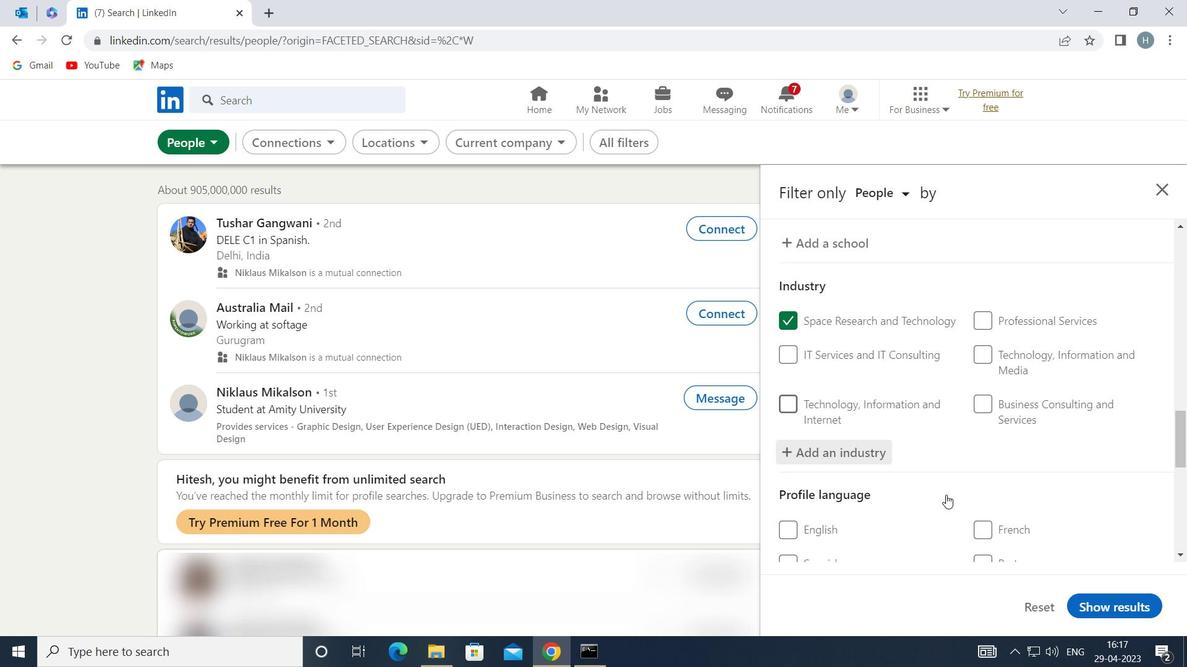 
Action: Mouse scrolled (945, 490) with delta (0, 0)
Screenshot: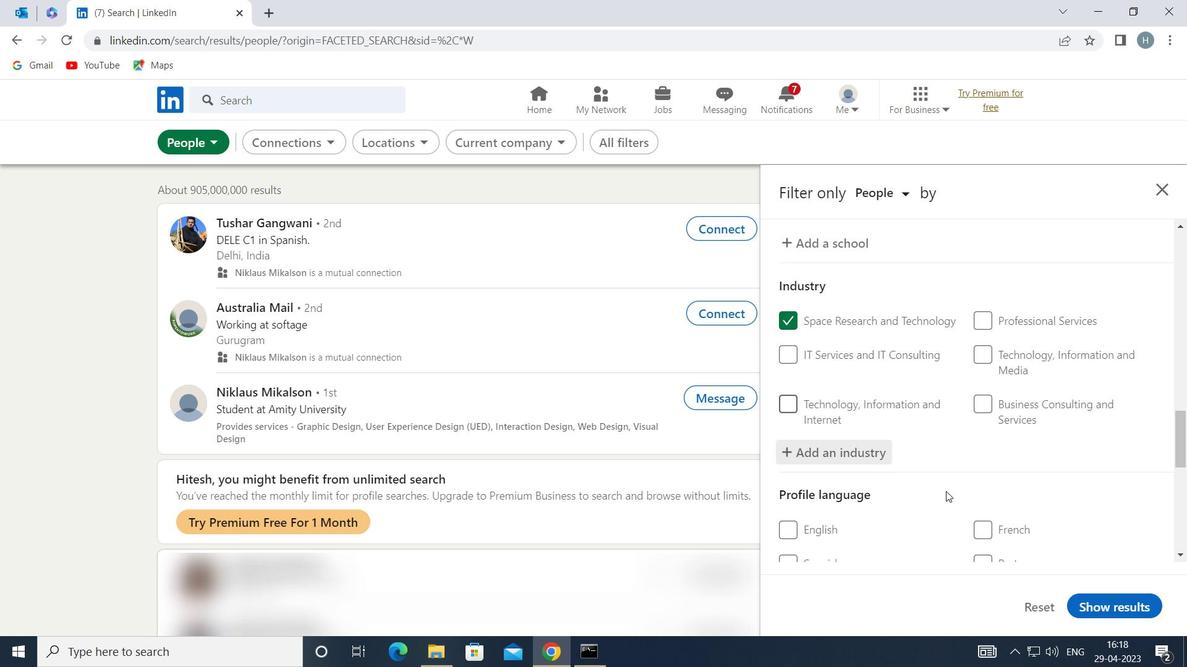 
Action: Mouse scrolled (945, 490) with delta (0, 0)
Screenshot: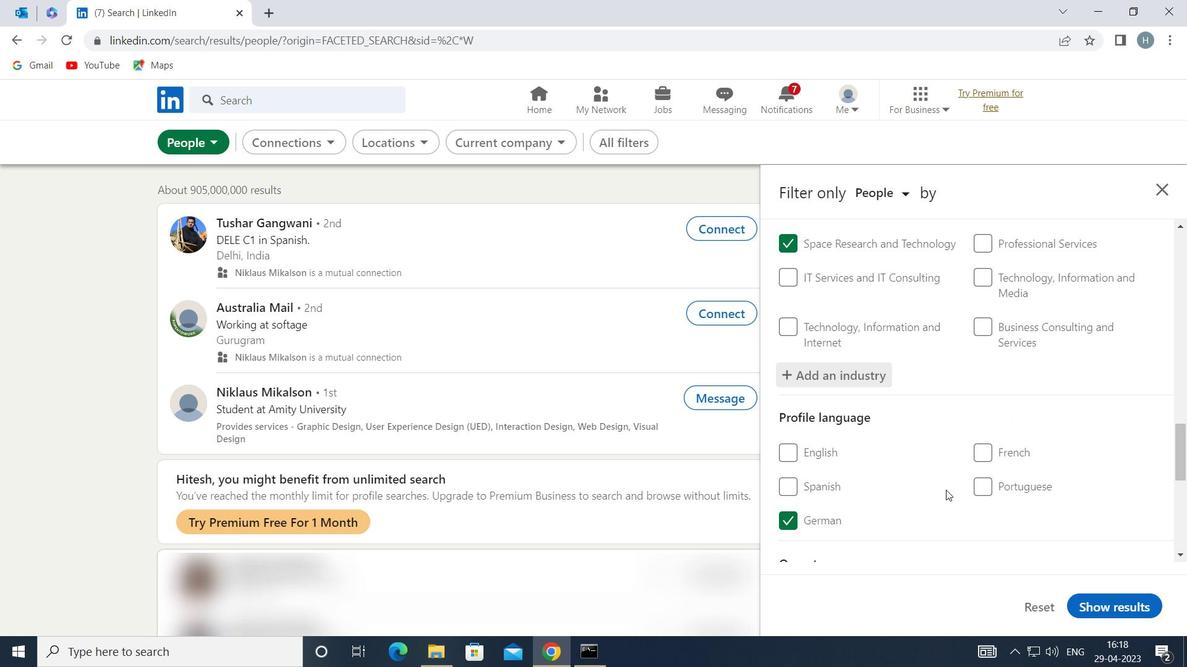 
Action: Mouse scrolled (945, 490) with delta (0, 0)
Screenshot: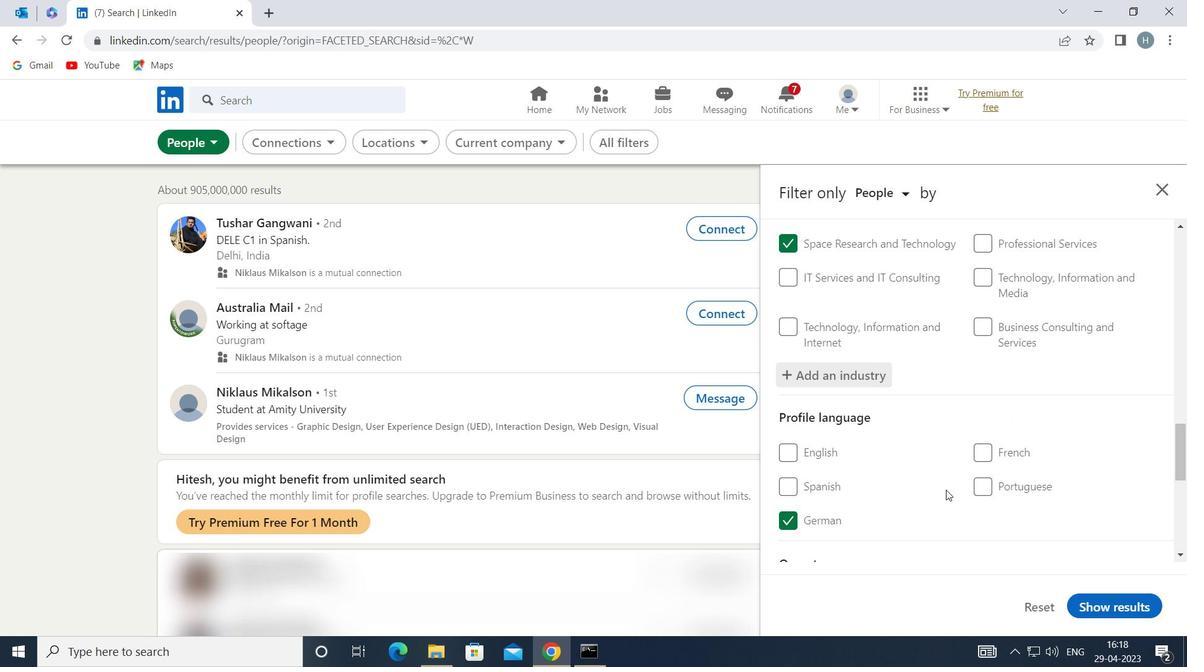 
Action: Mouse scrolled (945, 490) with delta (0, 0)
Screenshot: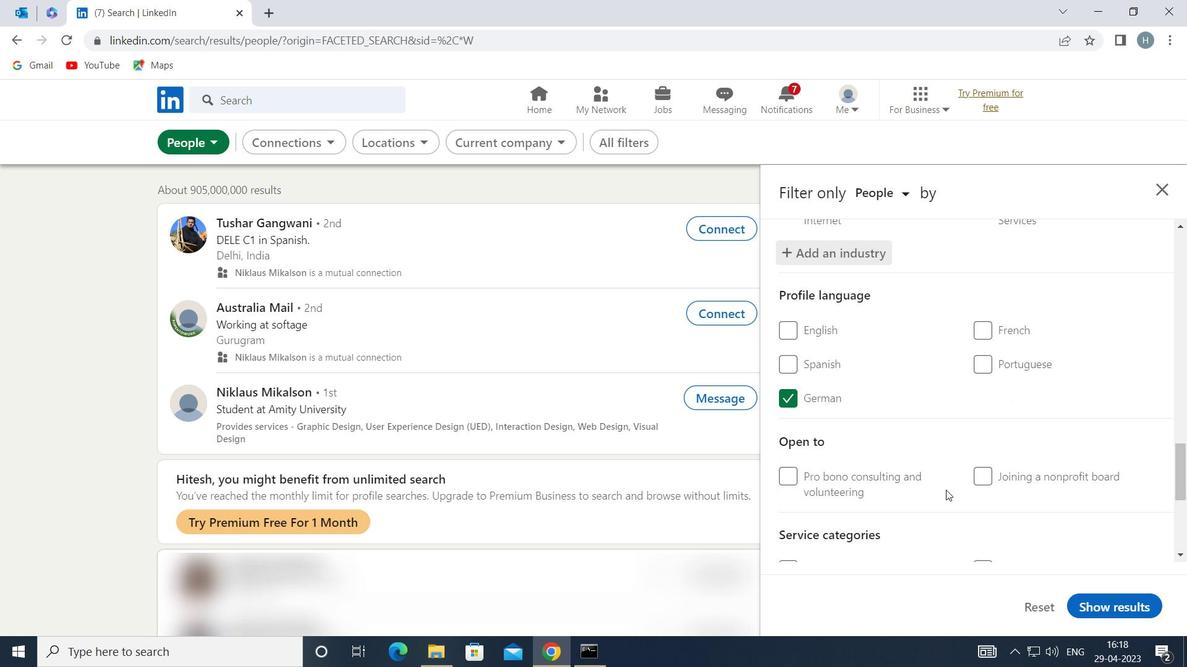 
Action: Mouse moved to (1025, 469)
Screenshot: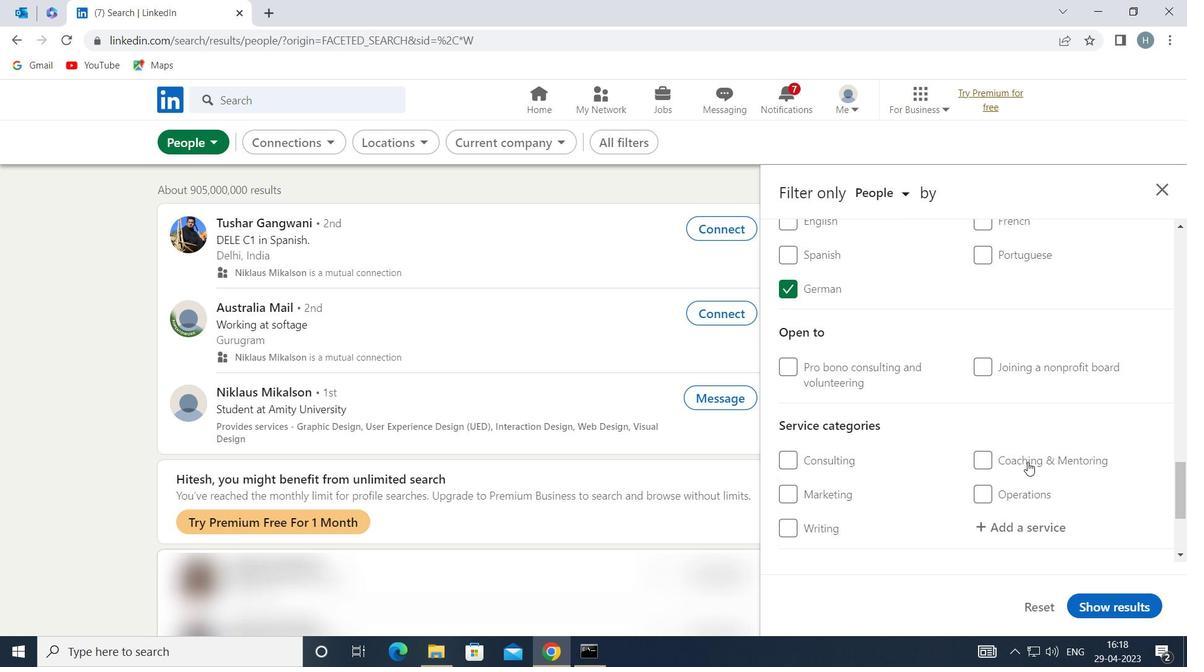 
Action: Mouse scrolled (1025, 468) with delta (0, 0)
Screenshot: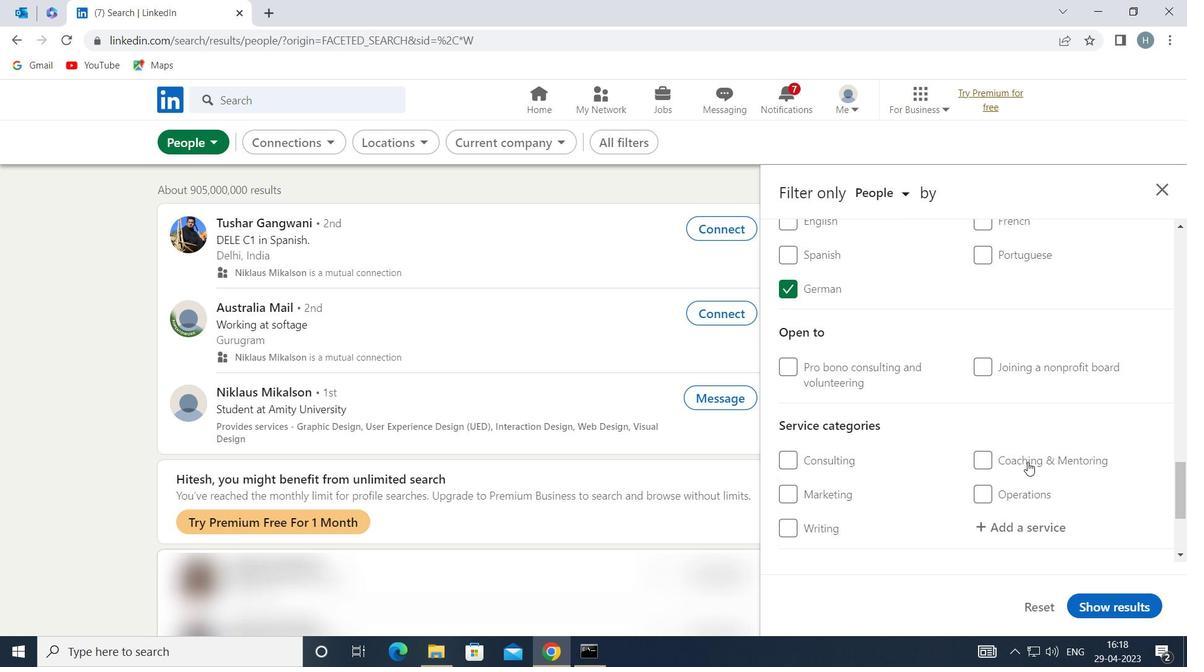 
Action: Mouse moved to (1031, 455)
Screenshot: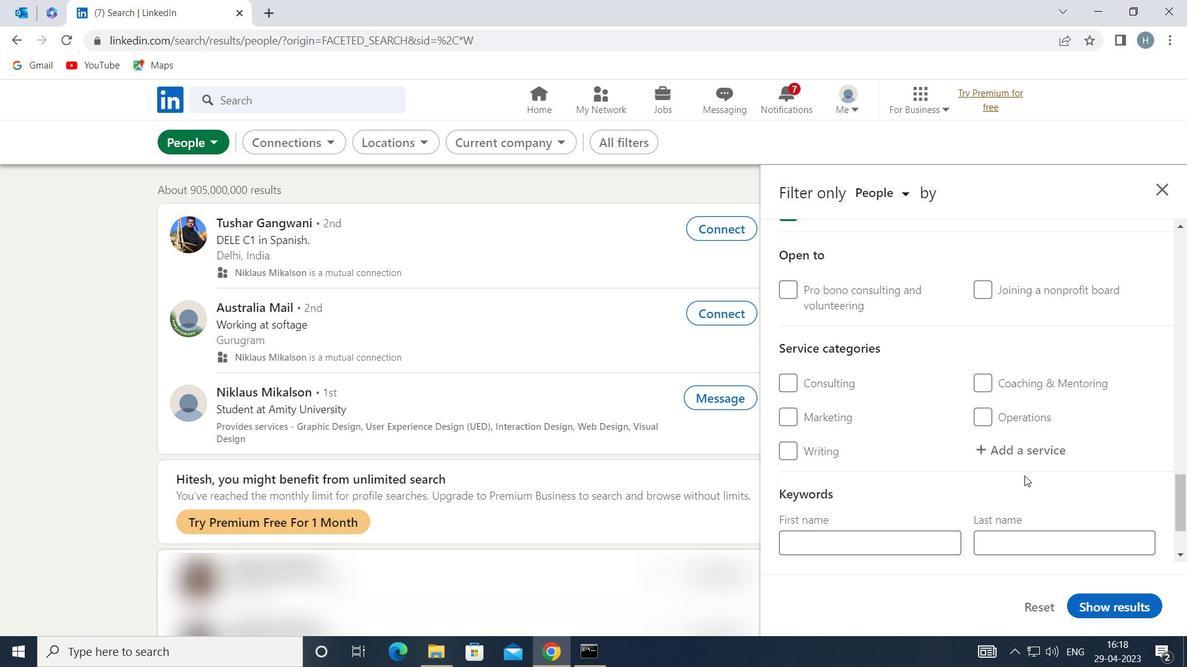 
Action: Mouse pressed left at (1031, 455)
Screenshot: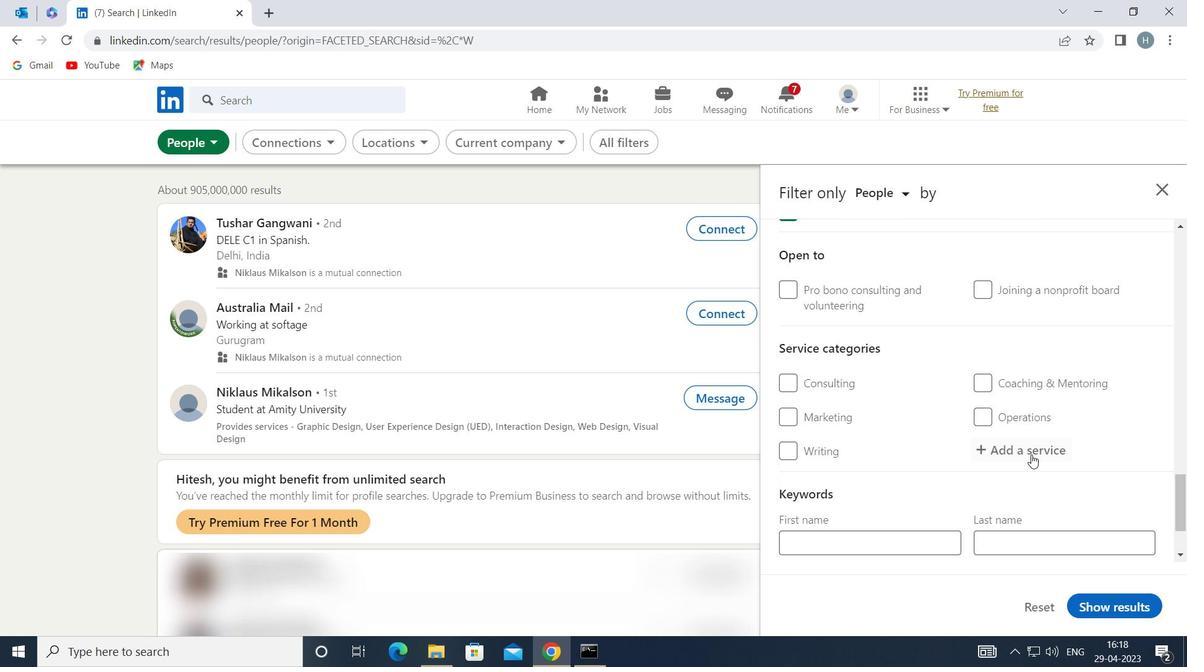 
Action: Mouse moved to (1030, 452)
Screenshot: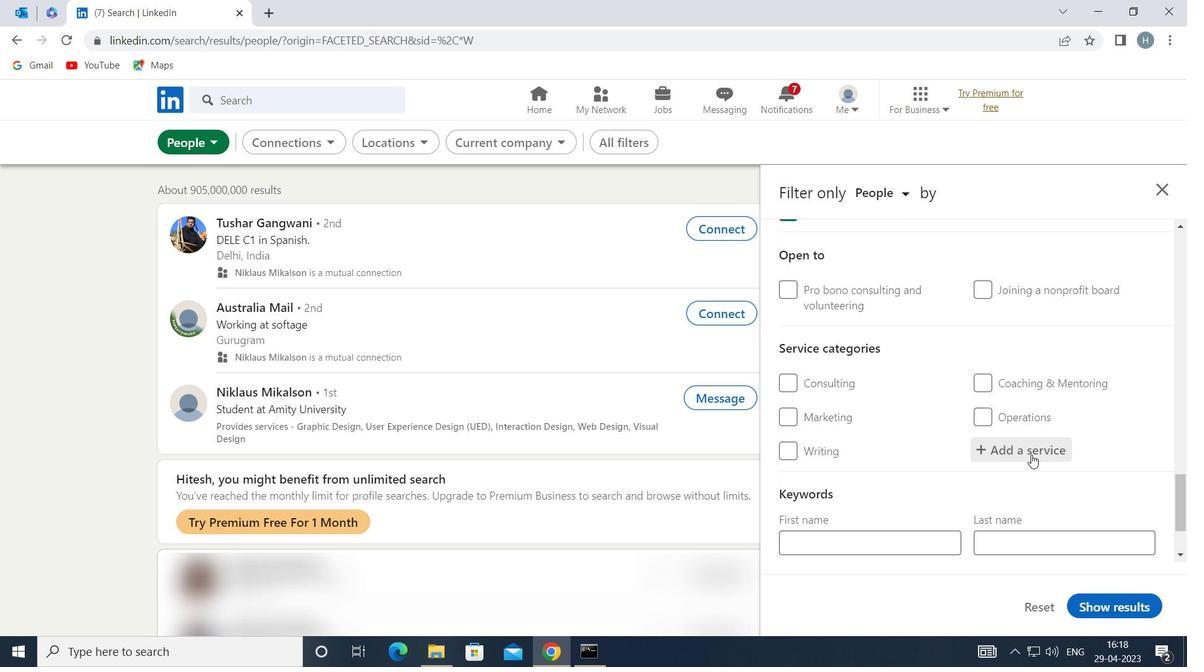 
Action: Key pressed <Key.shift>WEALTH
Screenshot: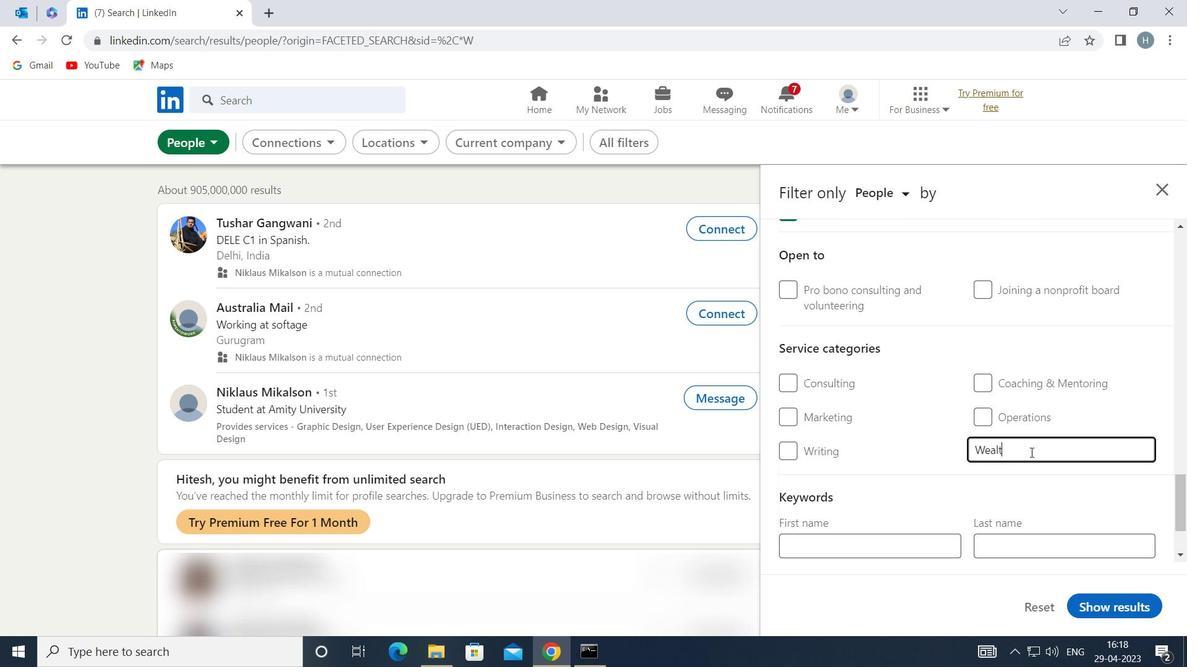 
Action: Mouse moved to (1014, 440)
Screenshot: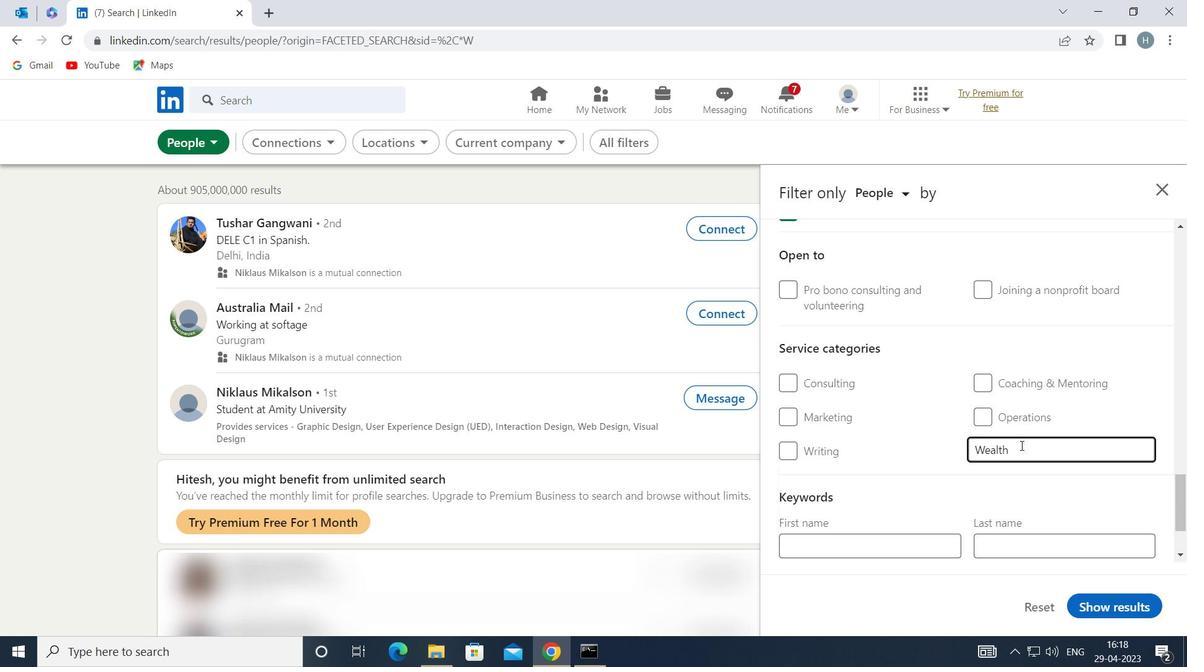 
Action: Key pressed <Key.space>MANAGEMENT<Key.space>
Screenshot: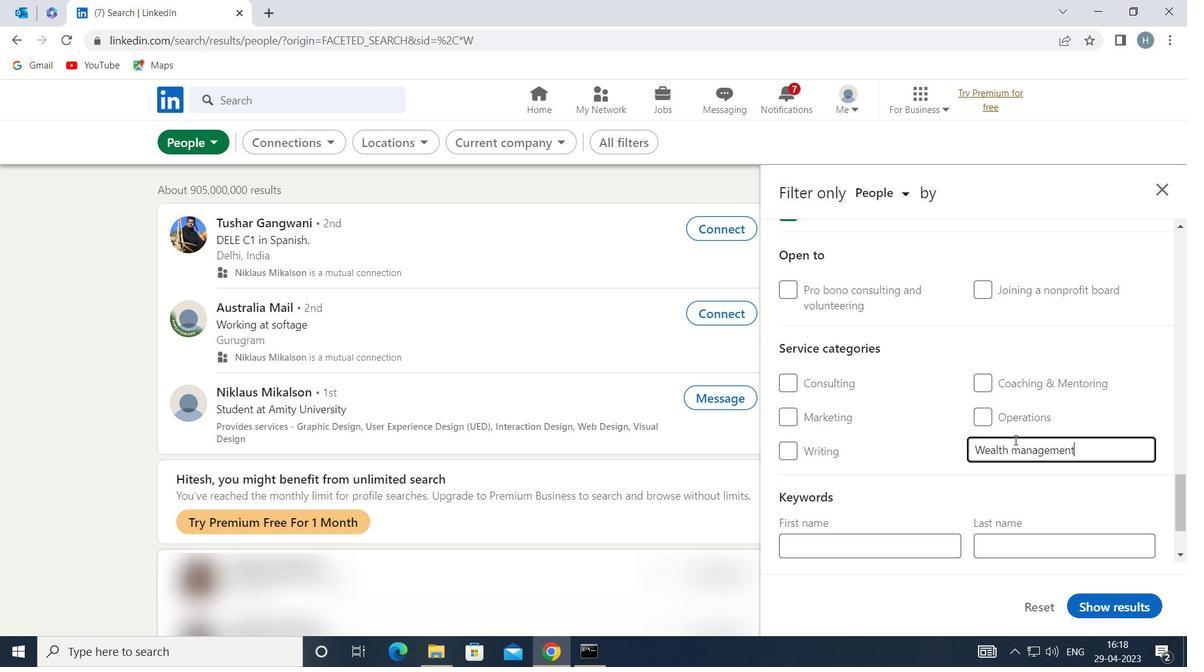 
Action: Mouse moved to (1065, 469)
Screenshot: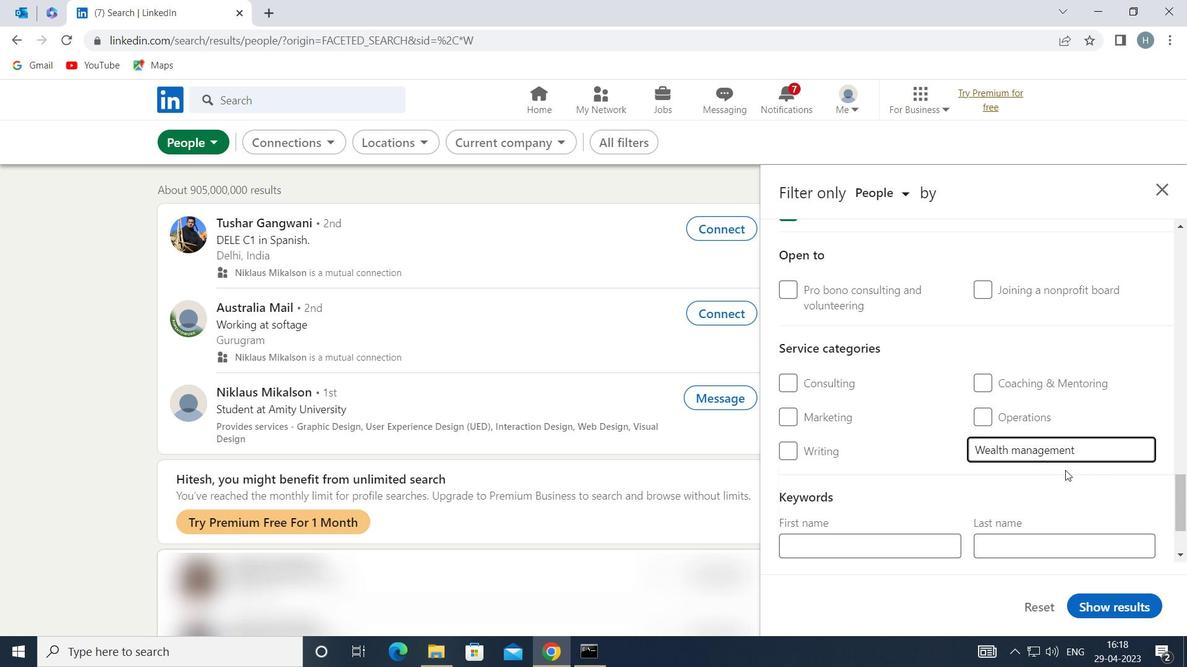 
Action: Mouse scrolled (1065, 468) with delta (0, 0)
Screenshot: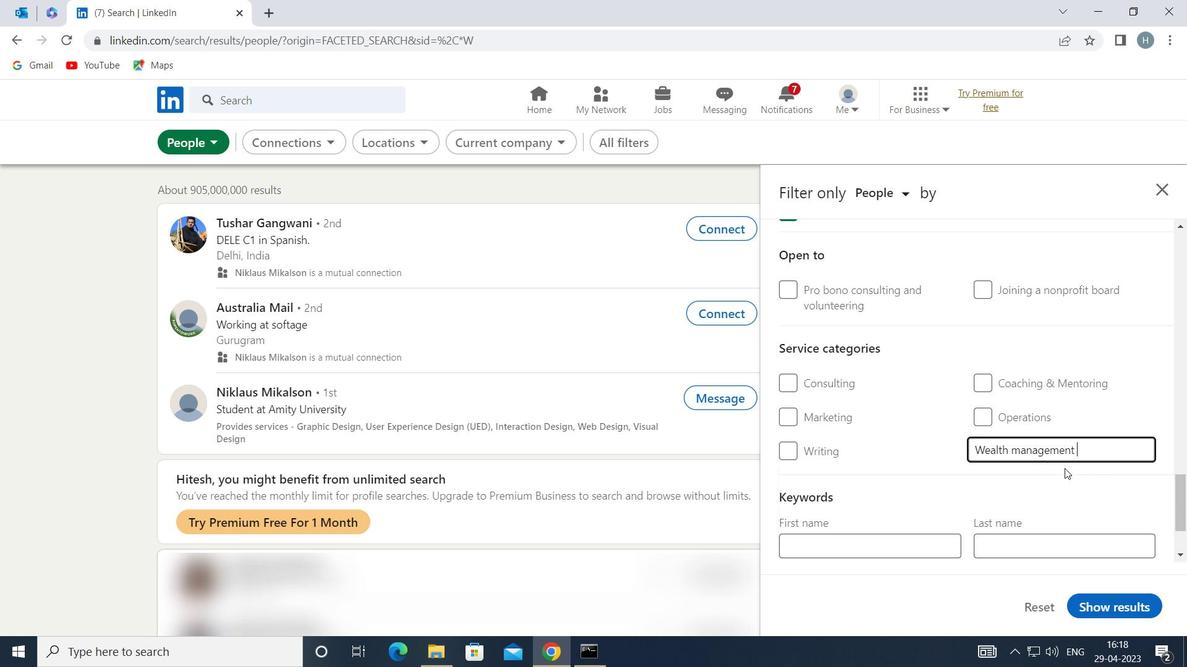 
Action: Mouse moved to (1059, 468)
Screenshot: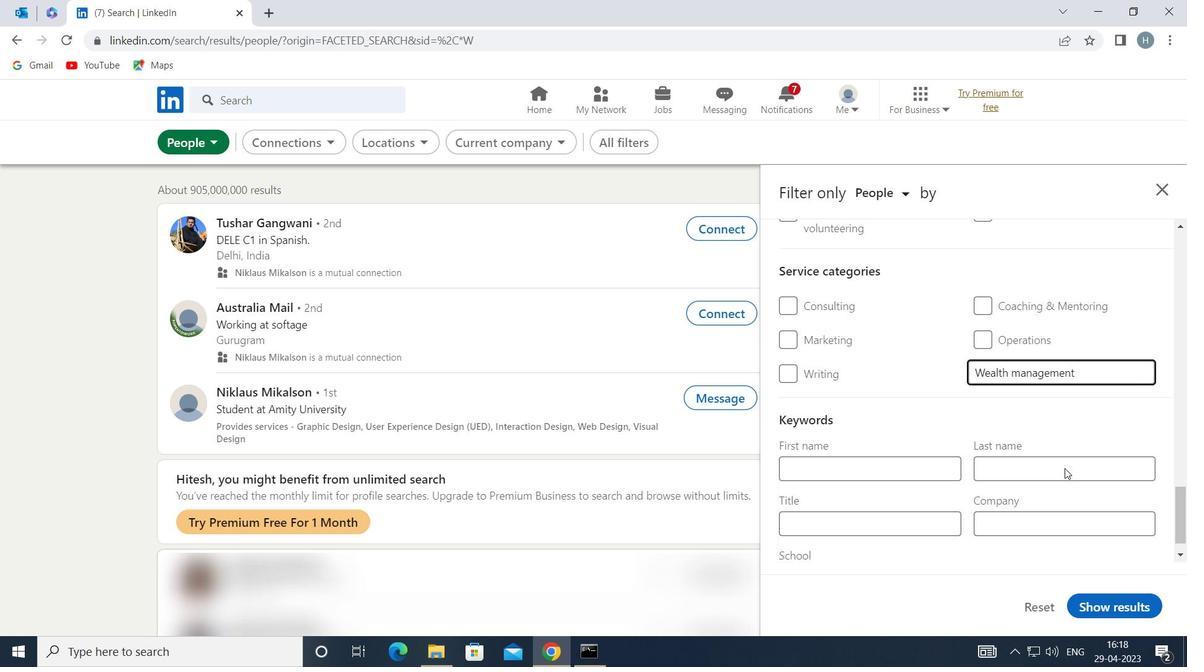 
Action: Mouse scrolled (1059, 467) with delta (0, 0)
Screenshot: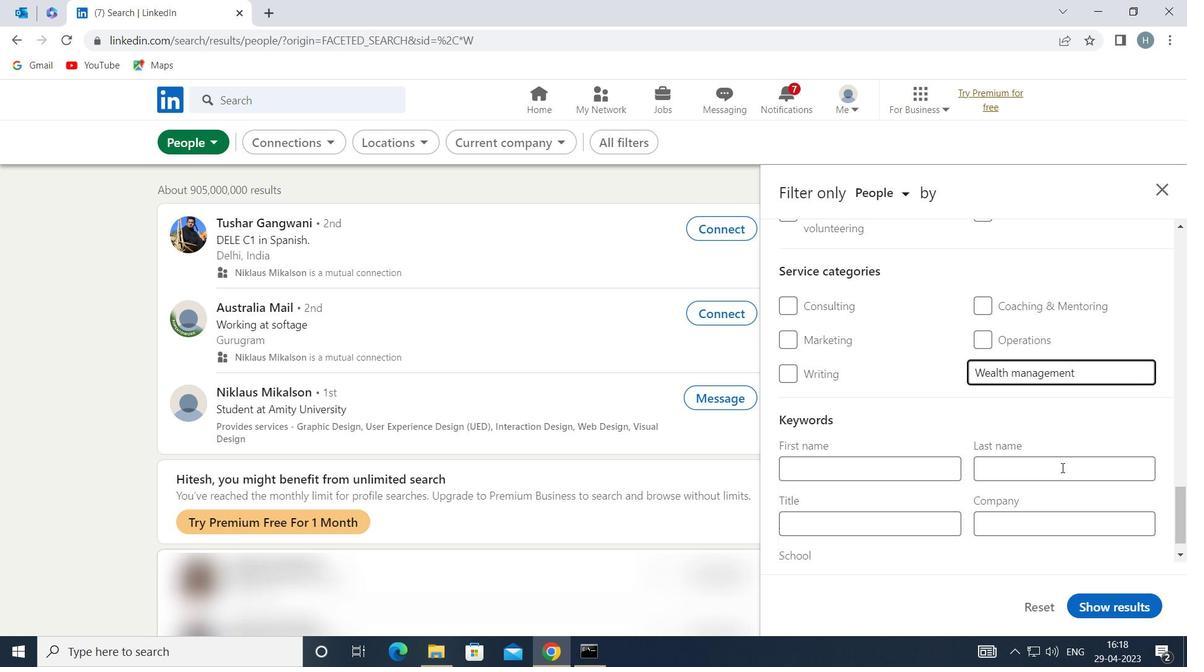 
Action: Mouse moved to (891, 484)
Screenshot: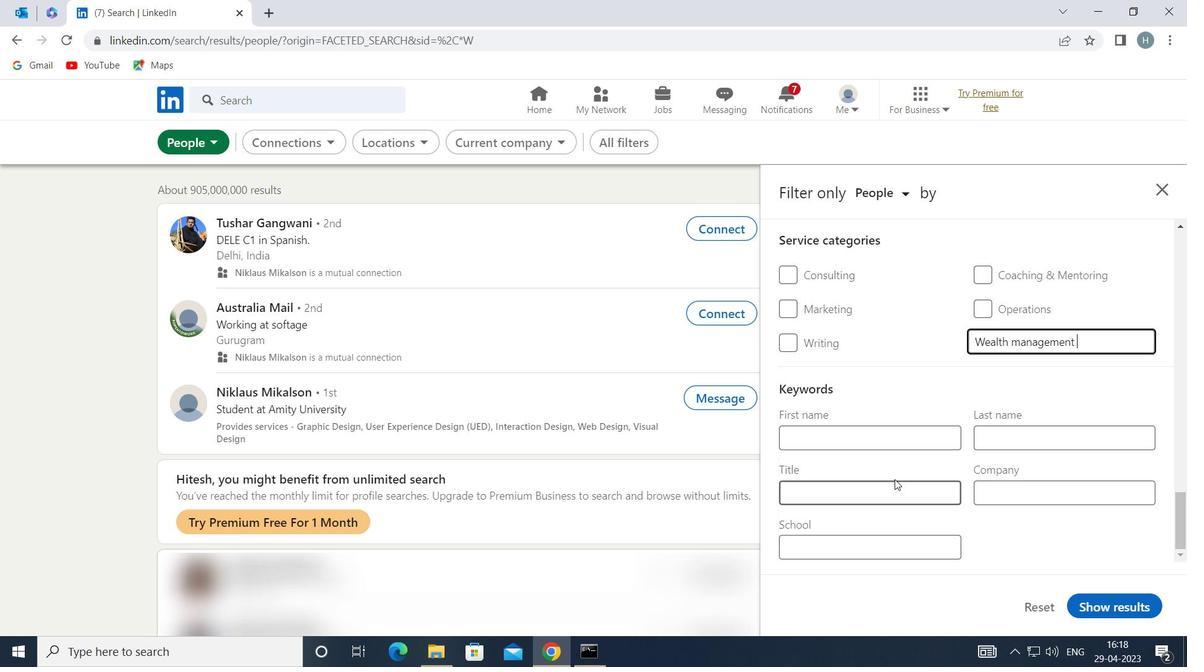 
Action: Mouse pressed left at (891, 484)
Screenshot: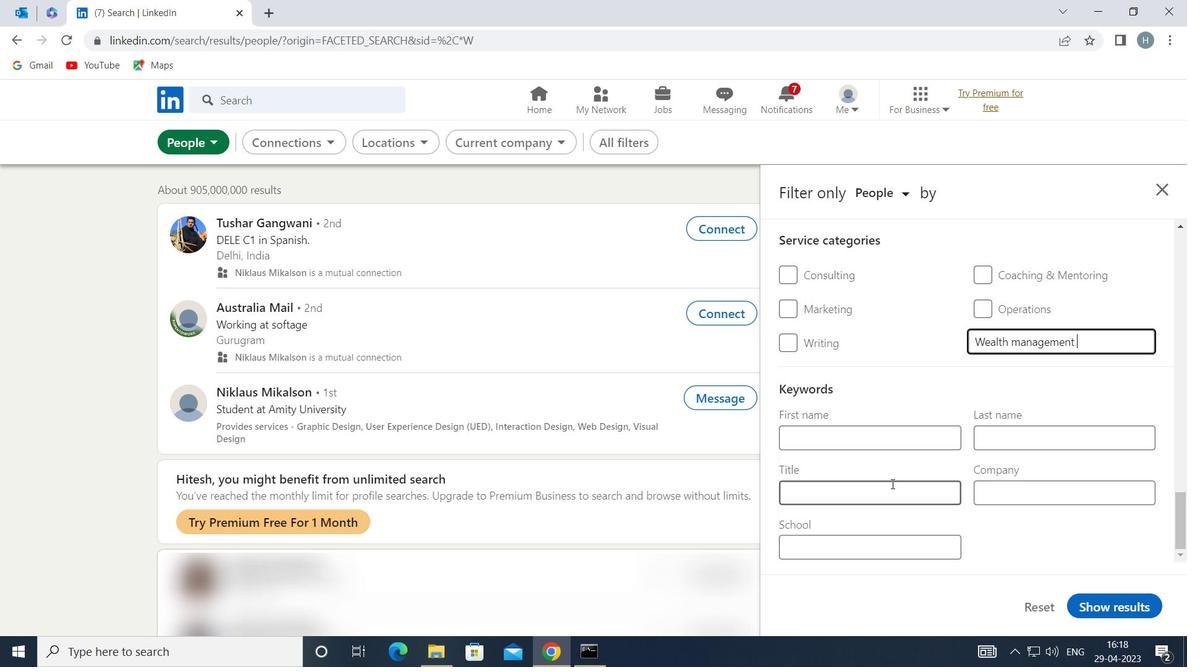 
Action: Mouse moved to (888, 487)
Screenshot: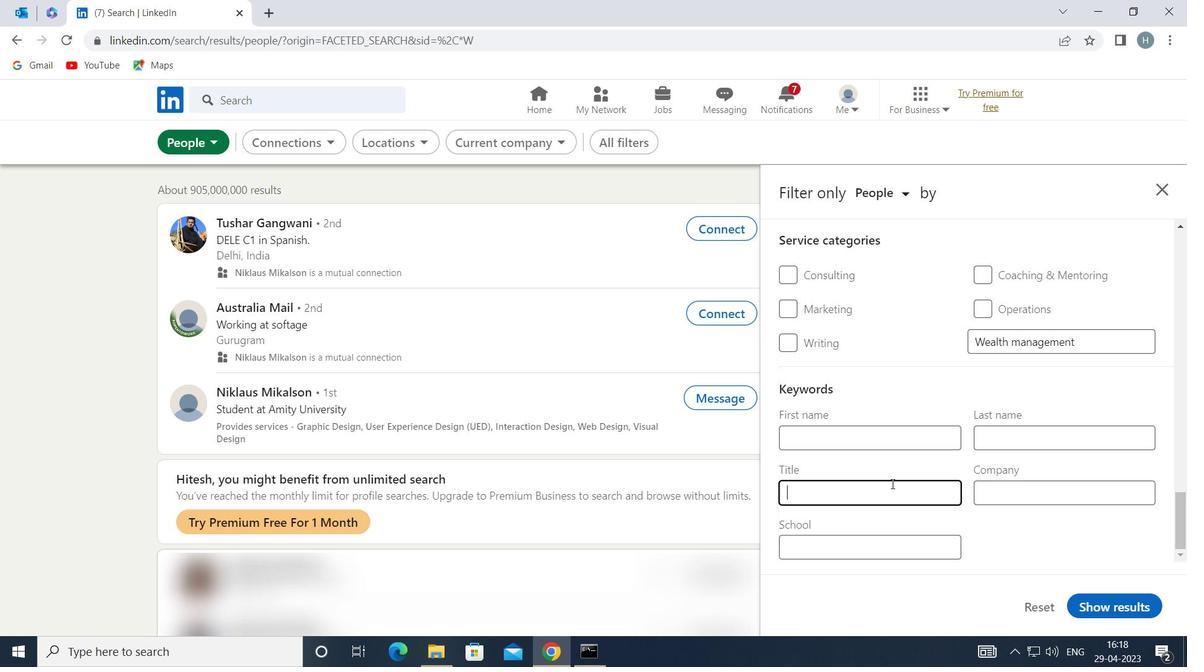 
Action: Key pressed <Key.shift>PERSONAL<Key.space><Key.shift>ASSISTANT
Screenshot: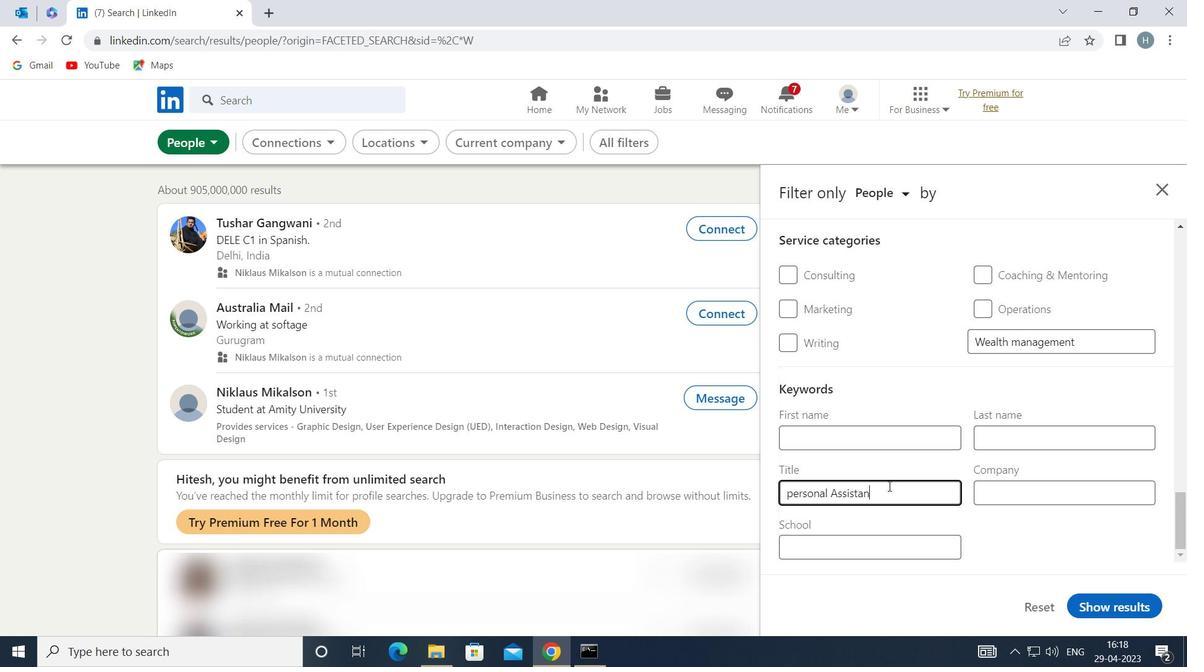 
Action: Mouse moved to (1123, 602)
Screenshot: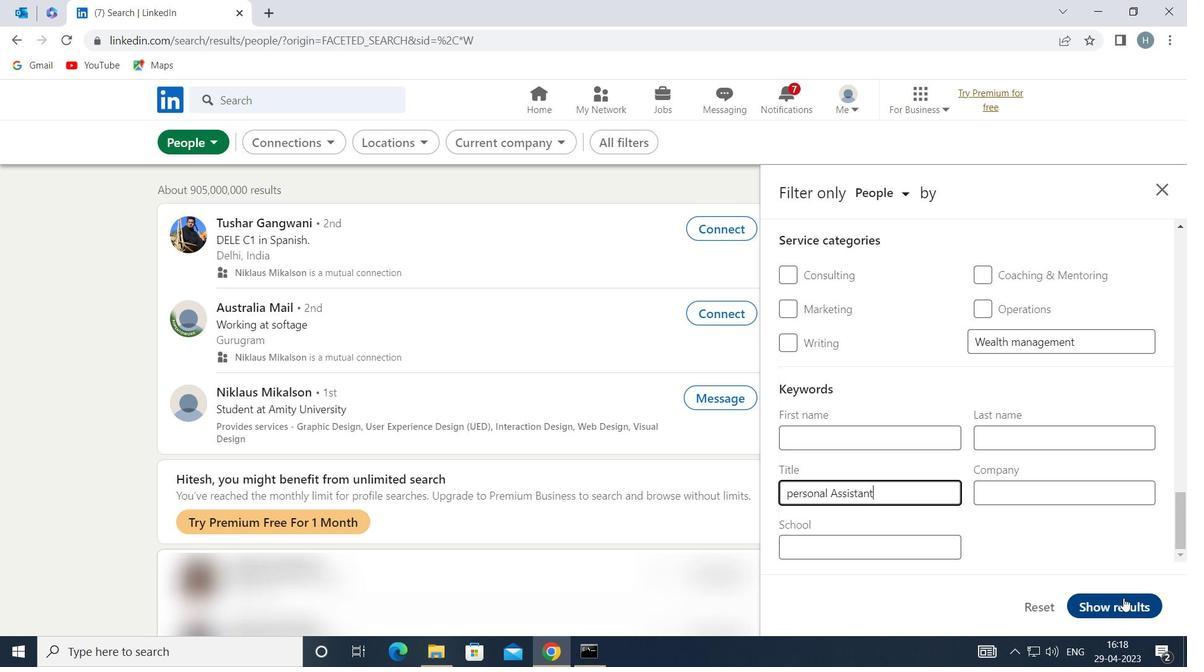 
Action: Mouse pressed left at (1123, 602)
Screenshot: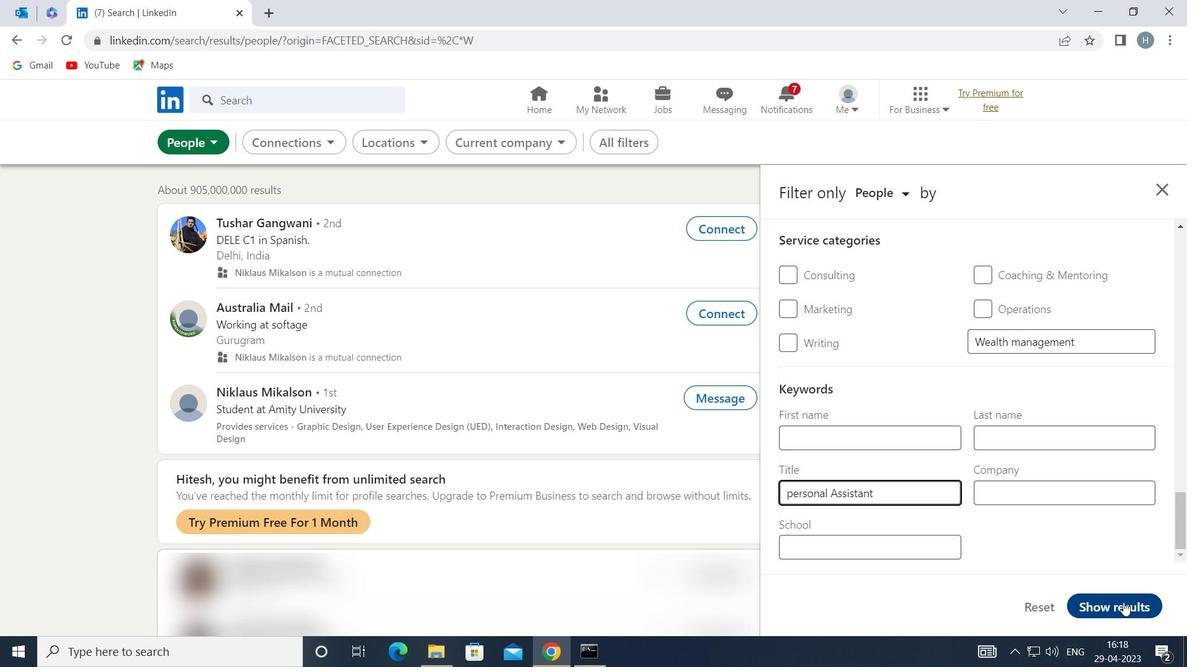 
Action: Mouse moved to (996, 443)
Screenshot: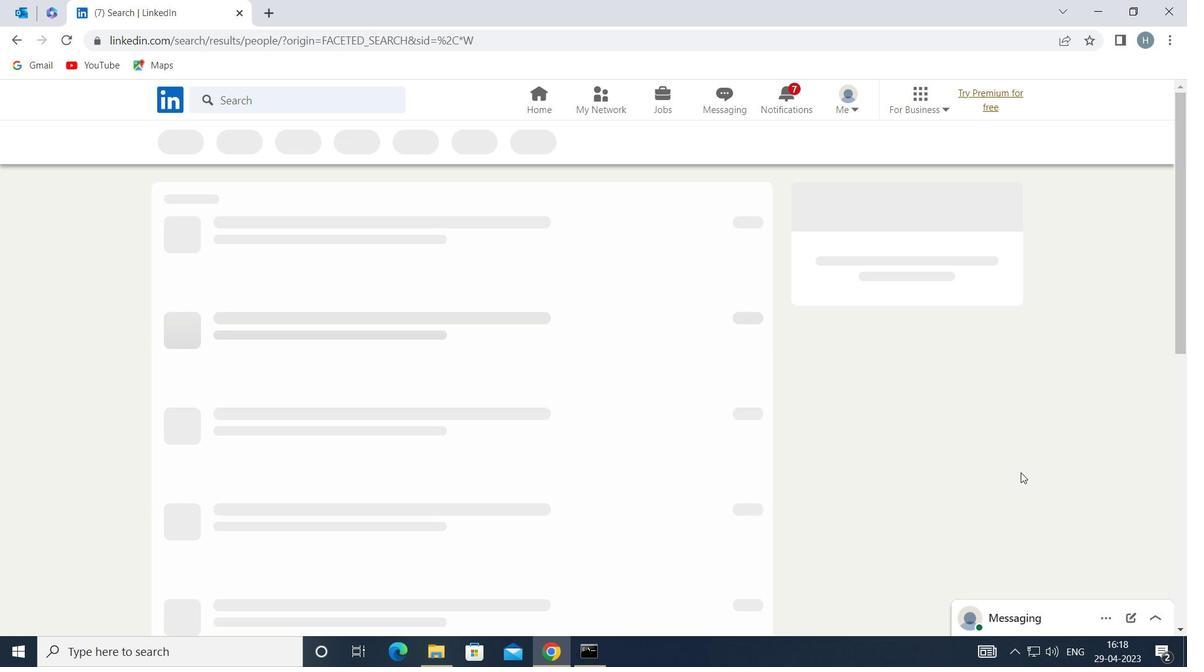 
